 Task: Add Sprouts Soy Lecithin Granules to the cart.
Action: Mouse moved to (221, 96)
Screenshot: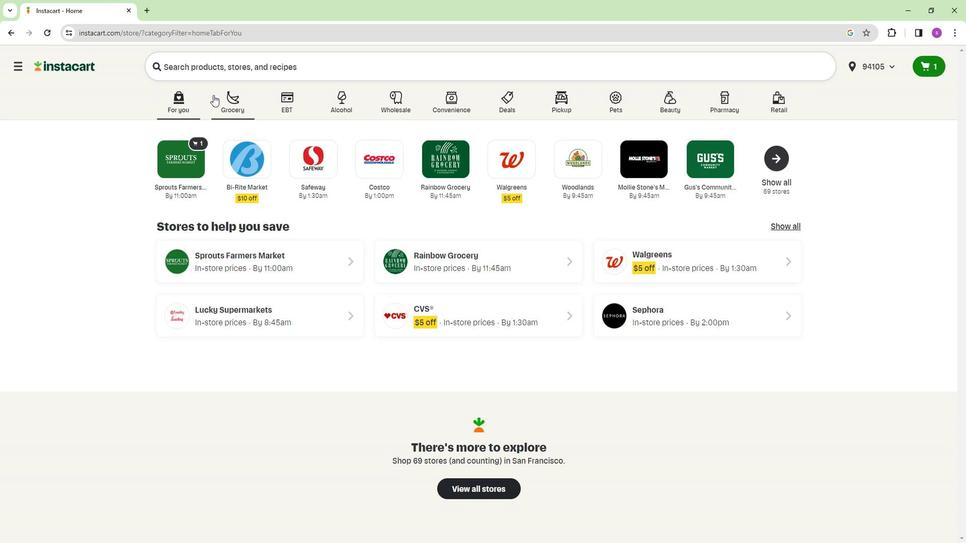 
Action: Mouse pressed left at (221, 96)
Screenshot: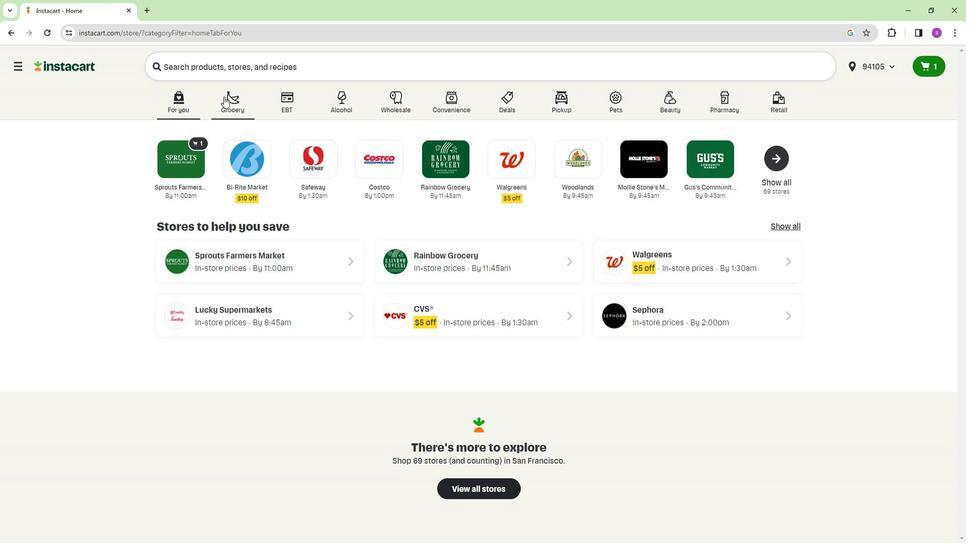 
Action: Mouse moved to (172, 165)
Screenshot: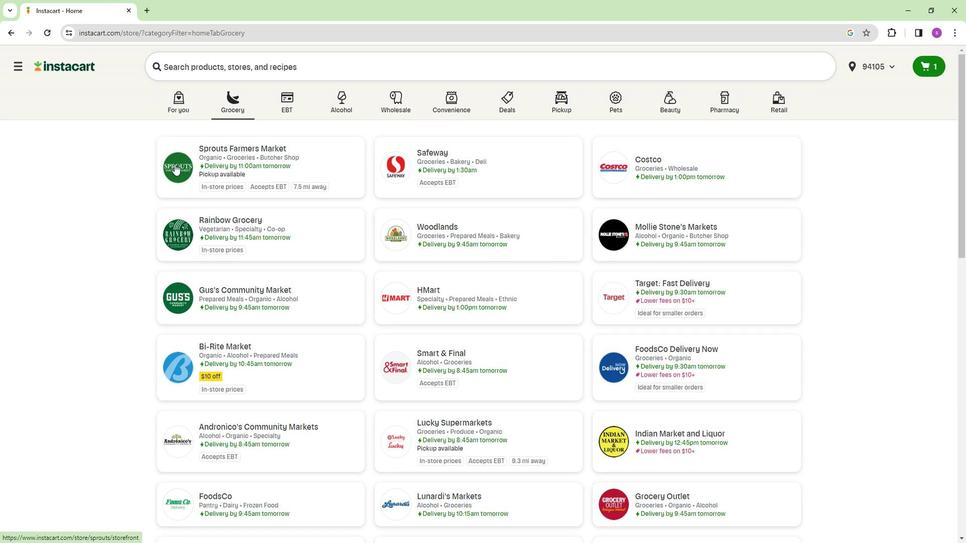 
Action: Mouse pressed left at (172, 165)
Screenshot: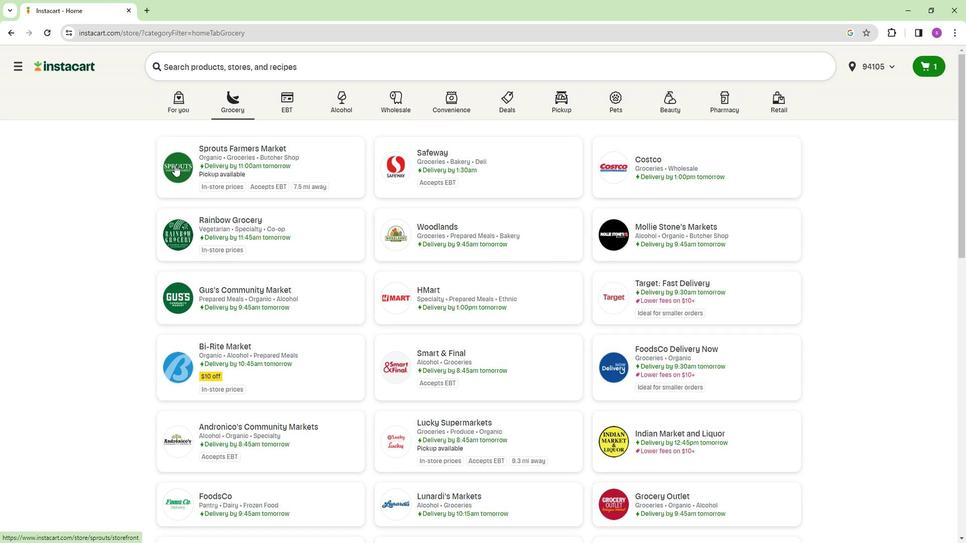 
Action: Mouse moved to (67, 408)
Screenshot: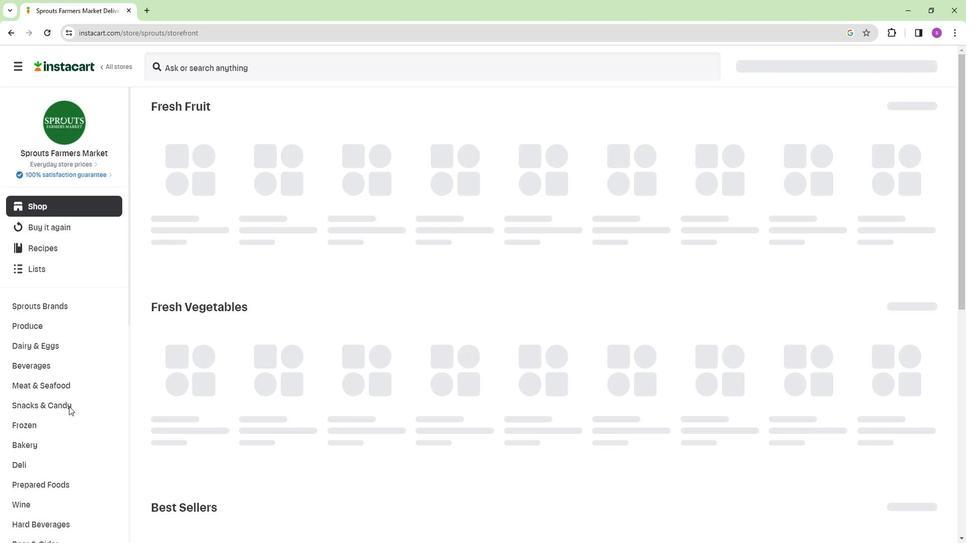 
Action: Mouse scrolled (67, 407) with delta (0, 0)
Screenshot: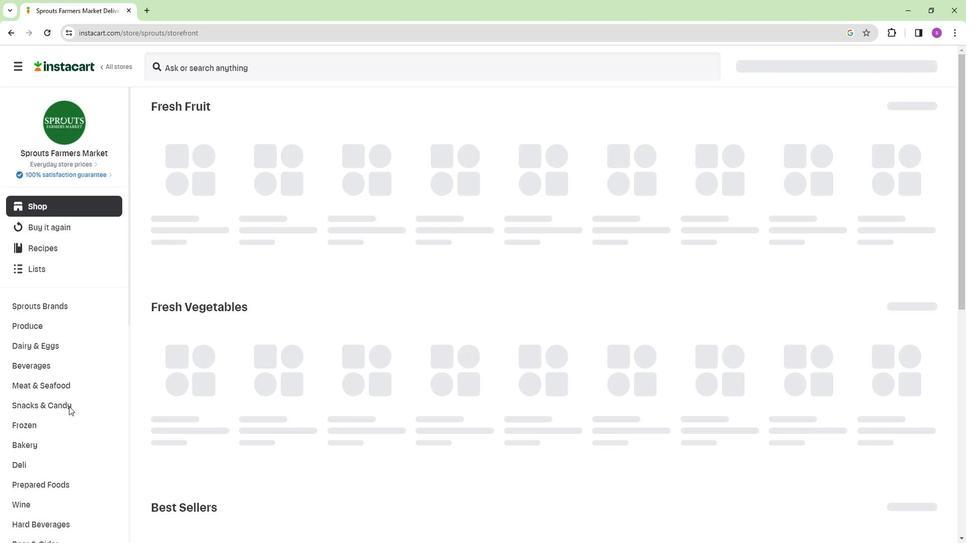 
Action: Mouse moved to (69, 408)
Screenshot: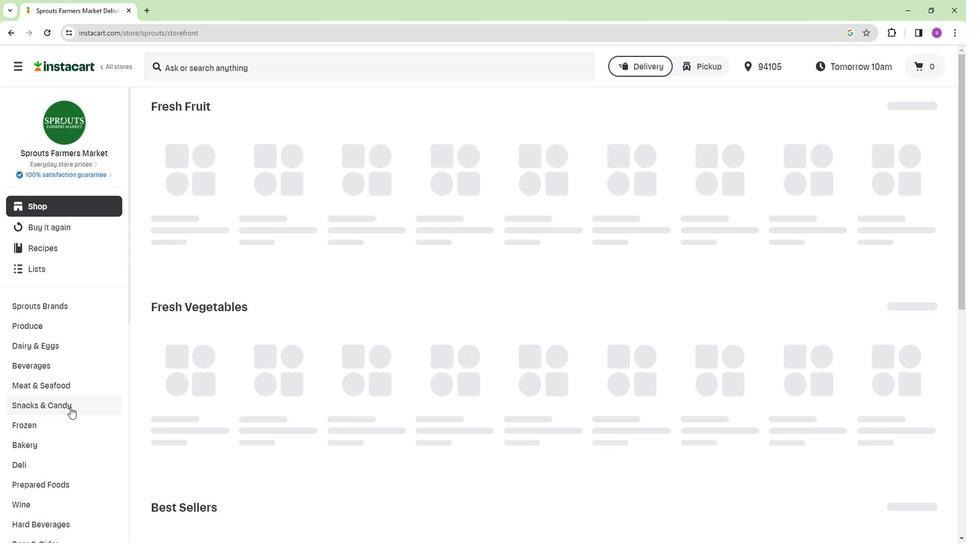 
Action: Mouse scrolled (69, 407) with delta (0, 0)
Screenshot: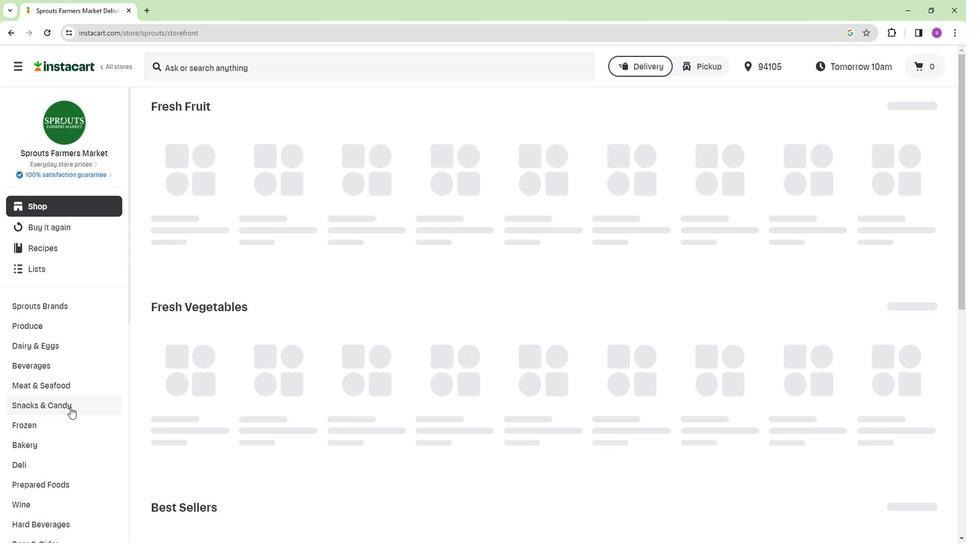 
Action: Mouse moved to (70, 405)
Screenshot: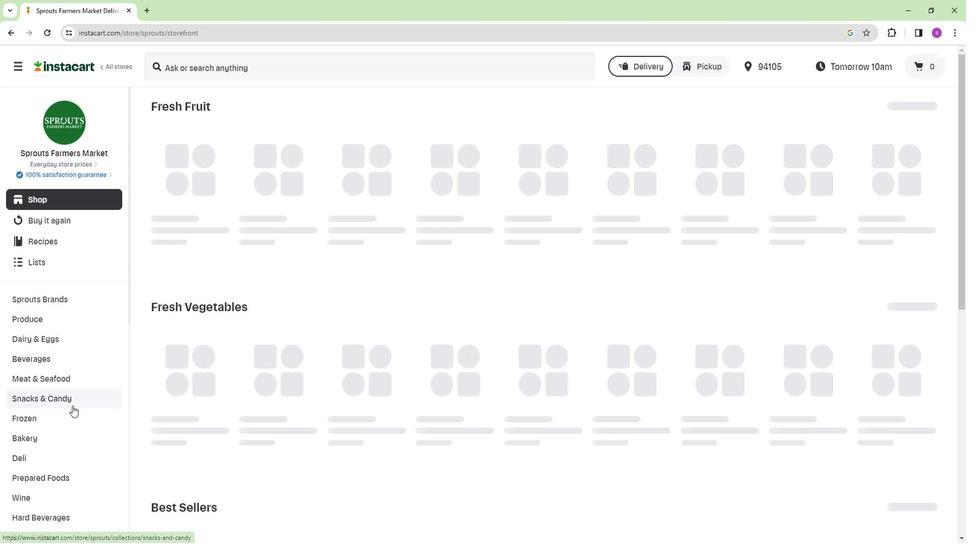 
Action: Mouse scrolled (70, 405) with delta (0, 0)
Screenshot: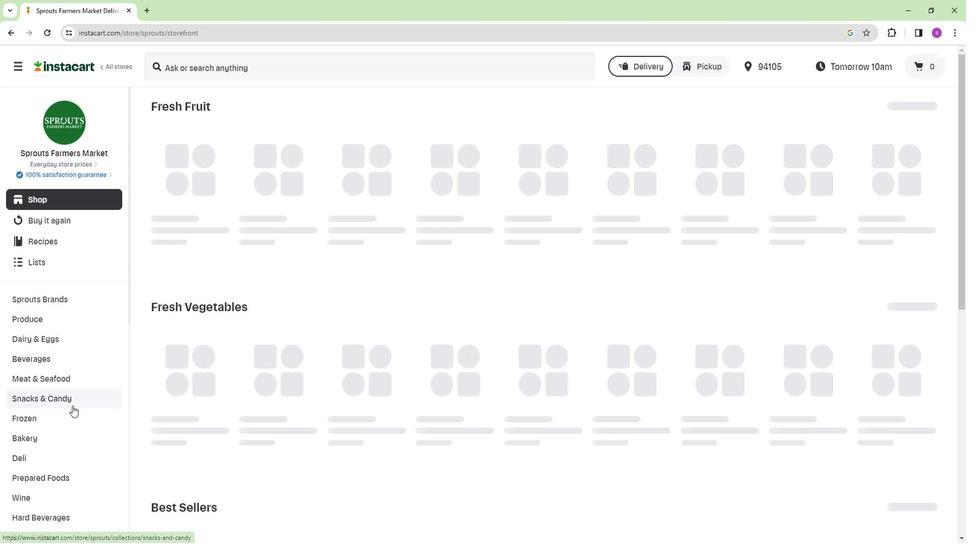 
Action: Mouse moved to (65, 410)
Screenshot: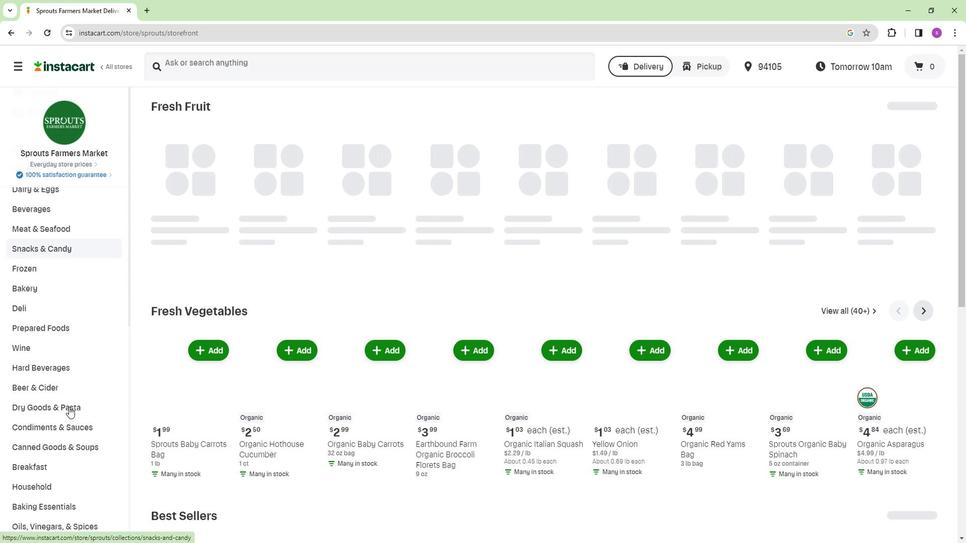 
Action: Mouse pressed left at (65, 410)
Screenshot: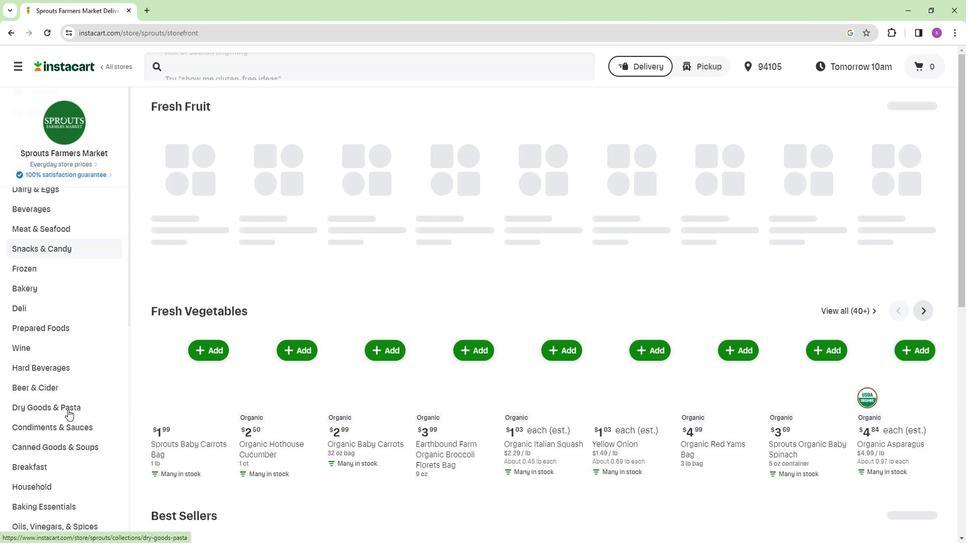 
Action: Mouse moved to (671, 135)
Screenshot: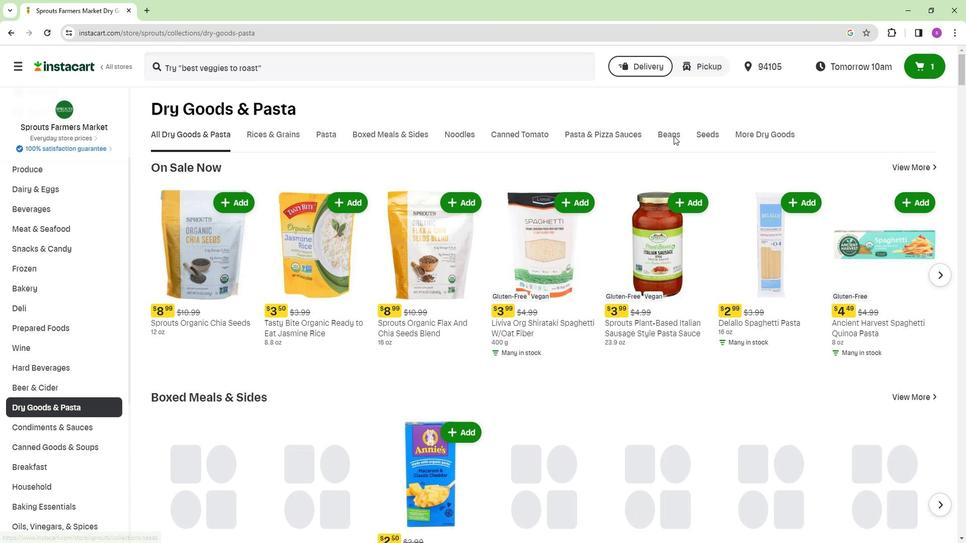 
Action: Mouse pressed left at (671, 135)
Screenshot: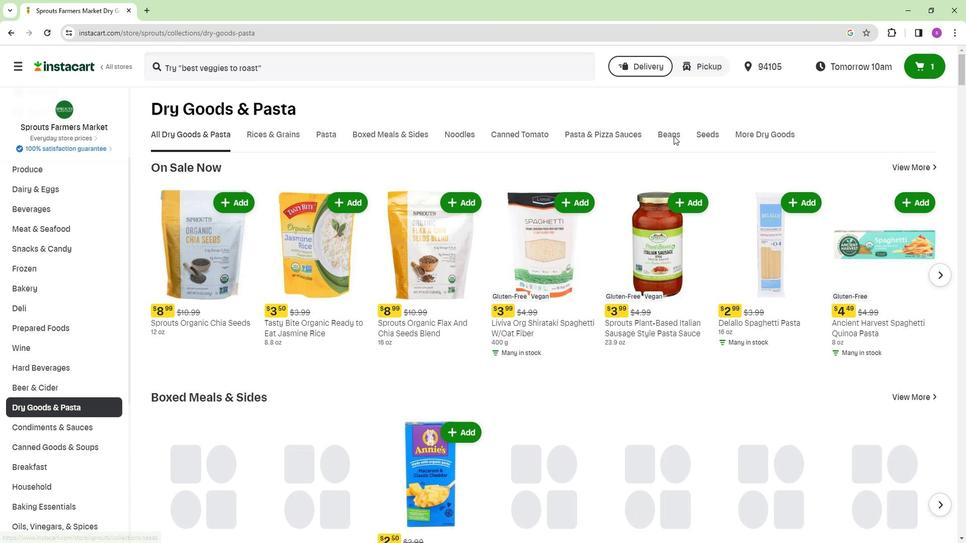 
Action: Mouse moved to (298, 71)
Screenshot: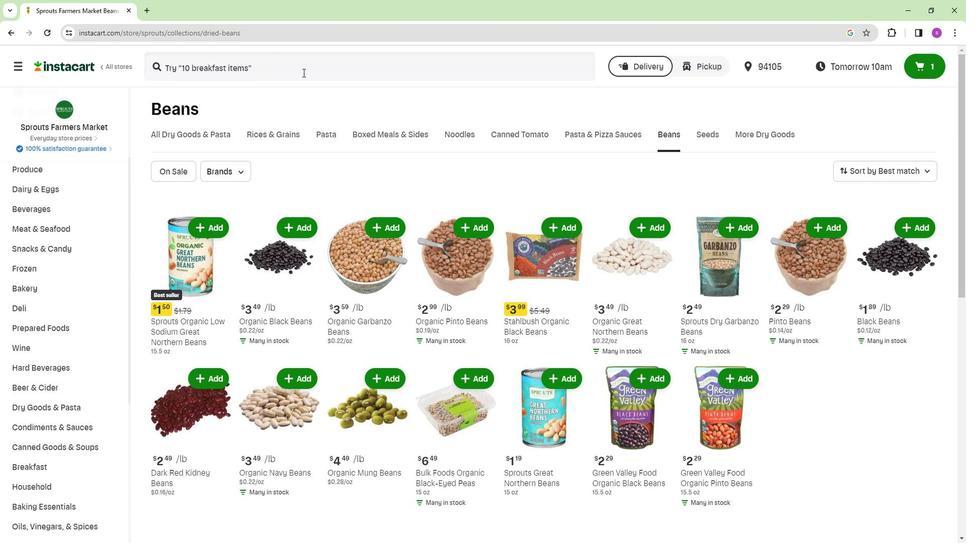 
Action: Mouse pressed left at (298, 71)
Screenshot: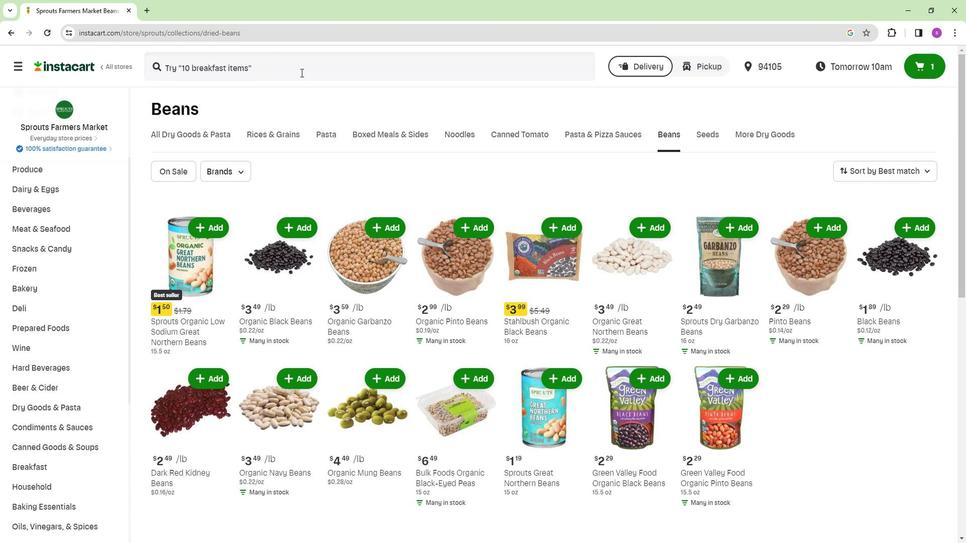 
Action: Key pressed <Key.shift>Sprouts<Key.space><Key.shift>Soy<Key.space><Key.shift>Lecithin<Key.space><Key.shift>Granules<Key.enter>
Screenshot: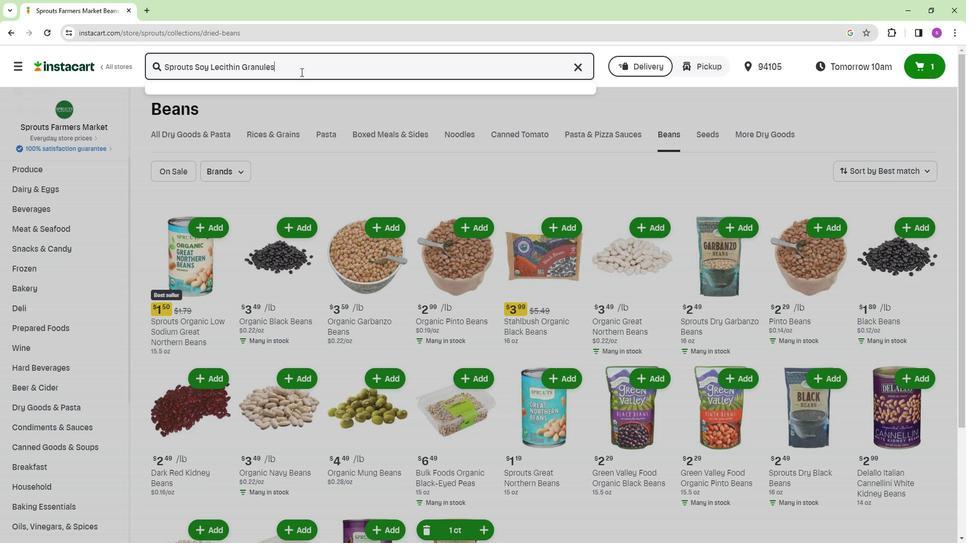 
Action: Mouse moved to (282, 243)
Screenshot: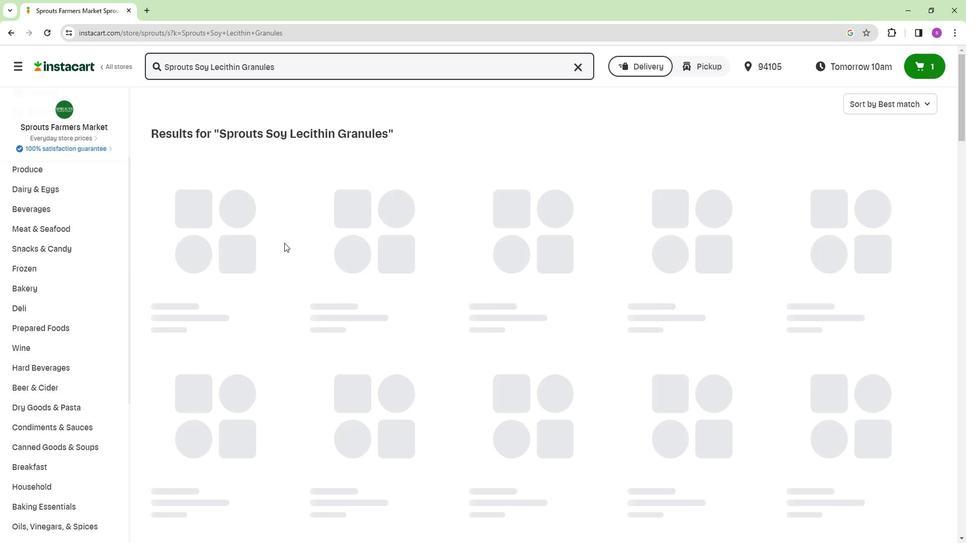 
Action: Mouse scrolled (282, 242) with delta (0, 0)
Screenshot: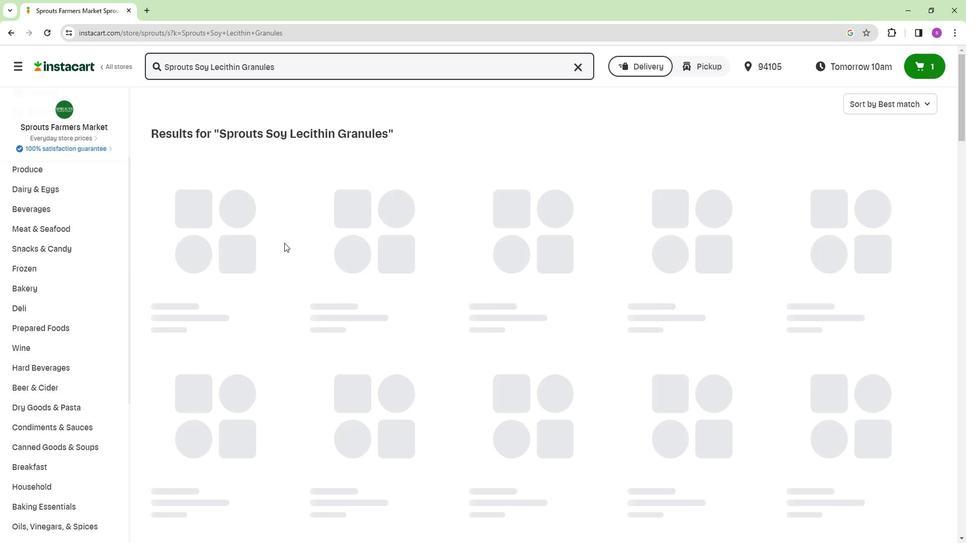 
Action: Mouse scrolled (282, 242) with delta (0, 0)
Screenshot: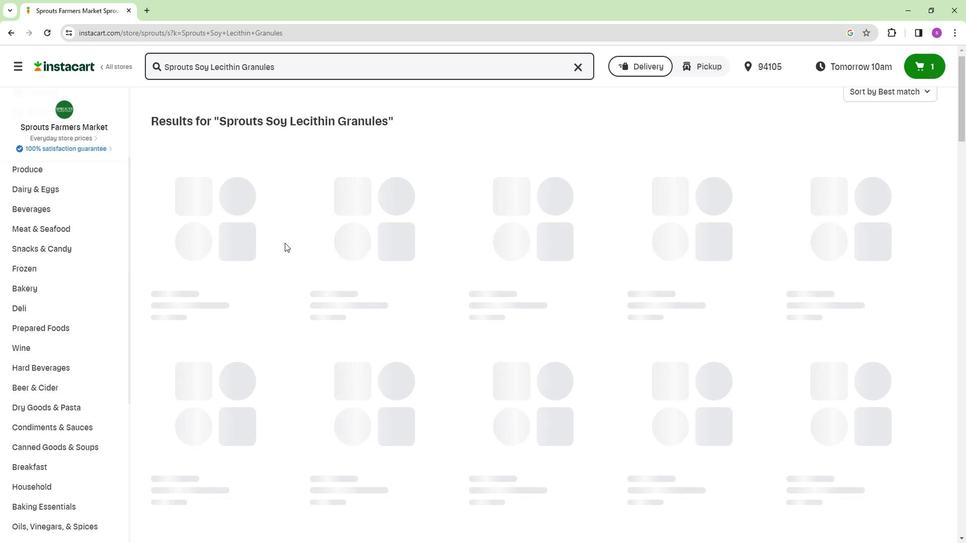 
Action: Mouse moved to (284, 242)
Screenshot: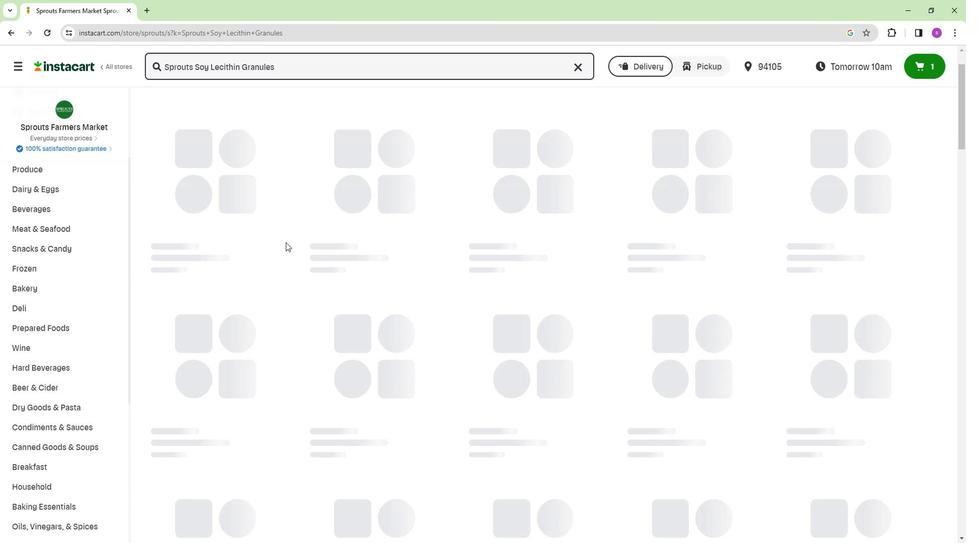 
Action: Mouse scrolled (284, 243) with delta (0, 0)
Screenshot: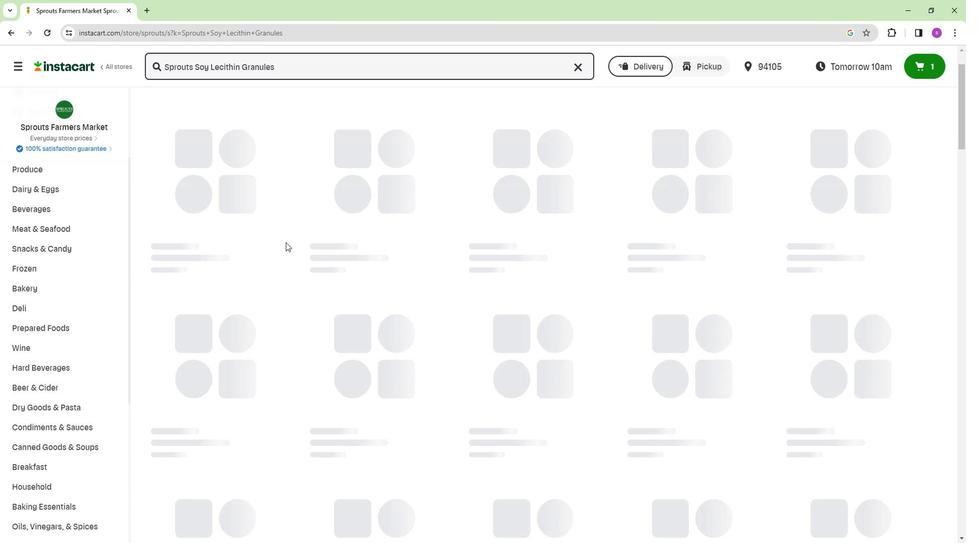 
Action: Mouse scrolled (284, 243) with delta (0, 0)
Screenshot: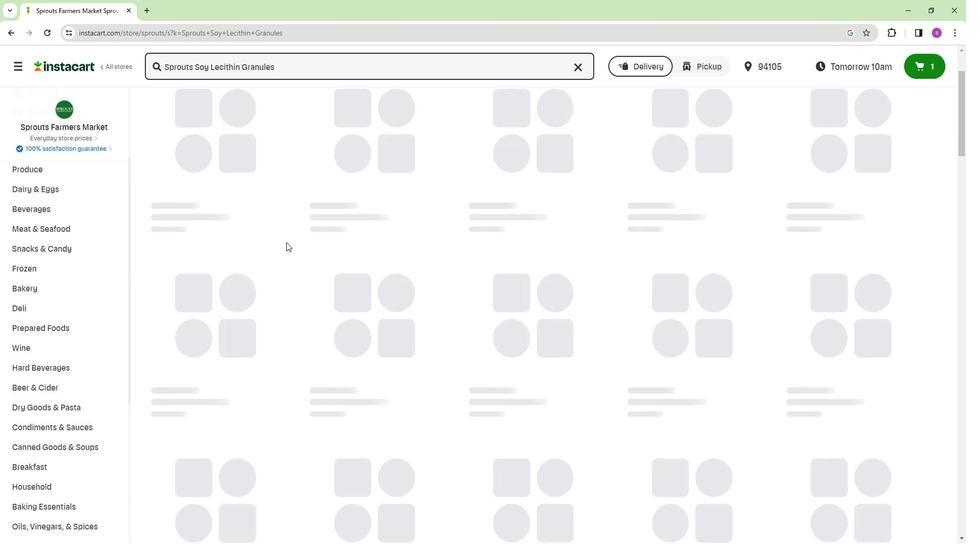 
Action: Mouse scrolled (284, 243) with delta (0, 0)
Screenshot: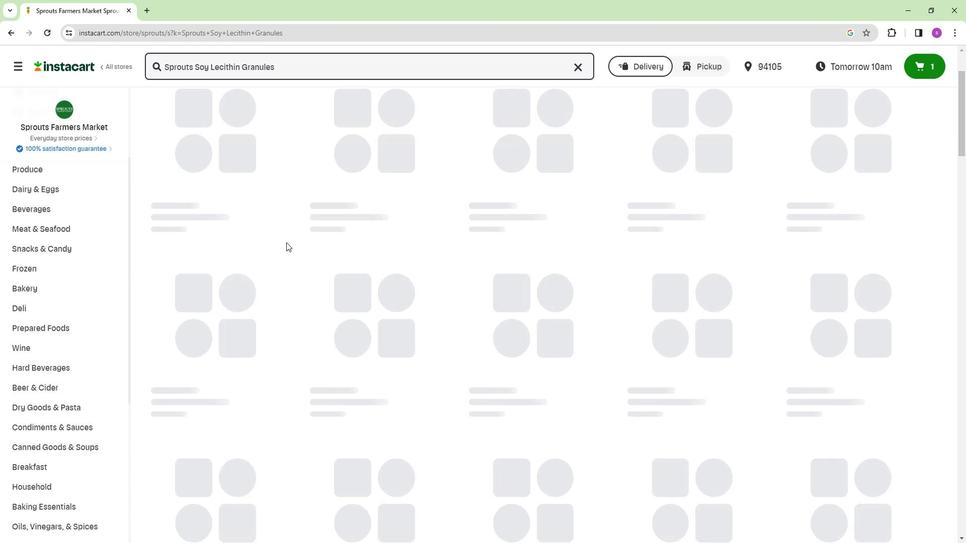 
Action: Mouse moved to (314, 238)
Screenshot: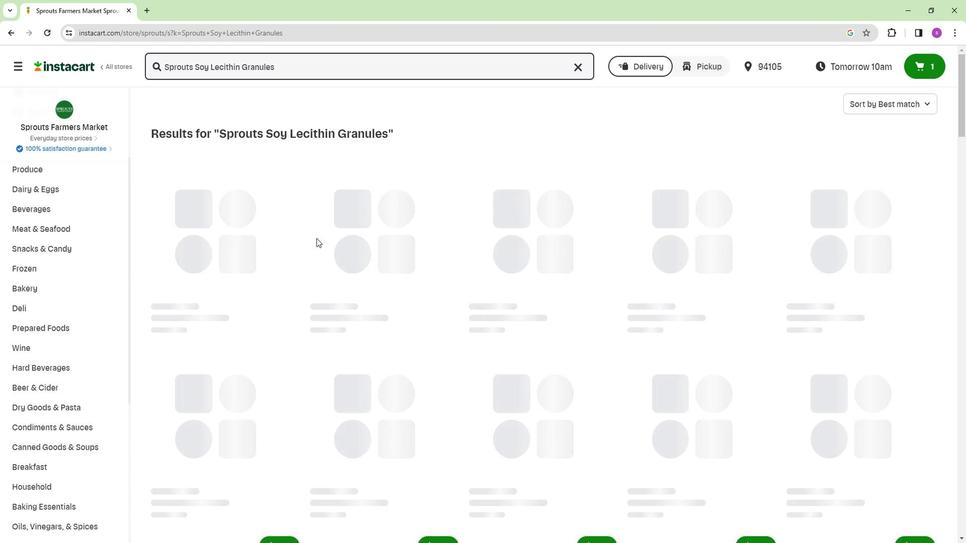 
Action: Mouse scrolled (314, 238) with delta (0, 0)
Screenshot: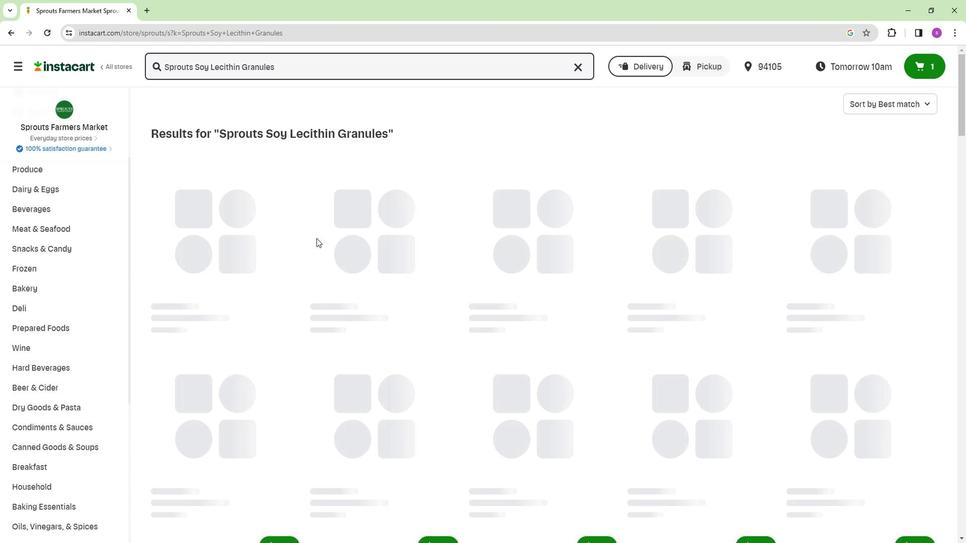 
Action: Mouse moved to (314, 238)
Screenshot: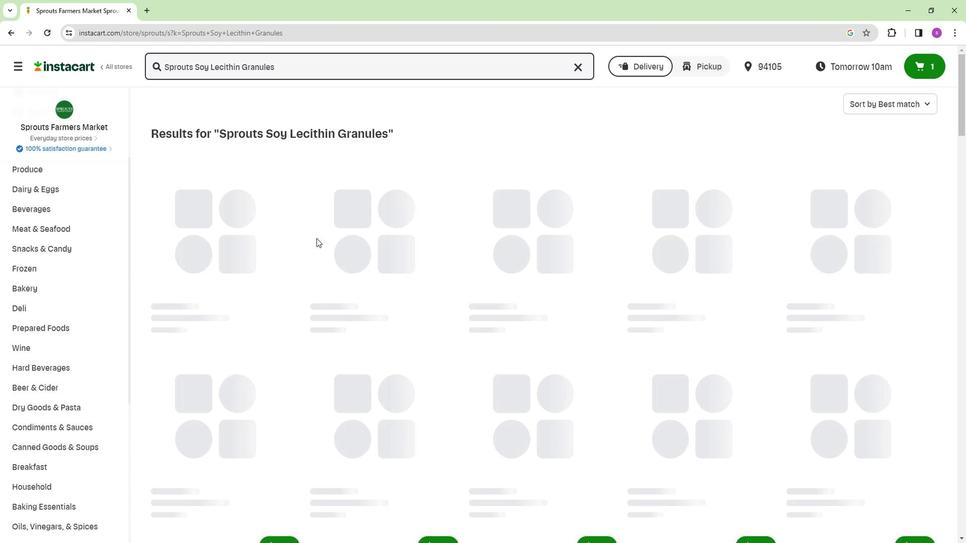 
Action: Mouse scrolled (314, 238) with delta (0, 0)
Screenshot: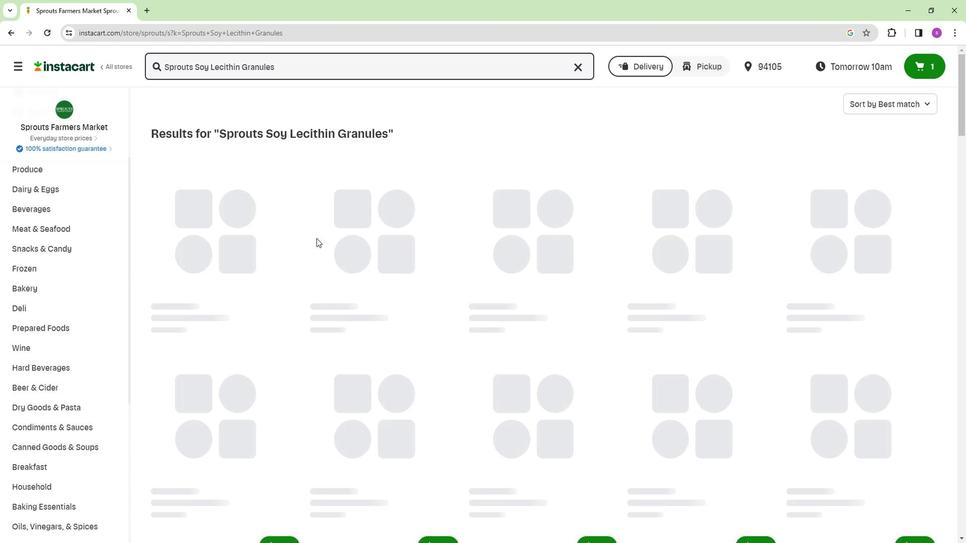 
Action: Mouse scrolled (314, 238) with delta (0, 0)
Screenshot: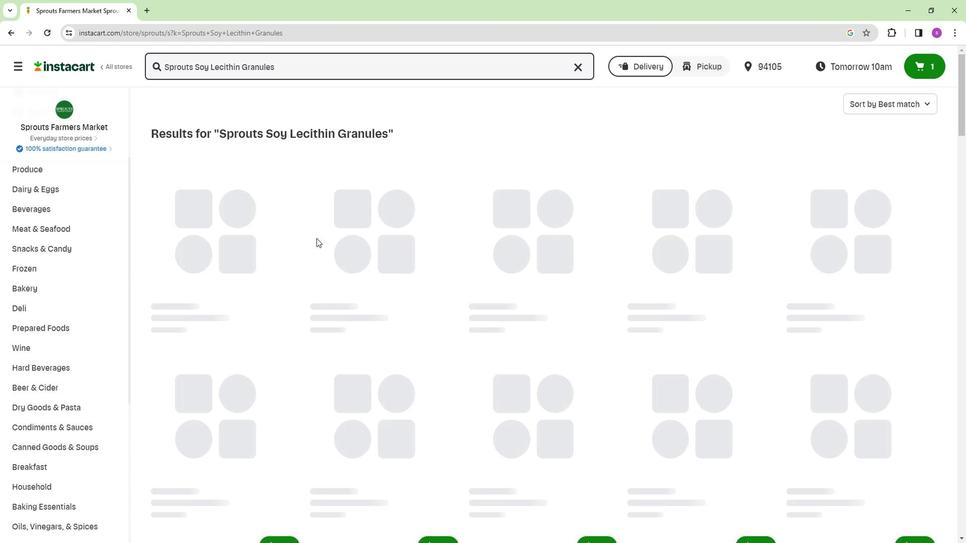 
Action: Mouse scrolled (314, 238) with delta (0, 0)
Screenshot: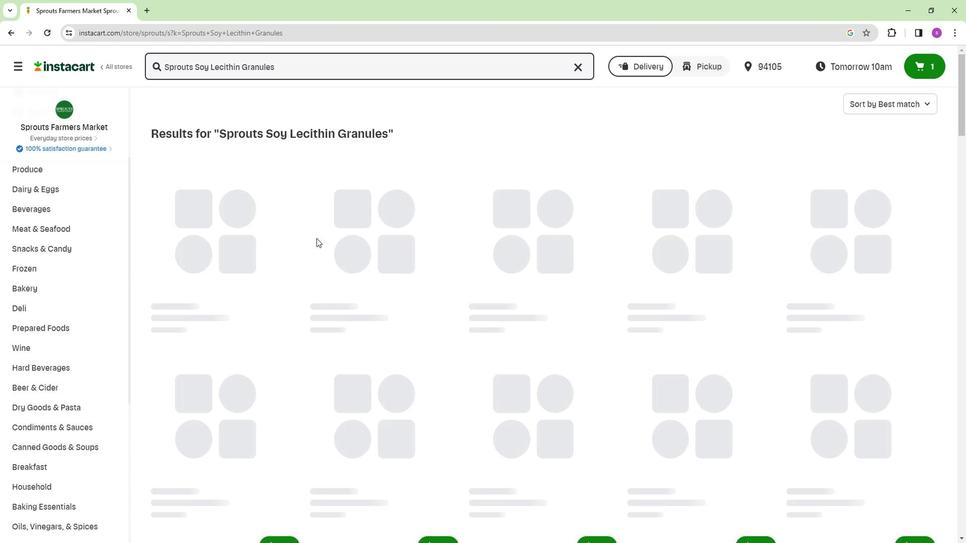 
Action: Mouse scrolled (314, 239) with delta (0, 0)
Screenshot: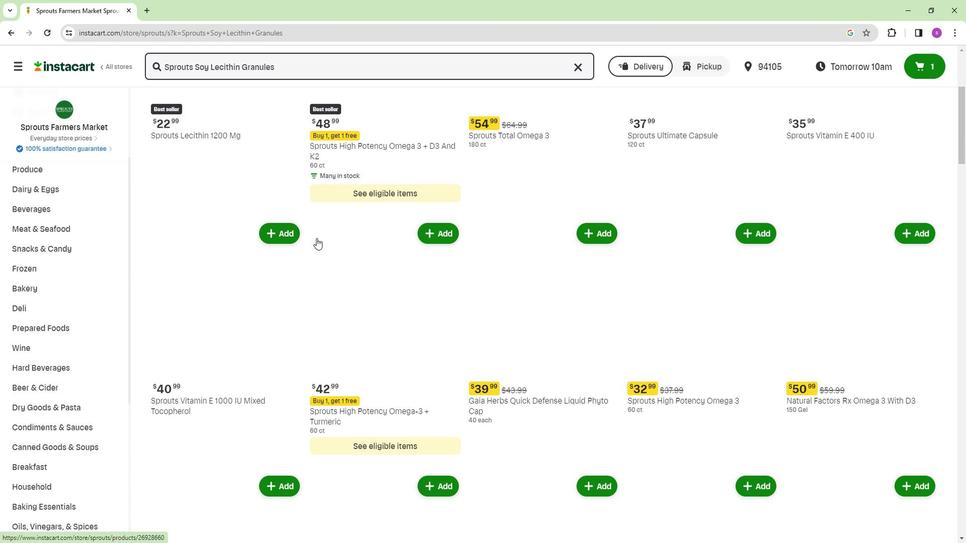 
Action: Mouse moved to (315, 238)
Screenshot: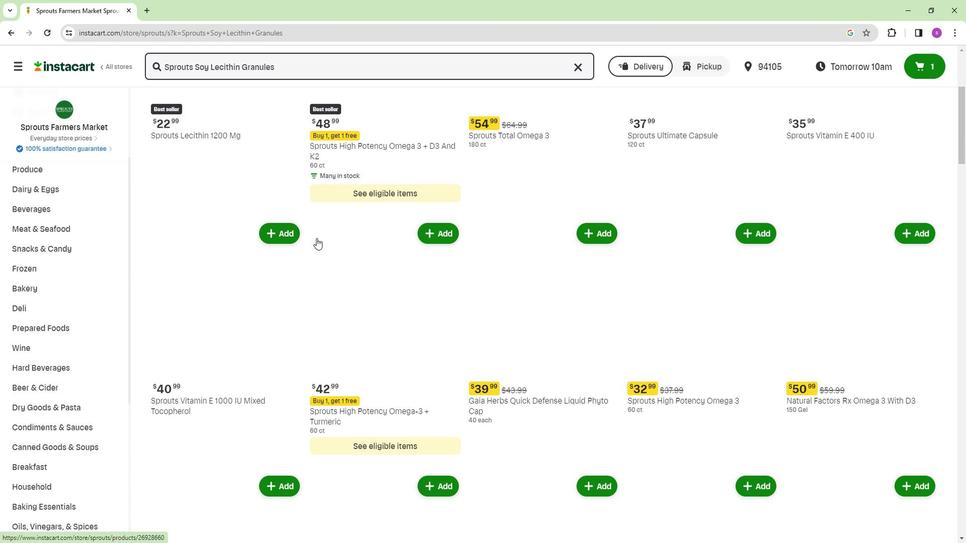 
Action: Mouse scrolled (315, 239) with delta (0, 0)
Screenshot: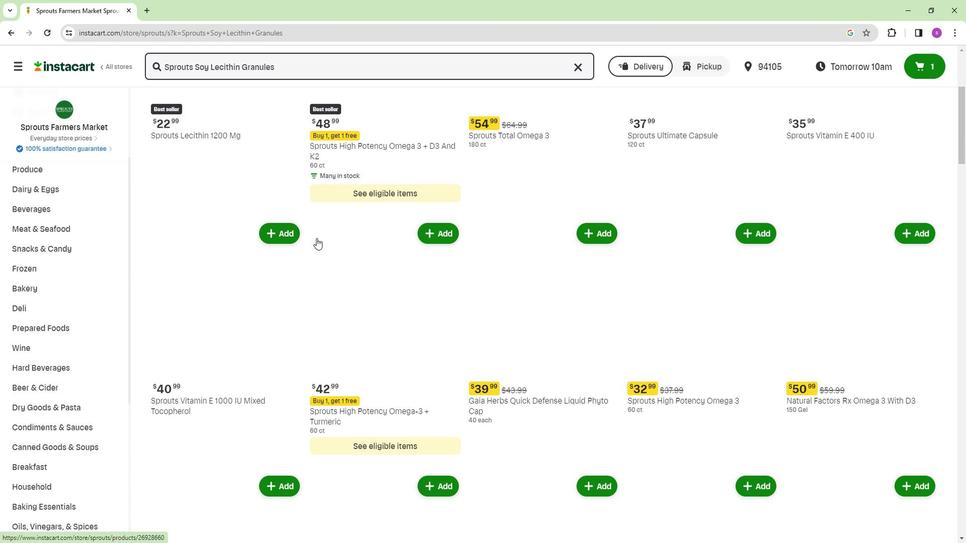 
Action: Mouse moved to (317, 239)
Screenshot: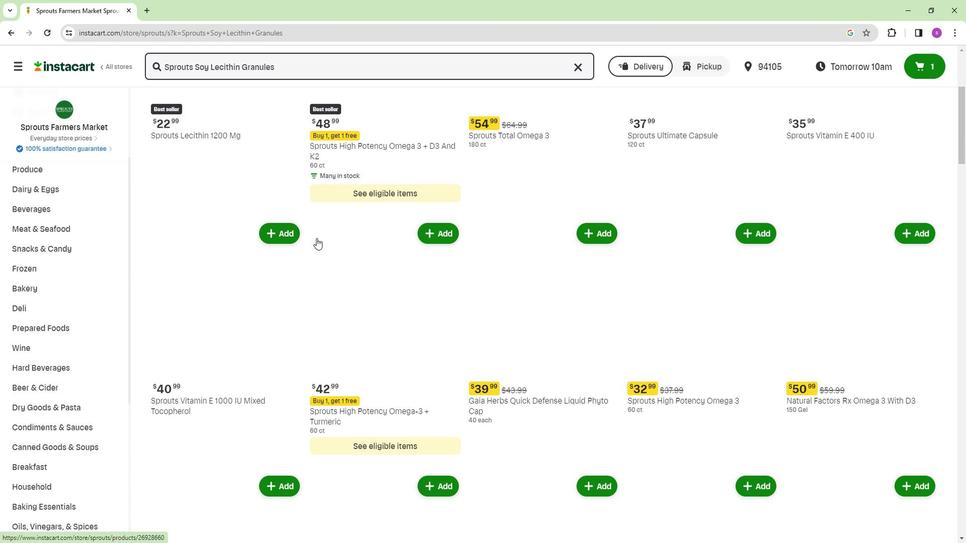 
Action: Mouse scrolled (317, 240) with delta (0, 0)
Screenshot: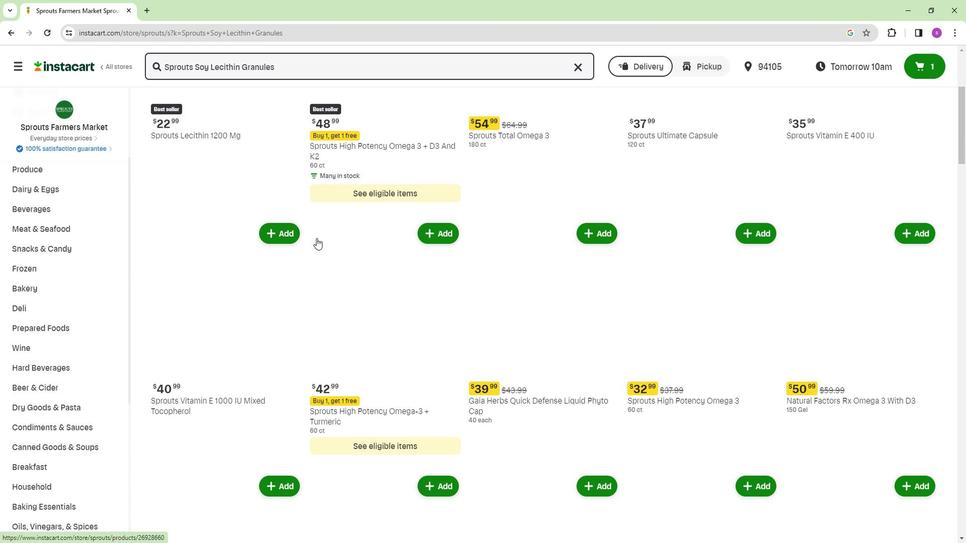 
Action: Mouse moved to (321, 242)
Screenshot: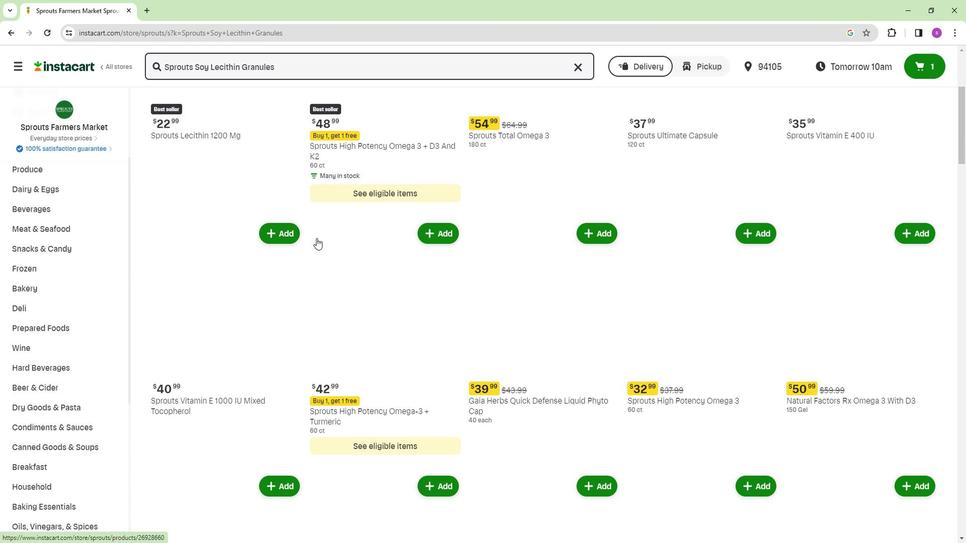 
Action: Mouse scrolled (321, 243) with delta (0, 0)
Screenshot: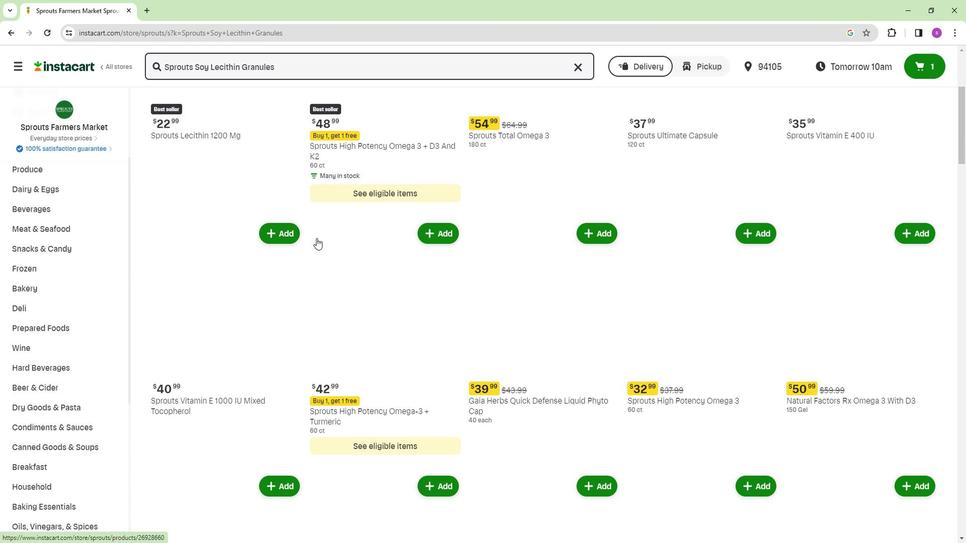 
Action: Mouse moved to (323, 244)
Screenshot: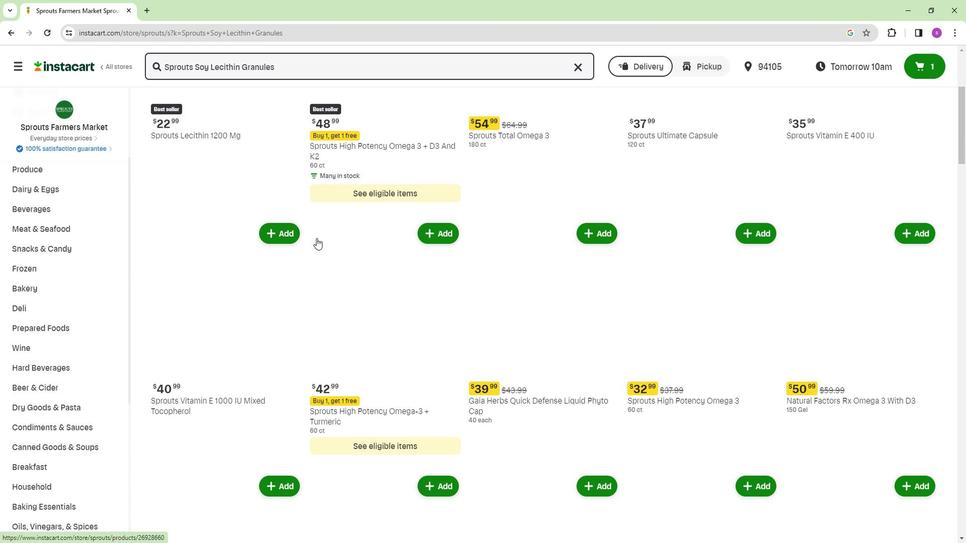 
Action: Mouse scrolled (323, 245) with delta (0, 0)
Screenshot: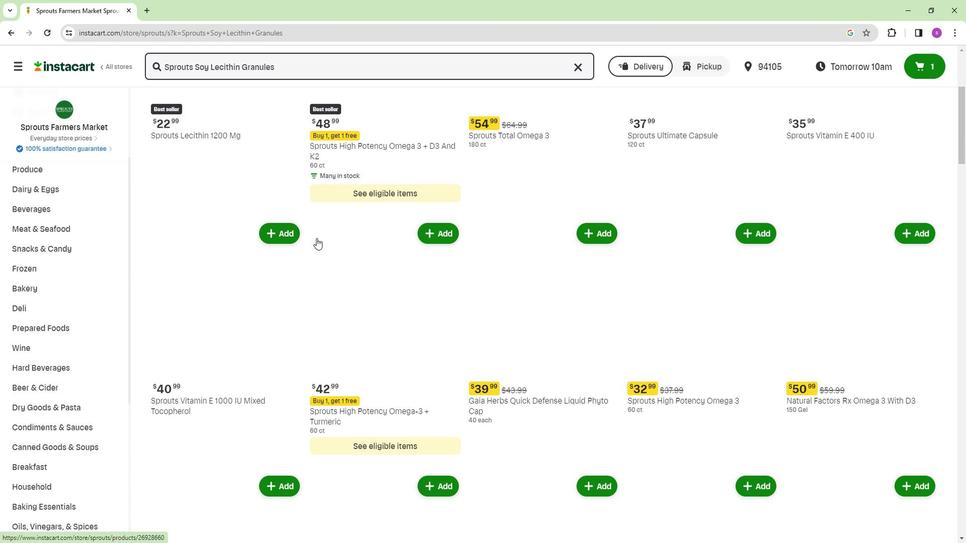 
Action: Mouse moved to (326, 248)
Screenshot: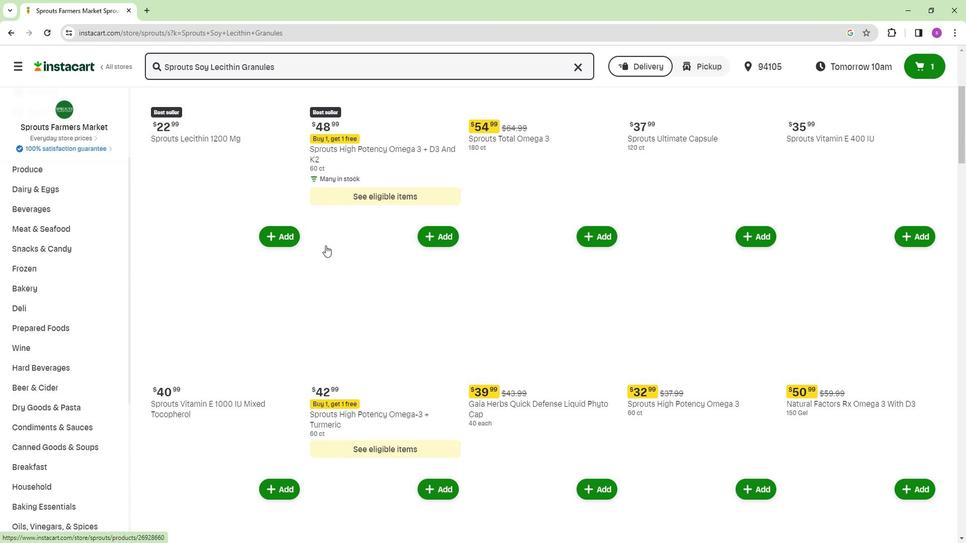 
Action: Mouse scrolled (326, 248) with delta (0, 0)
Screenshot: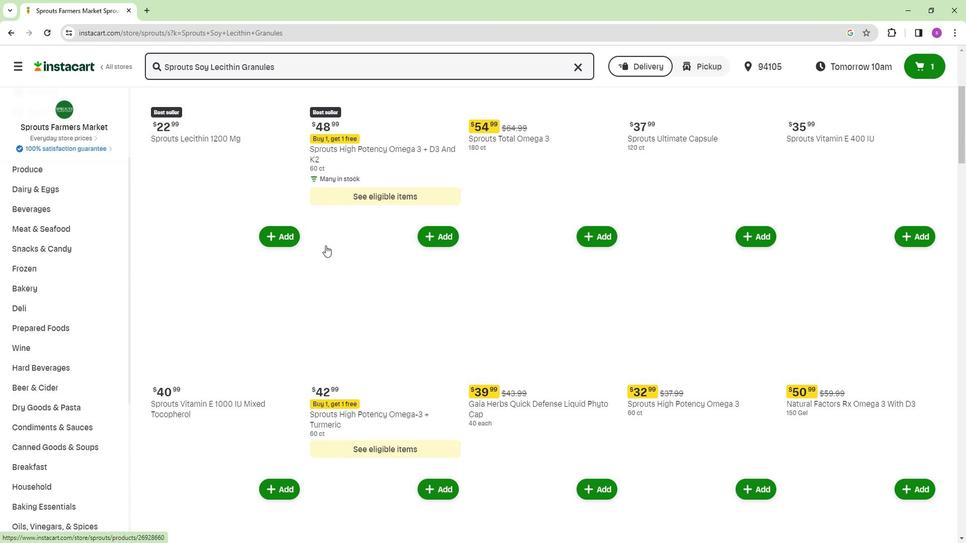
Action: Mouse moved to (606, 355)
Screenshot: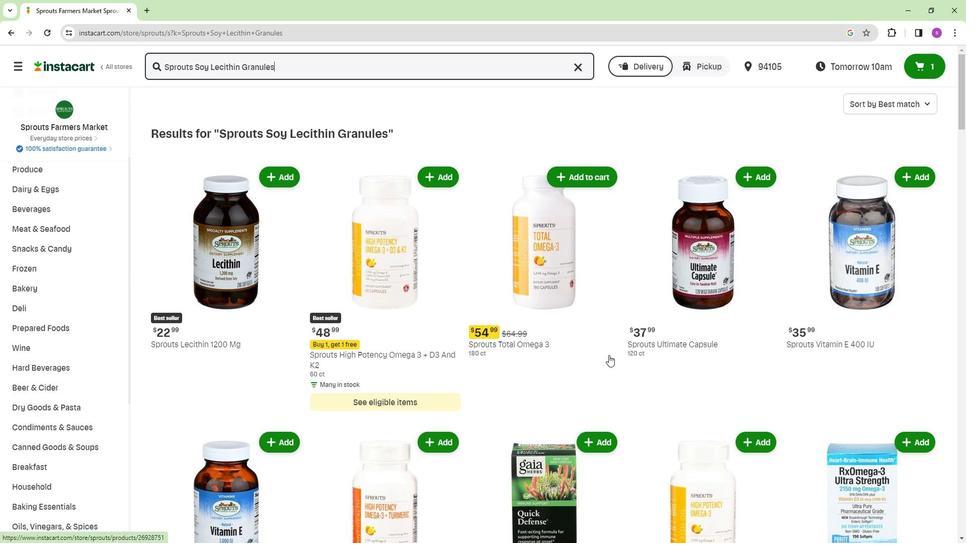 
Action: Mouse scrolled (606, 355) with delta (0, 0)
Screenshot: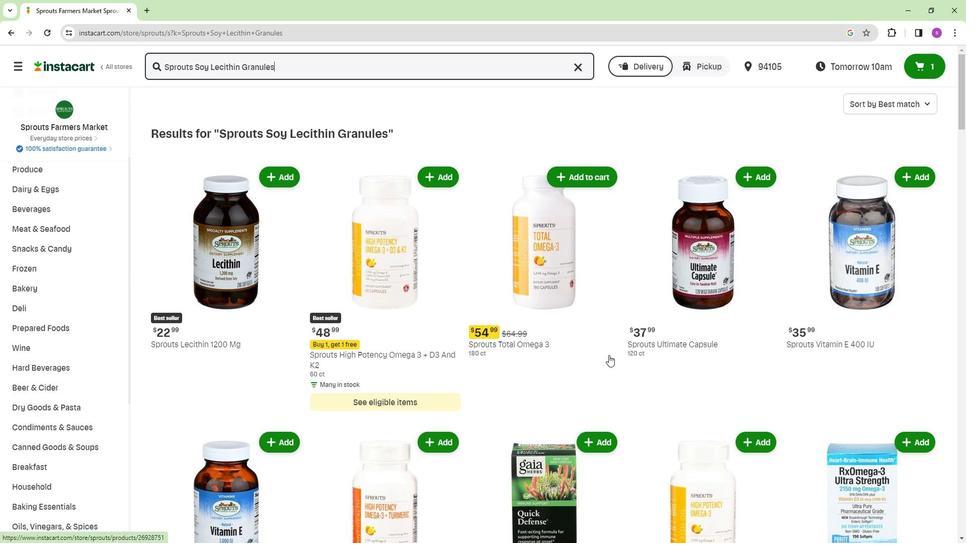 
Action: Mouse moved to (790, 350)
Screenshot: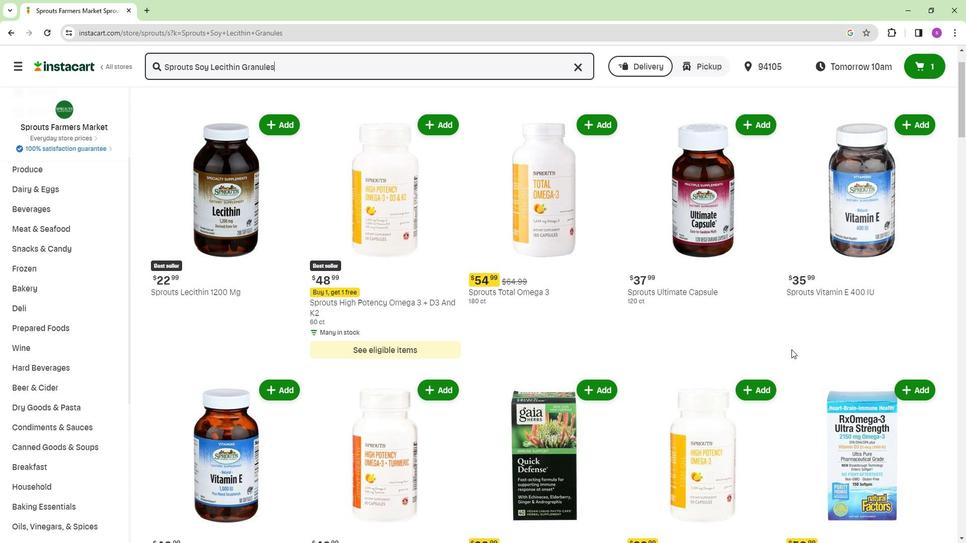 
Action: Mouse scrolled (790, 350) with delta (0, 0)
Screenshot: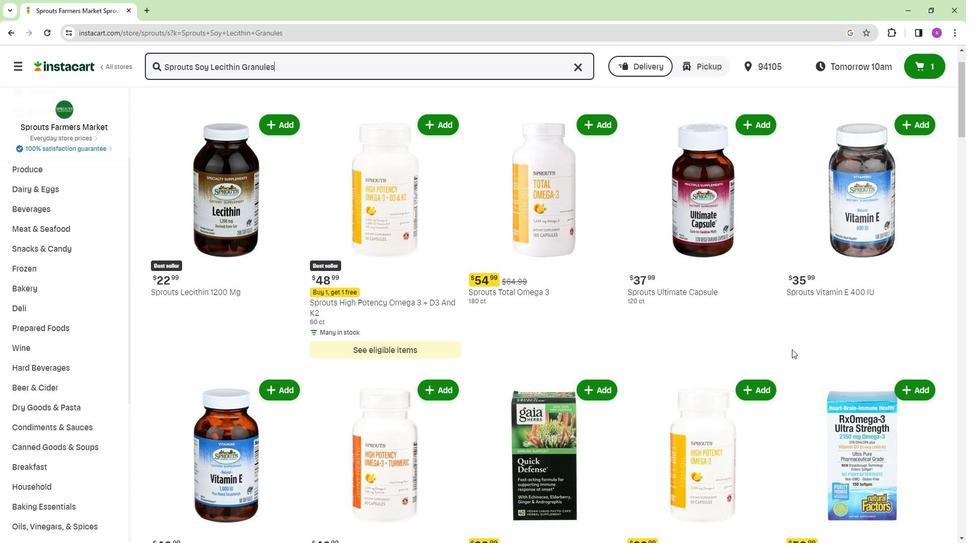 
Action: Mouse scrolled (790, 350) with delta (0, 0)
Screenshot: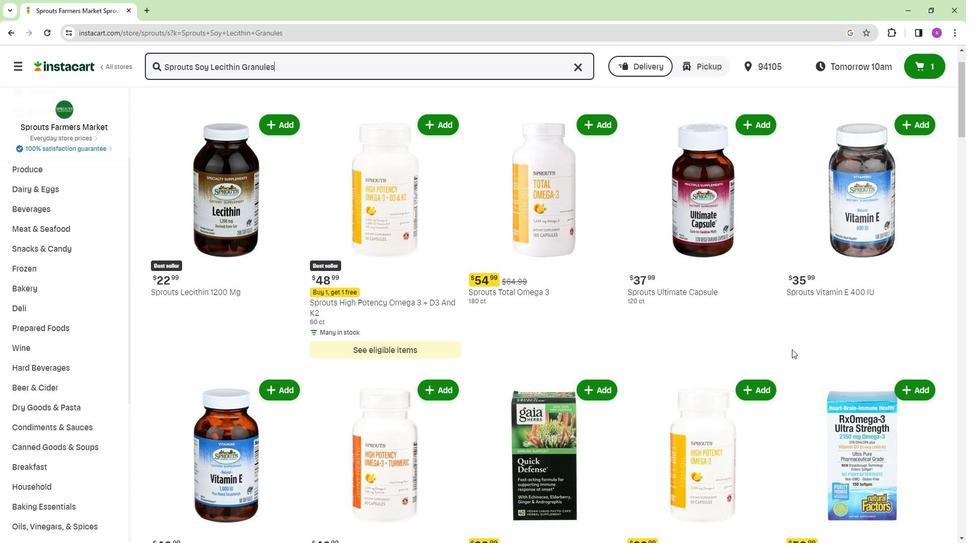 
Action: Mouse scrolled (790, 350) with delta (0, 0)
Screenshot: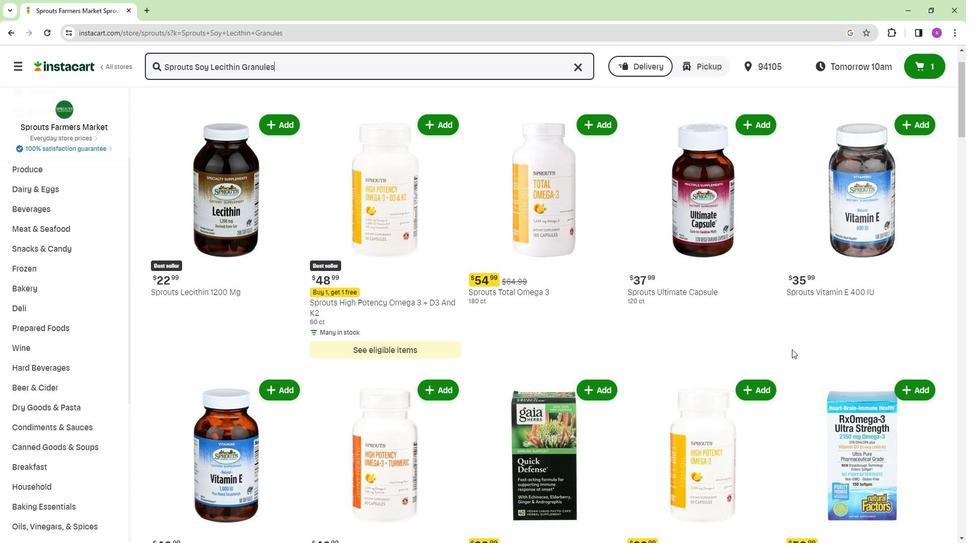 
Action: Mouse moved to (385, 332)
Screenshot: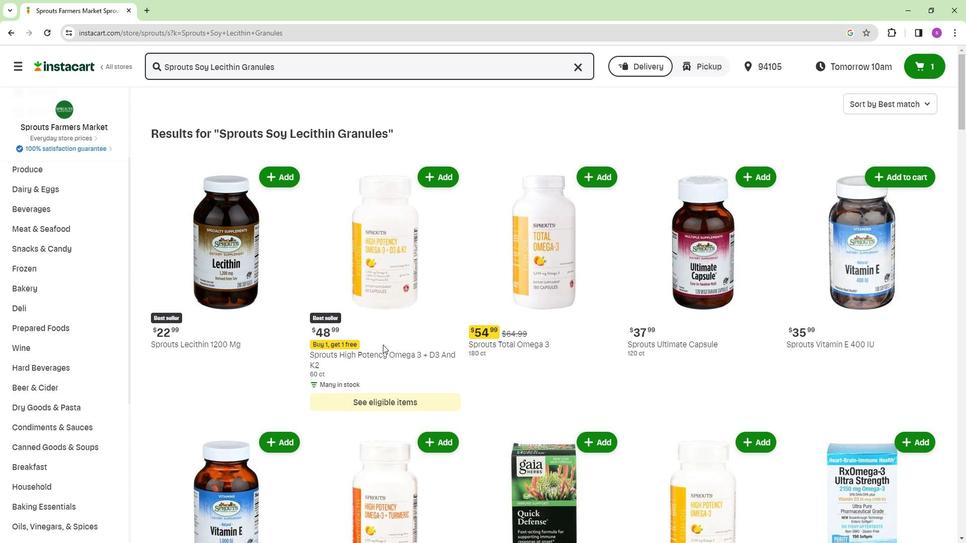 
Action: Mouse scrolled (385, 331) with delta (0, 0)
Screenshot: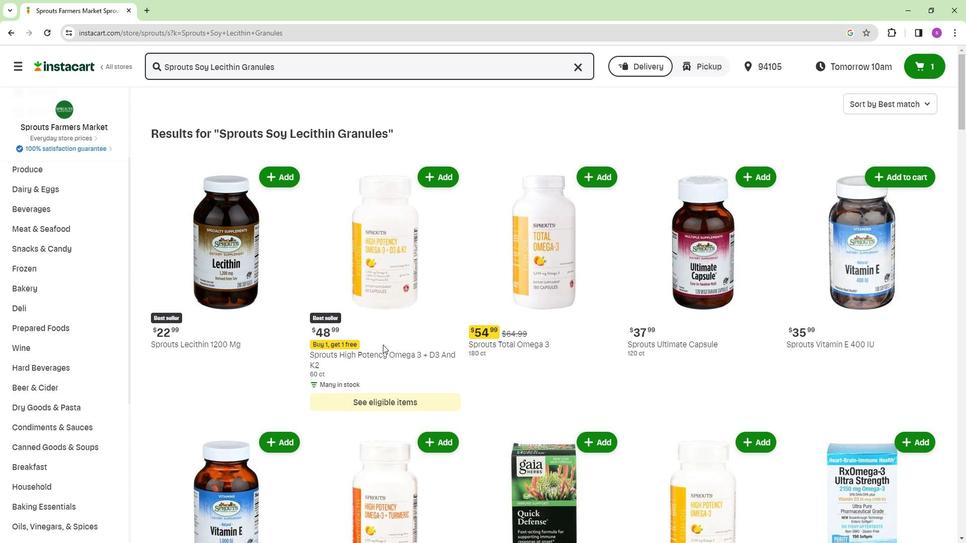 
Action: Mouse moved to (386, 324)
Screenshot: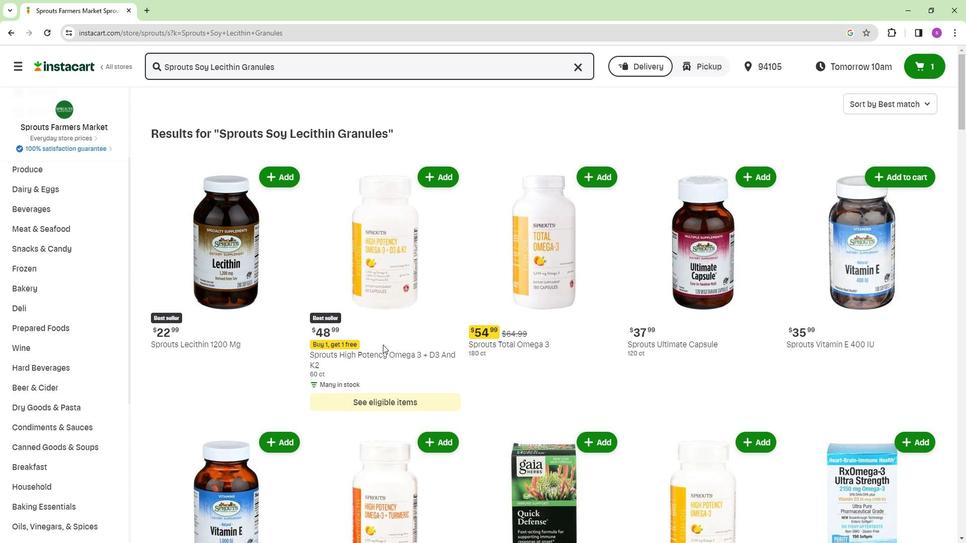 
Action: Mouse scrolled (386, 323) with delta (0, 0)
Screenshot: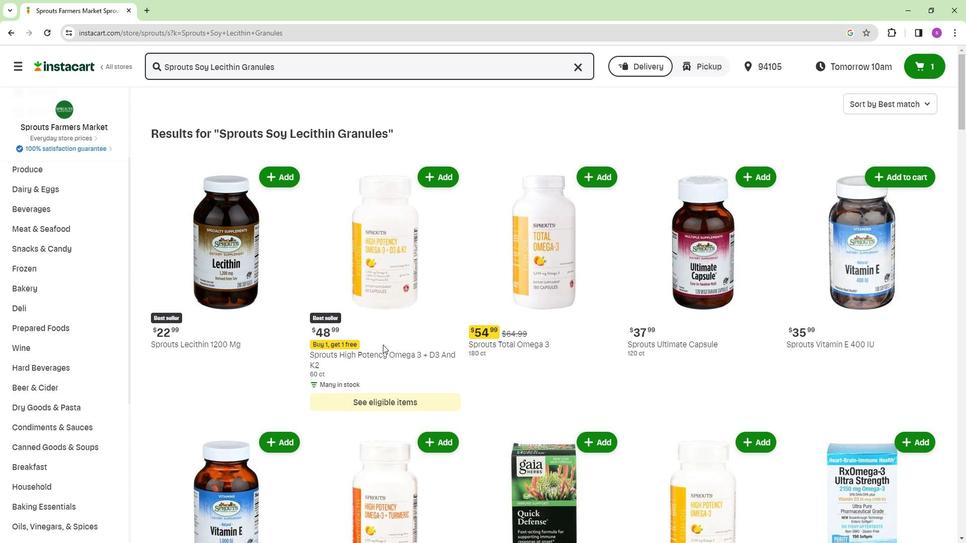 
Action: Mouse moved to (386, 316)
Screenshot: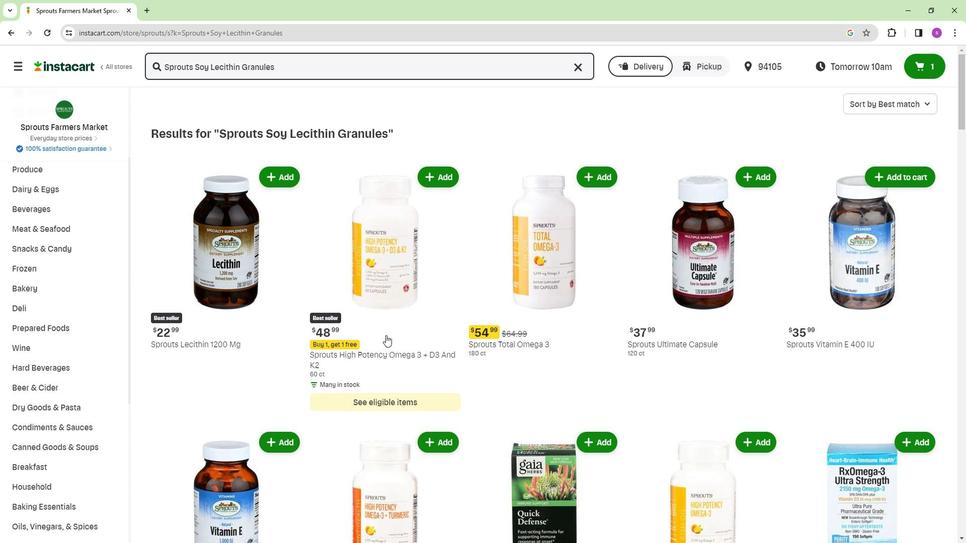 
Action: Mouse scrolled (386, 316) with delta (0, 0)
Screenshot: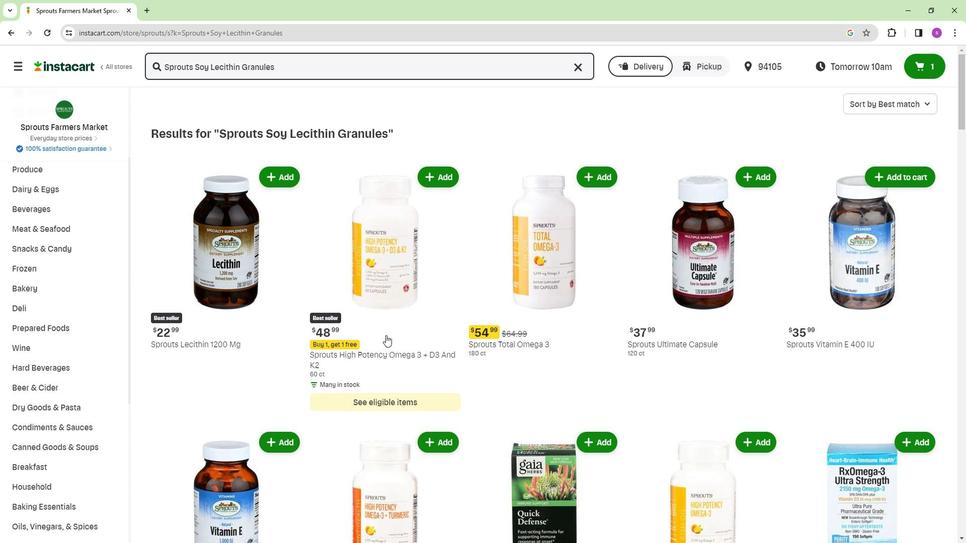 
Action: Mouse moved to (363, 414)
Screenshot: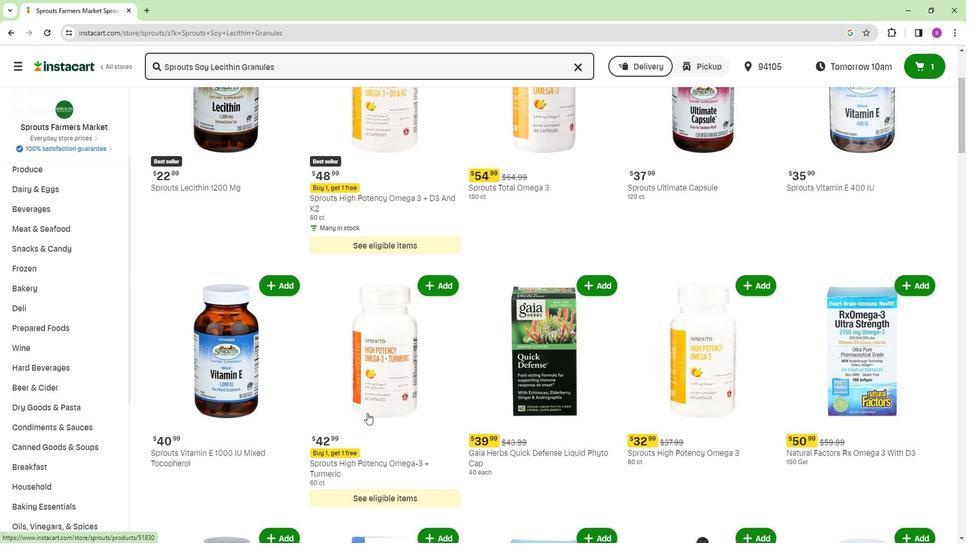 
Action: Mouse scrolled (363, 413) with delta (0, 0)
Screenshot: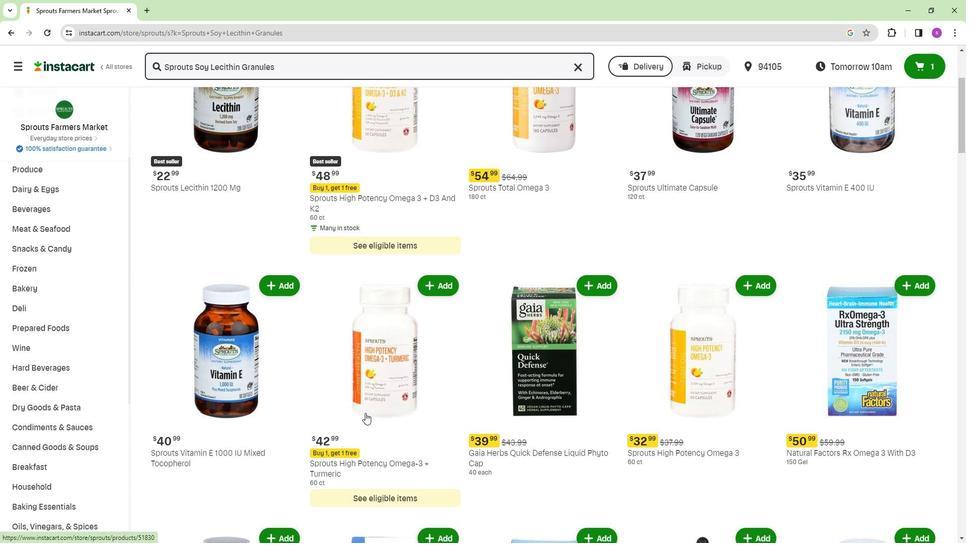 
Action: Mouse moved to (363, 413)
Screenshot: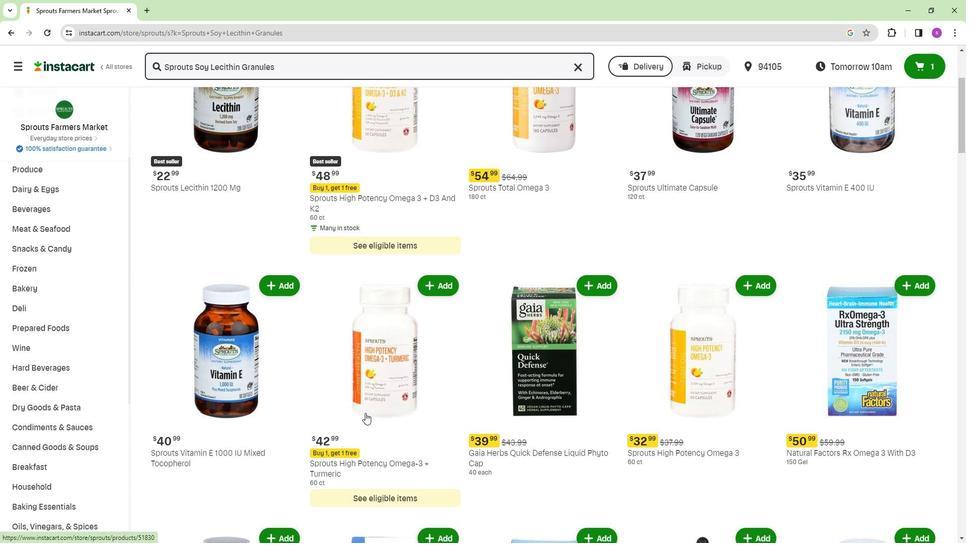 
Action: Mouse scrolled (363, 412) with delta (0, 0)
Screenshot: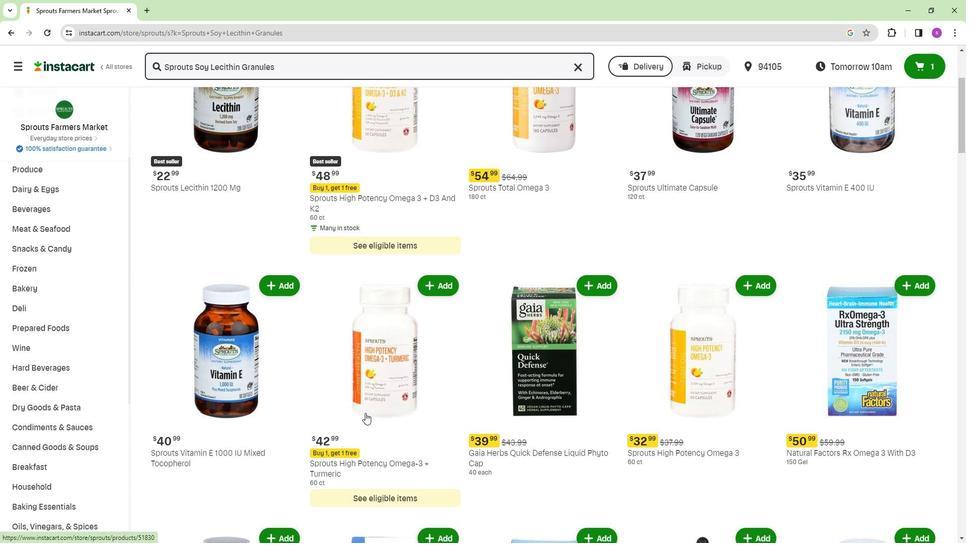 
Action: Mouse moved to (363, 405)
Screenshot: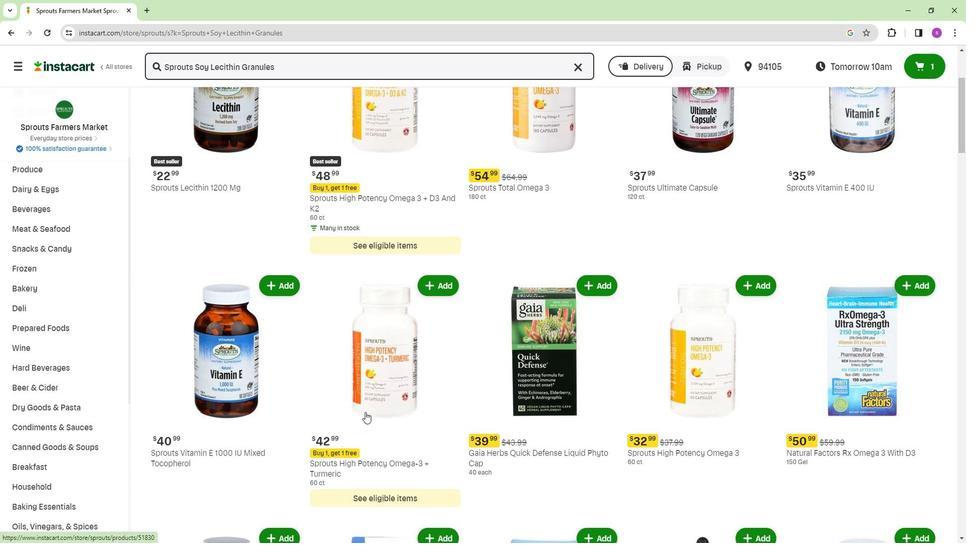 
Action: Mouse scrolled (363, 405) with delta (0, 0)
Screenshot: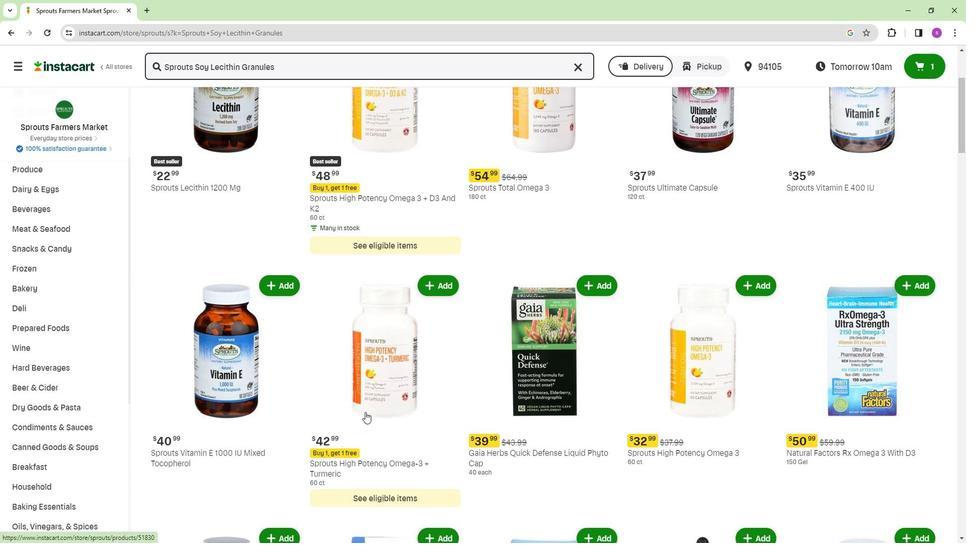 
Action: Mouse moved to (360, 384)
Screenshot: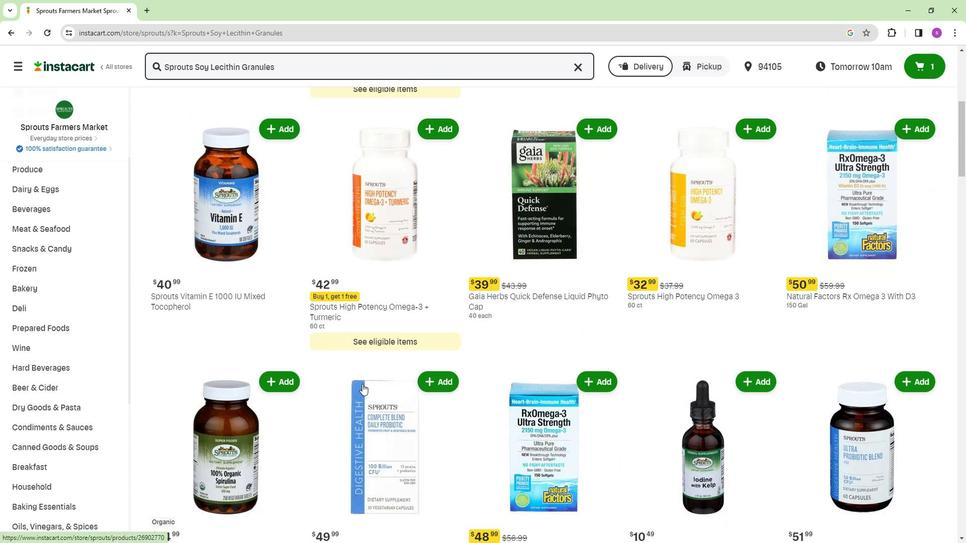
Action: Mouse scrolled (360, 383) with delta (0, 0)
Screenshot: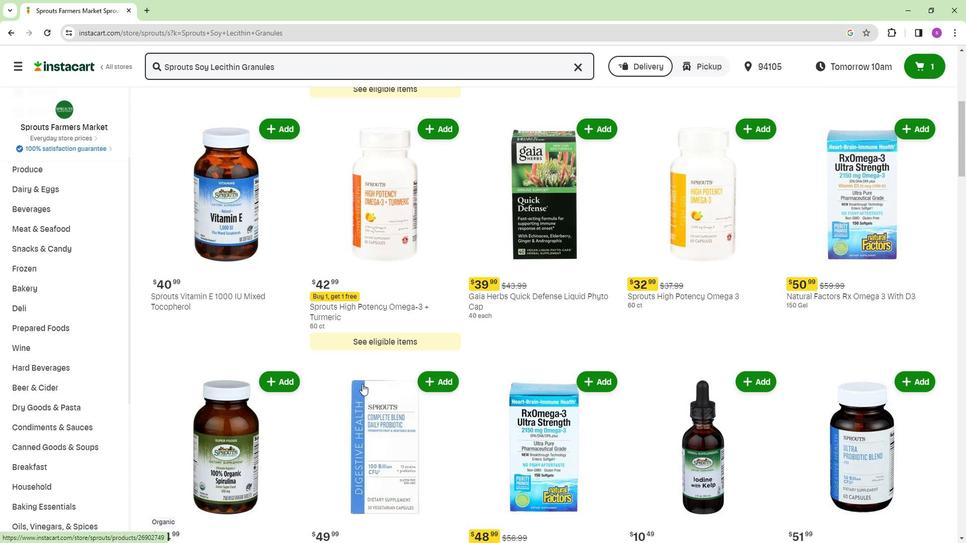 
Action: Mouse scrolled (360, 383) with delta (0, 0)
Screenshot: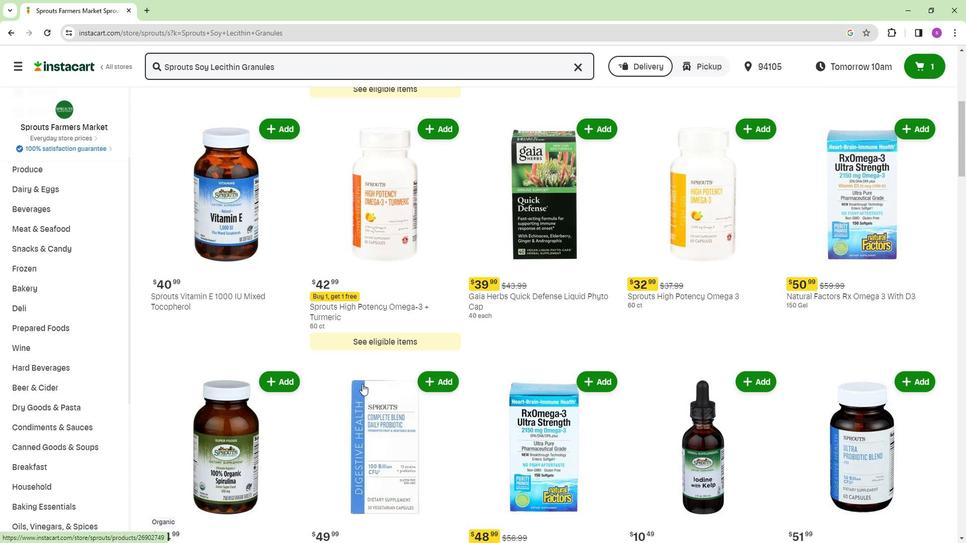 
Action: Mouse moved to (495, 396)
Screenshot: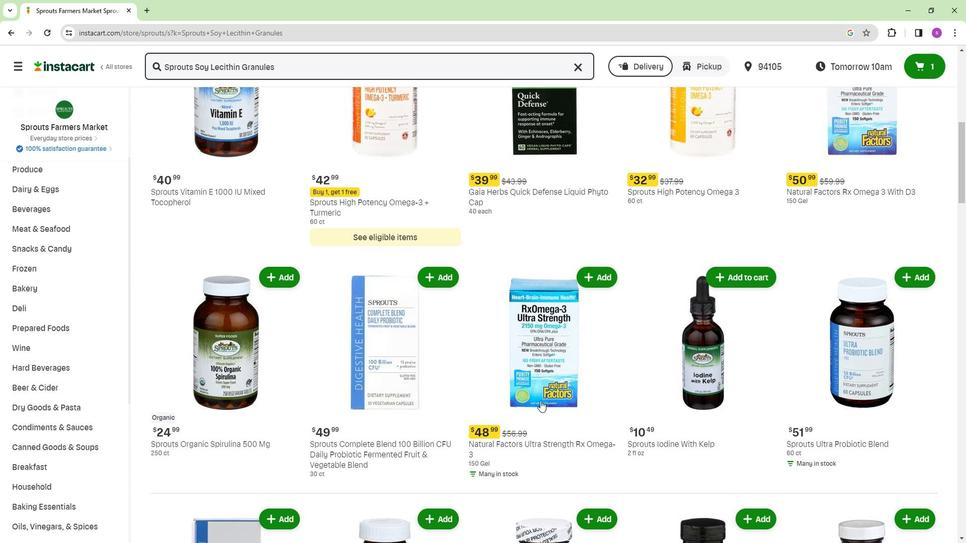 
Action: Mouse scrolled (495, 397) with delta (0, 0)
Screenshot: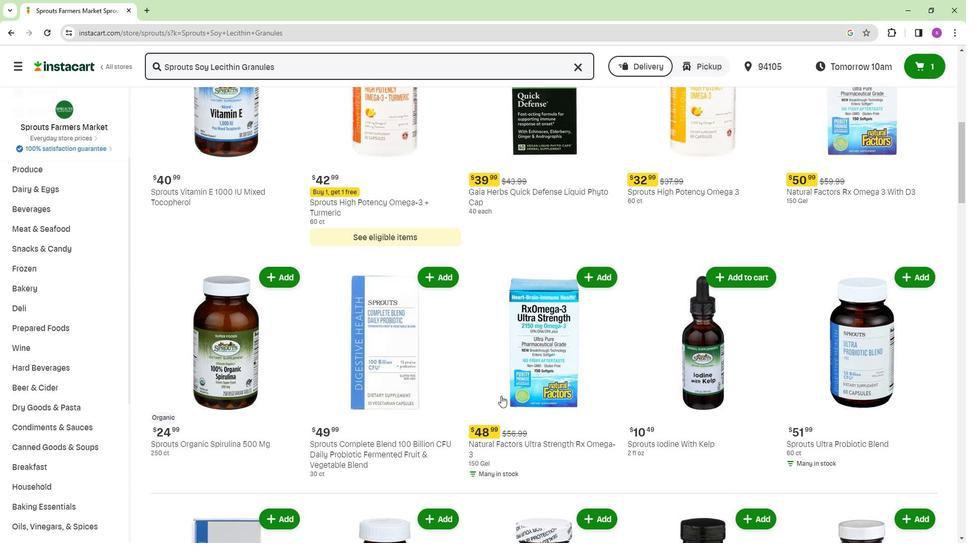 
Action: Mouse scrolled (495, 397) with delta (0, 0)
Screenshot: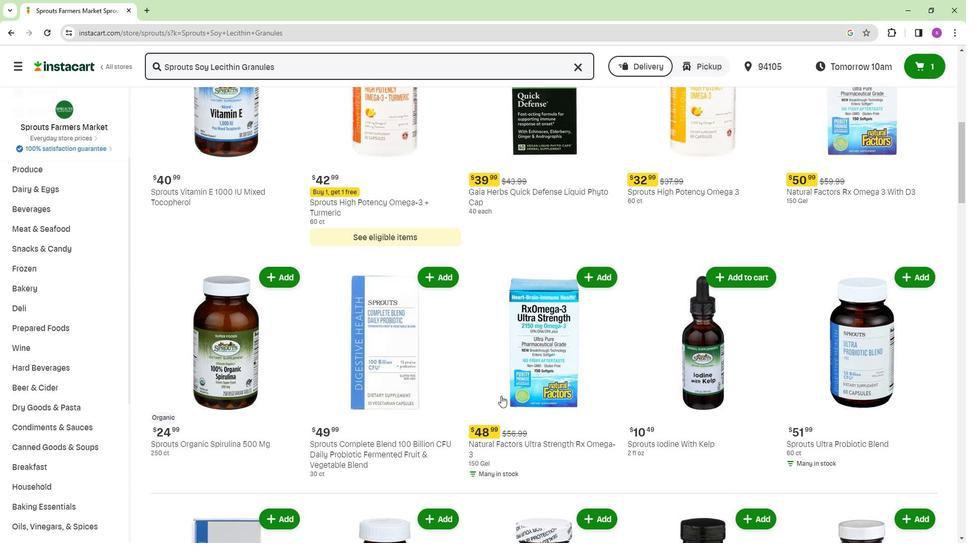 
Action: Mouse scrolled (495, 397) with delta (0, 0)
Screenshot: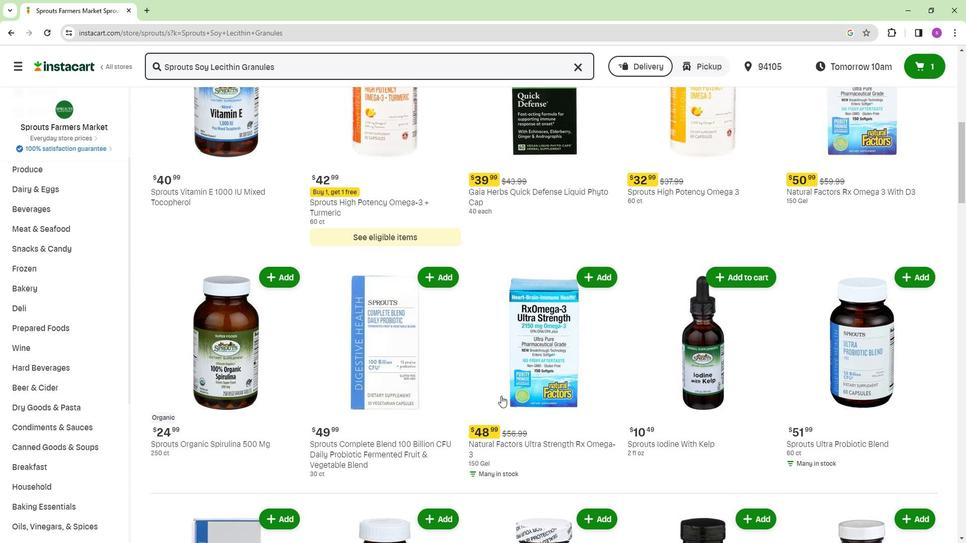
Action: Mouse scrolled (495, 397) with delta (0, 0)
Screenshot: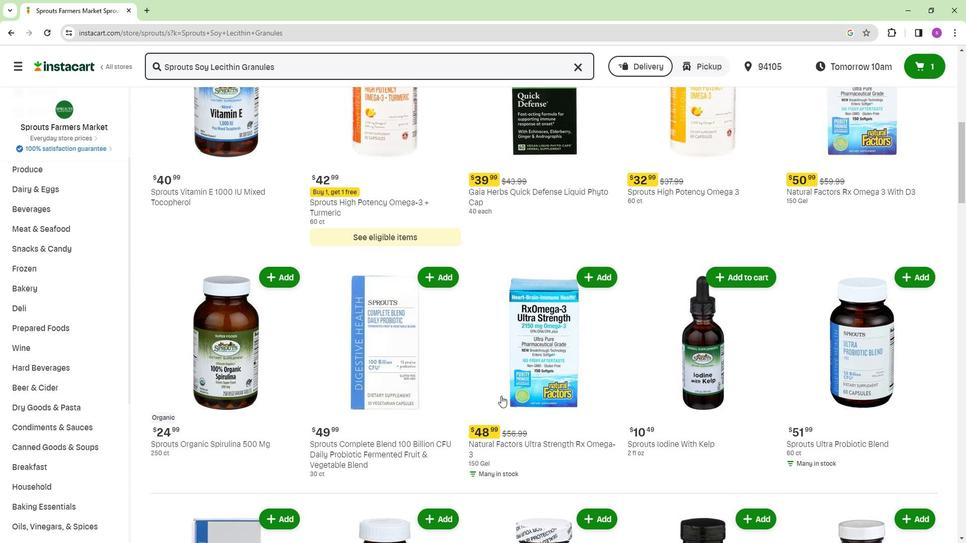 
Action: Mouse scrolled (495, 397) with delta (0, 0)
Screenshot: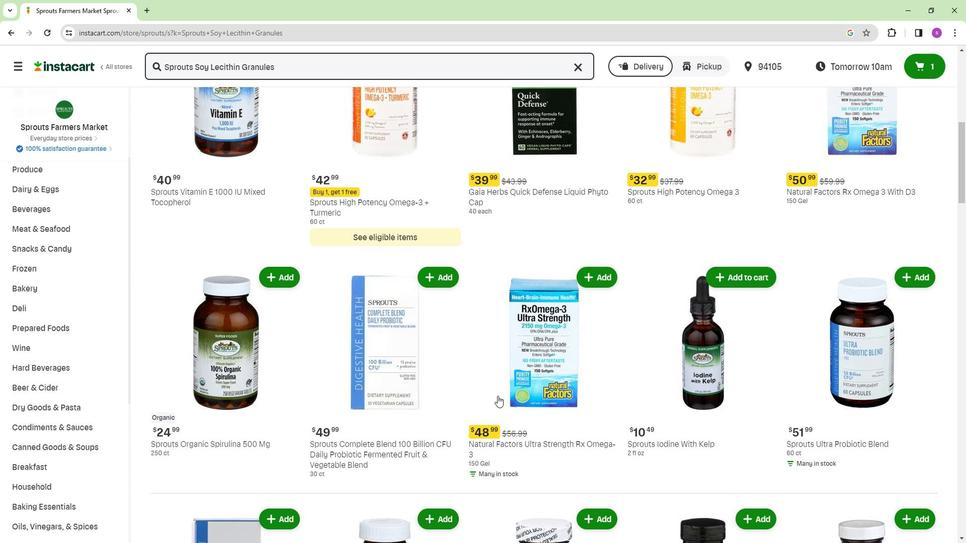 
Action: Mouse scrolled (495, 397) with delta (0, 0)
Screenshot: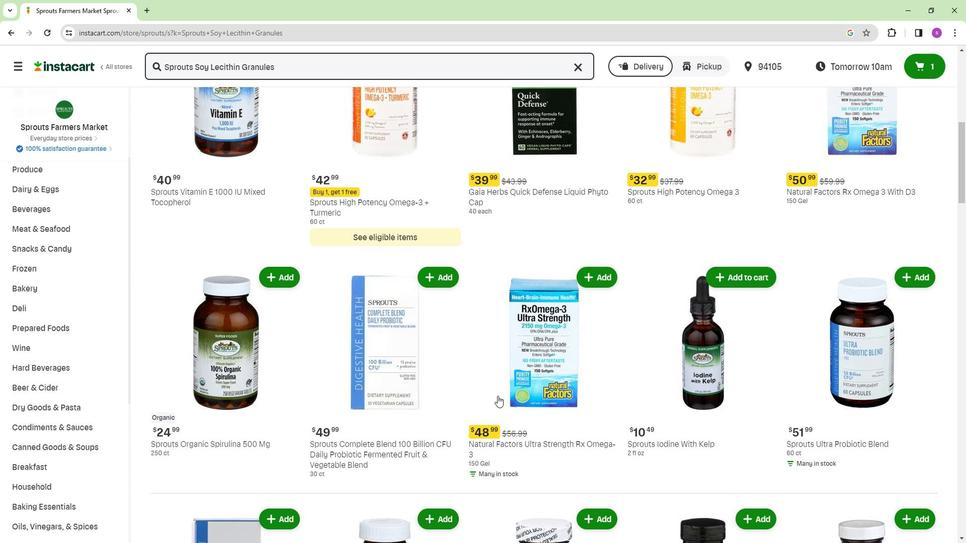 
Action: Mouse moved to (495, 396)
Screenshot: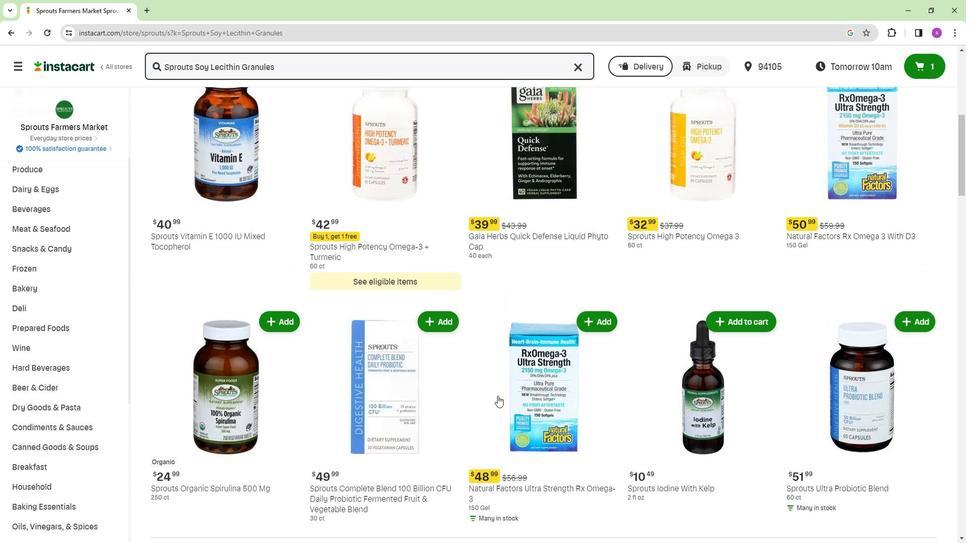 
Action: Mouse scrolled (495, 397) with delta (0, 0)
Screenshot: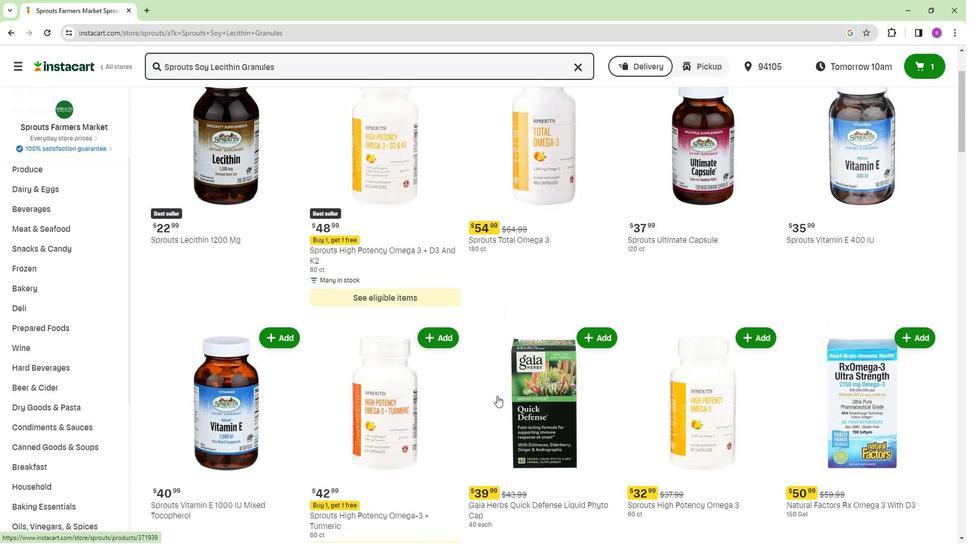 
Action: Mouse scrolled (495, 397) with delta (0, 0)
Screenshot: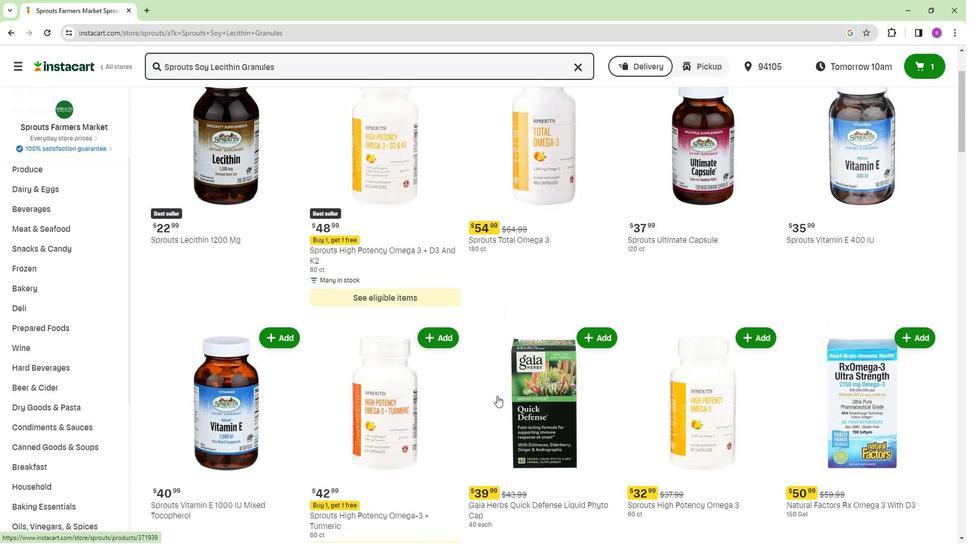
Action: Mouse scrolled (495, 397) with delta (0, 0)
Screenshot: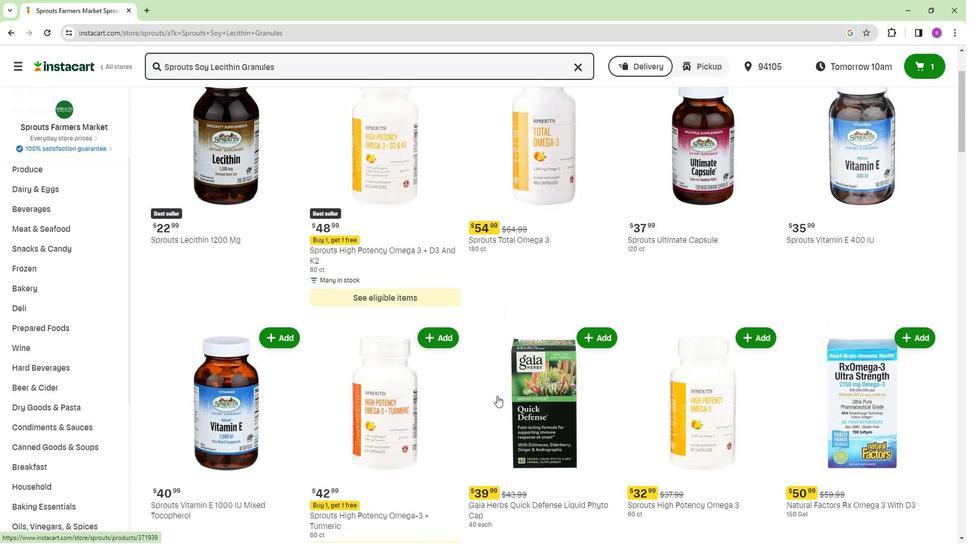 
Action: Mouse scrolled (495, 397) with delta (0, 0)
Screenshot: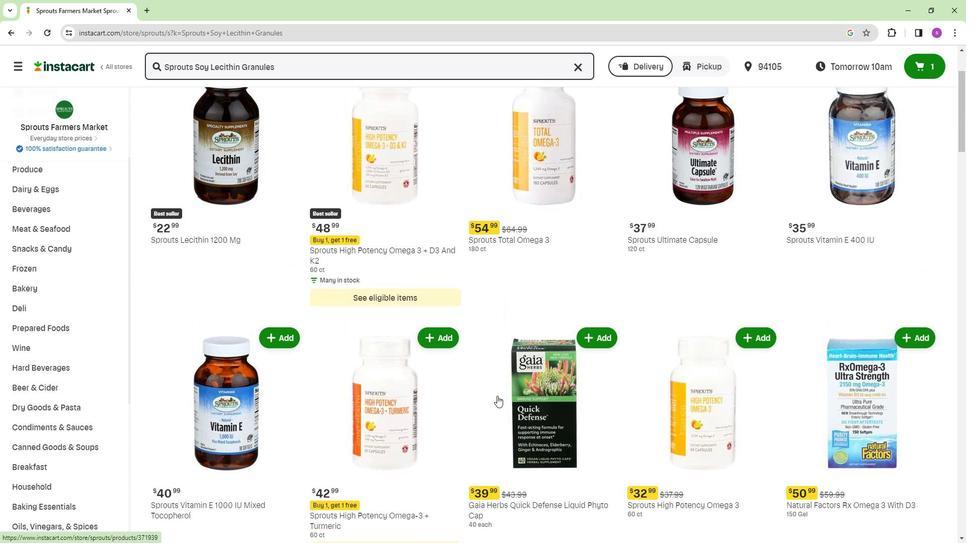 
Action: Mouse scrolled (495, 397) with delta (0, 0)
Screenshot: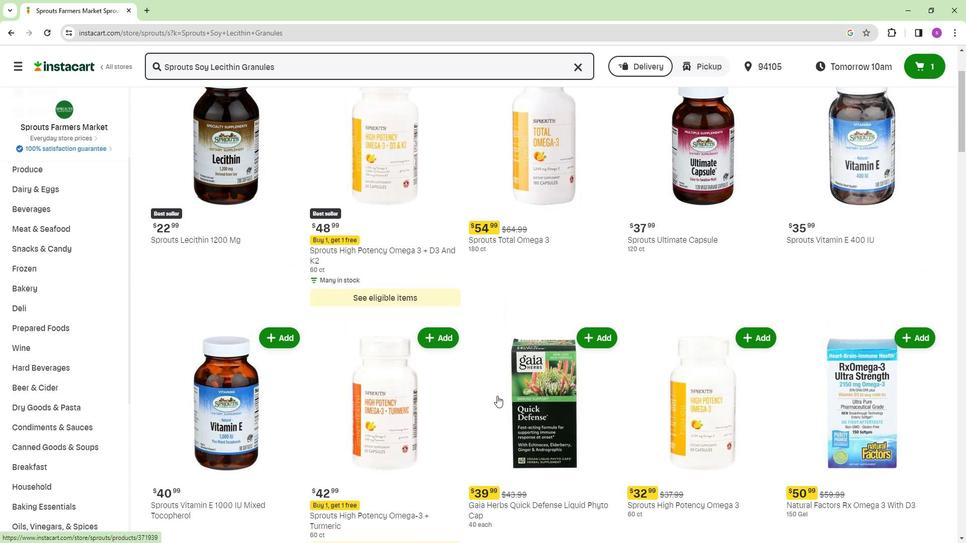 
Action: Mouse moved to (641, 394)
Screenshot: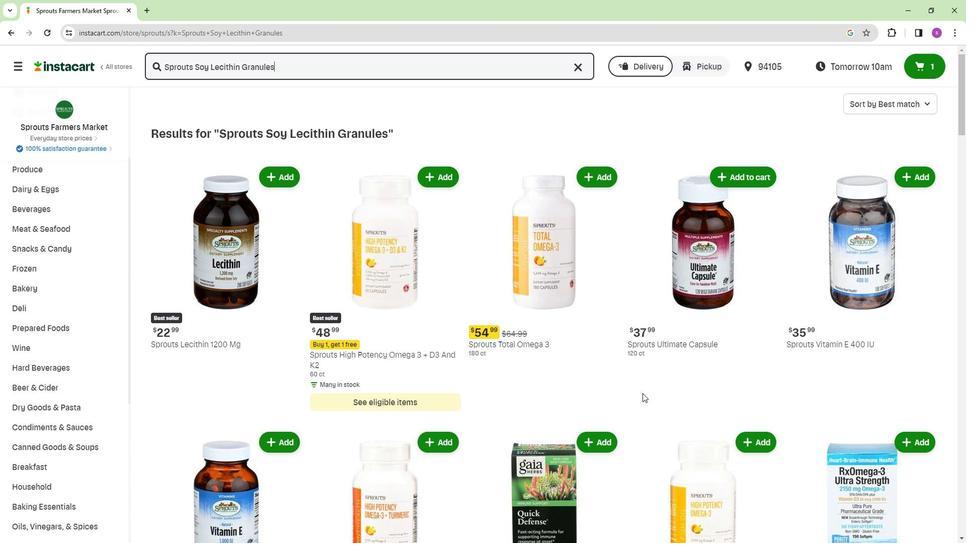 
Action: Mouse scrolled (641, 393) with delta (0, 0)
Screenshot: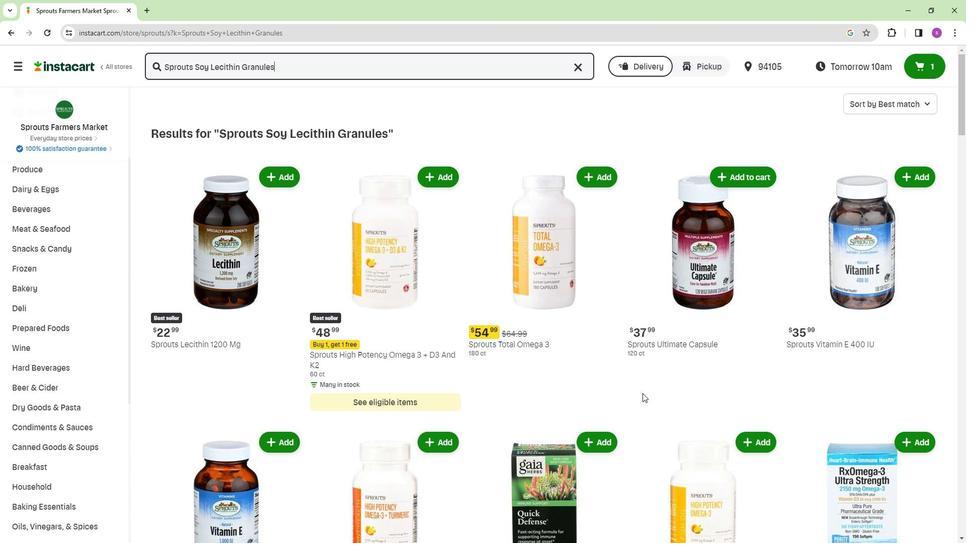 
Action: Mouse moved to (846, 330)
Screenshot: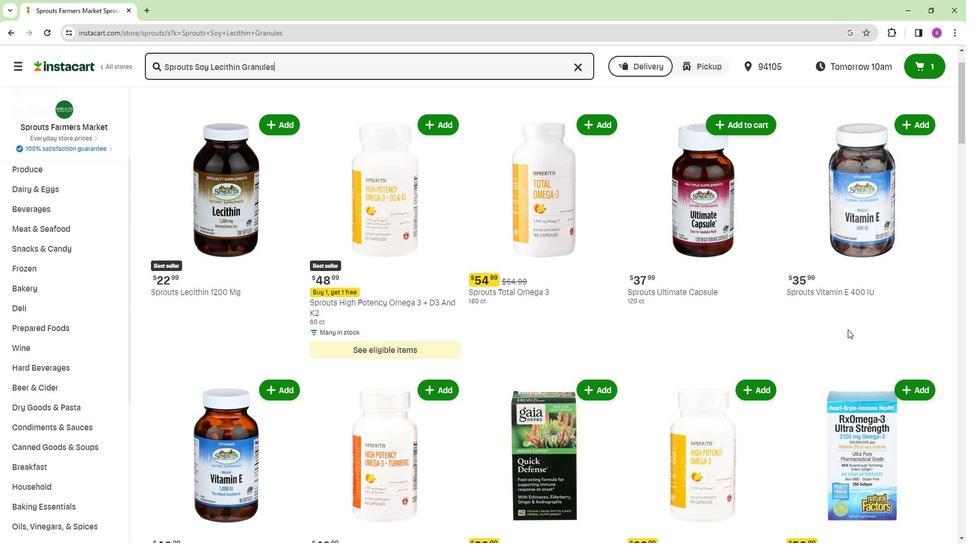 
Action: Mouse scrolled (846, 330) with delta (0, 0)
Screenshot: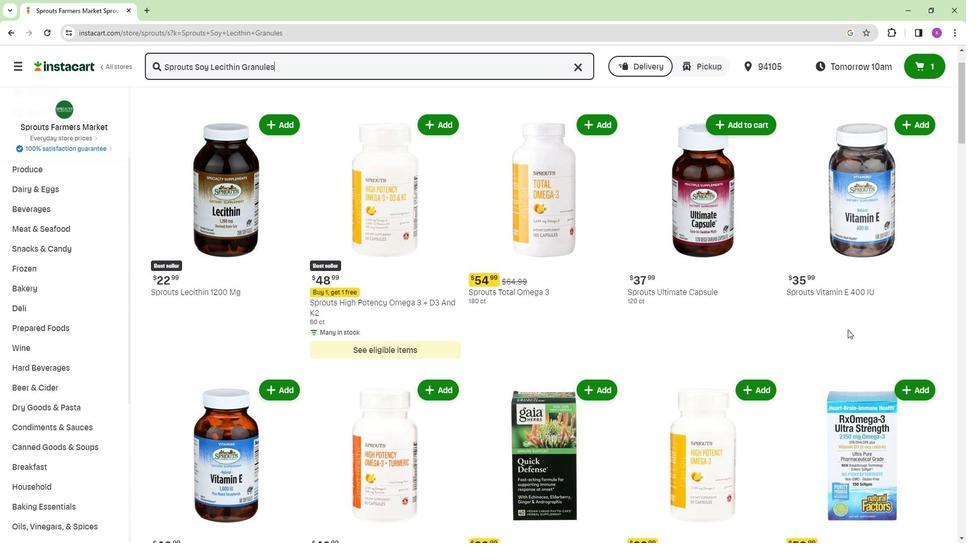 
Action: Mouse moved to (783, 376)
Screenshot: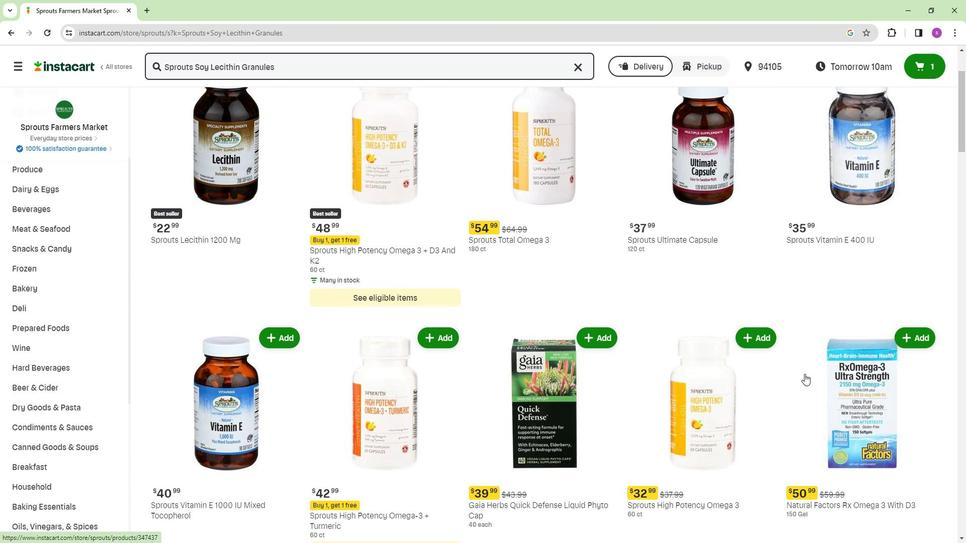 
Action: Mouse scrolled (783, 375) with delta (0, 0)
Screenshot: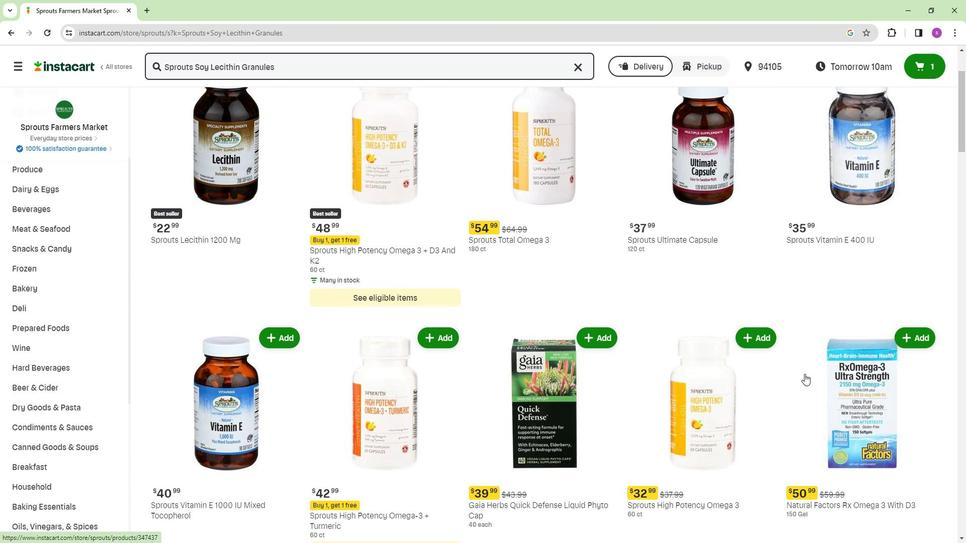 
Action: Mouse scrolled (783, 375) with delta (0, 0)
Screenshot: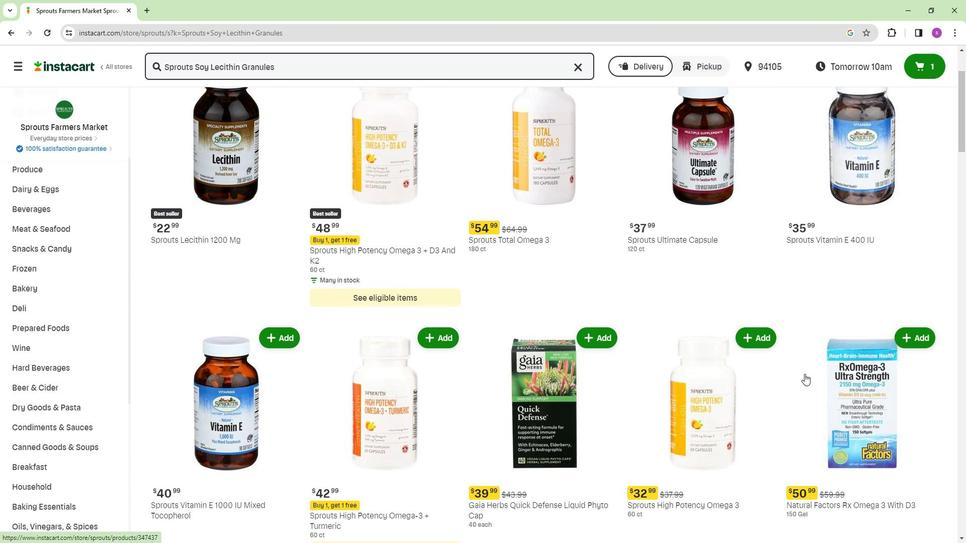 
Action: Mouse moved to (343, 395)
Screenshot: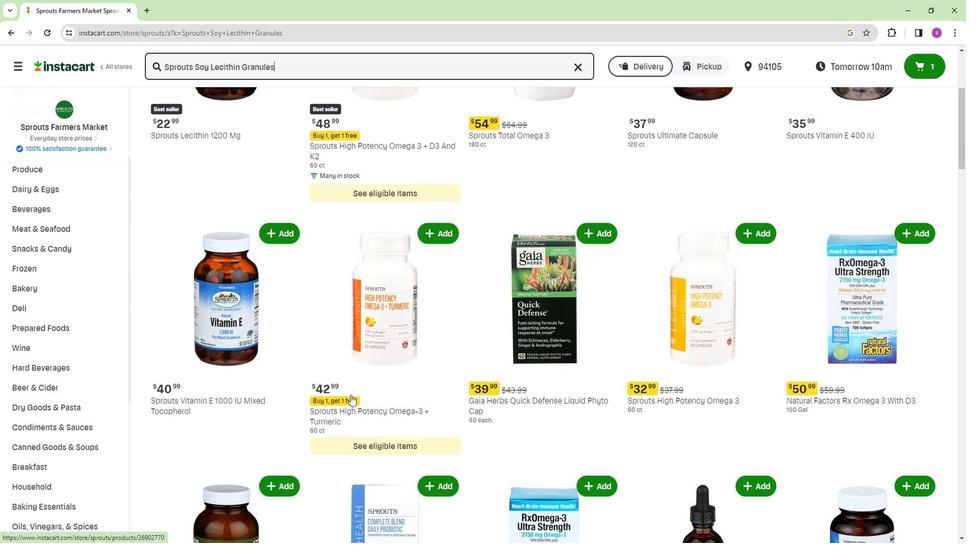 
Action: Mouse scrolled (343, 395) with delta (0, 0)
Screenshot: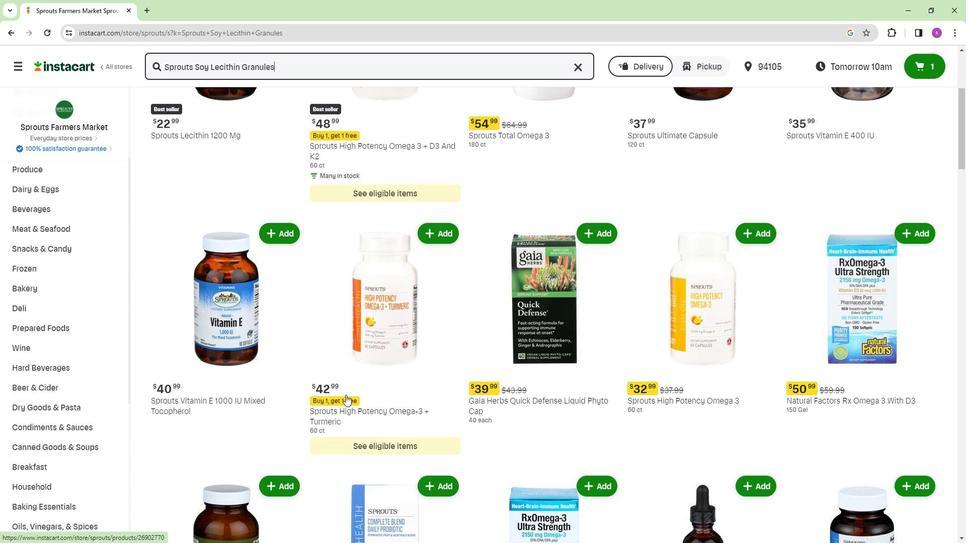 
Action: Mouse moved to (343, 395)
Screenshot: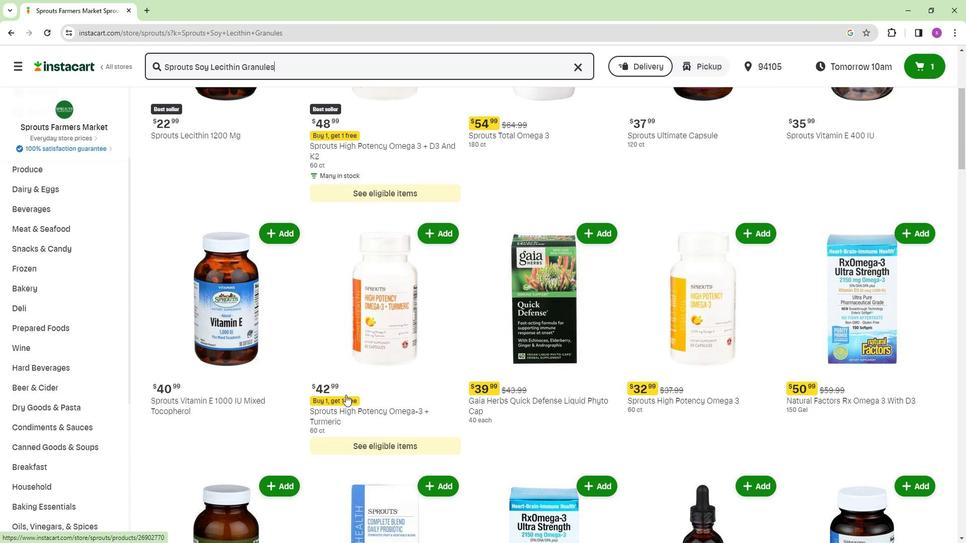 
Action: Mouse scrolled (343, 394) with delta (0, 0)
Screenshot: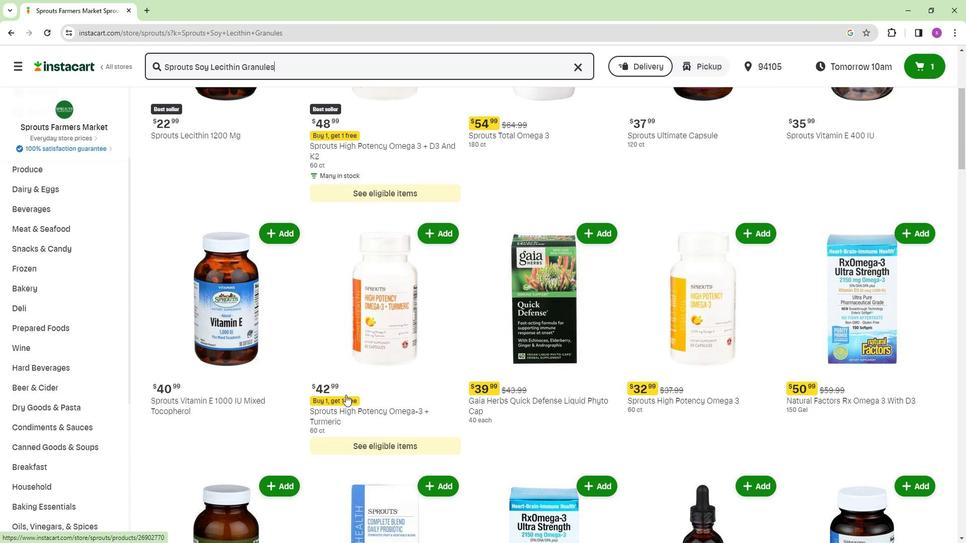 
Action: Mouse moved to (341, 375)
Screenshot: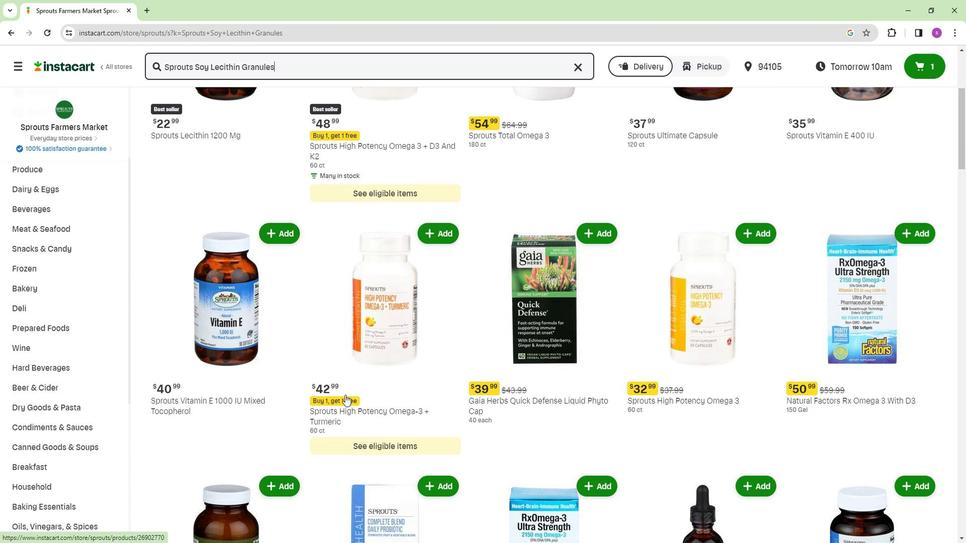 
Action: Mouse scrolled (341, 375) with delta (0, 0)
Screenshot: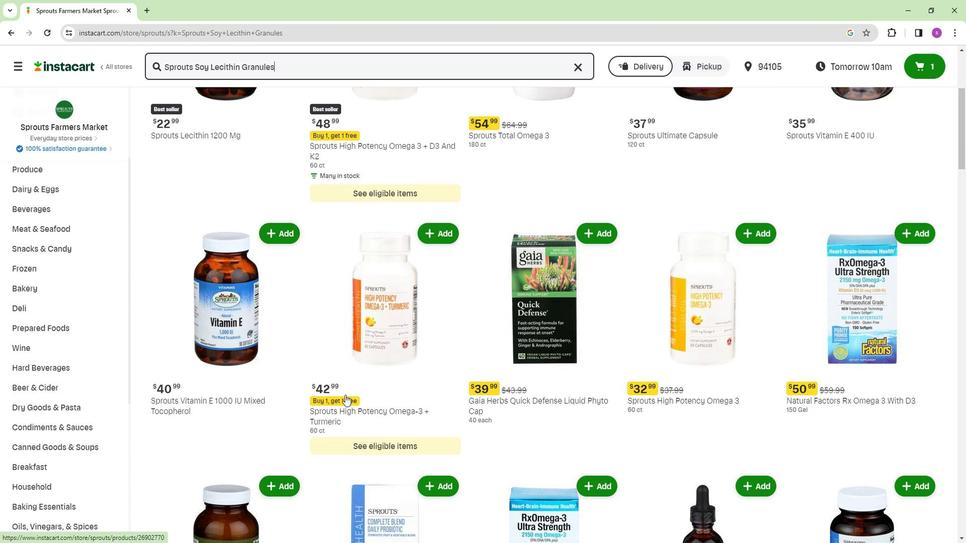 
Action: Mouse moved to (344, 408)
Screenshot: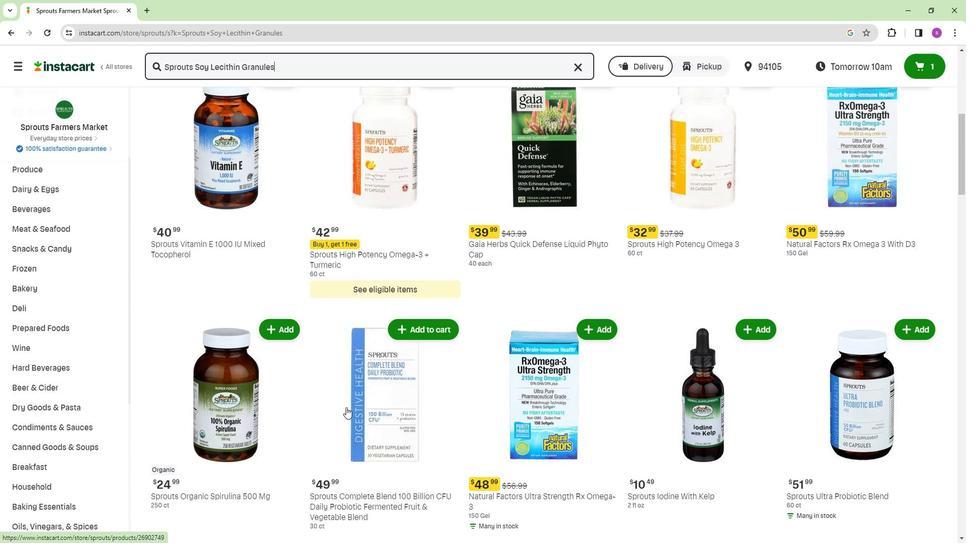 
Action: Mouse scrolled (344, 407) with delta (0, 0)
Screenshot: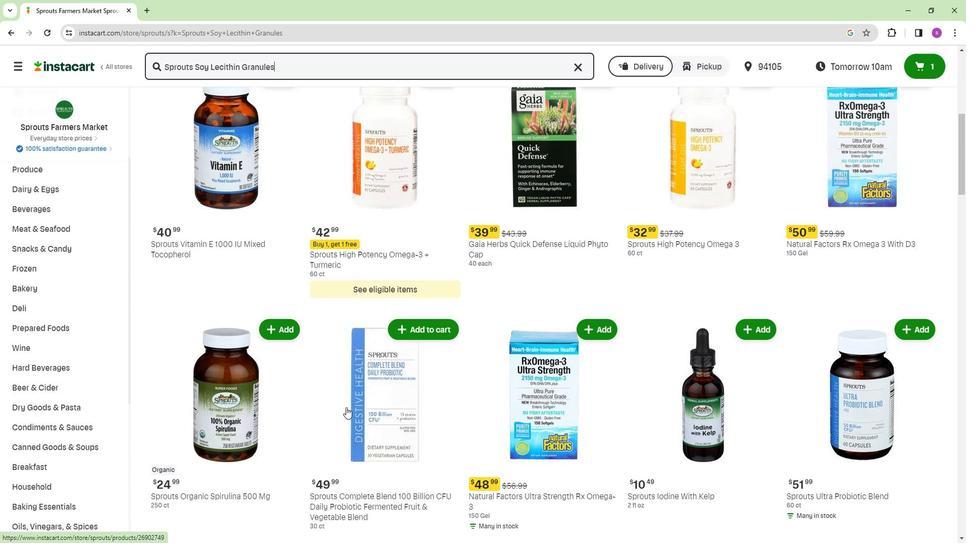 
Action: Mouse moved to (358, 406)
Screenshot: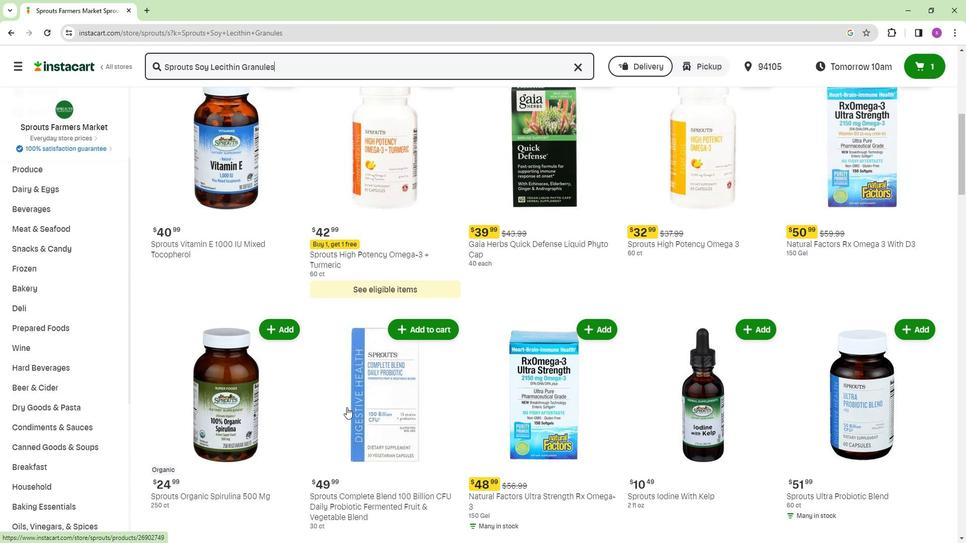 
Action: Mouse scrolled (358, 406) with delta (0, 0)
Screenshot: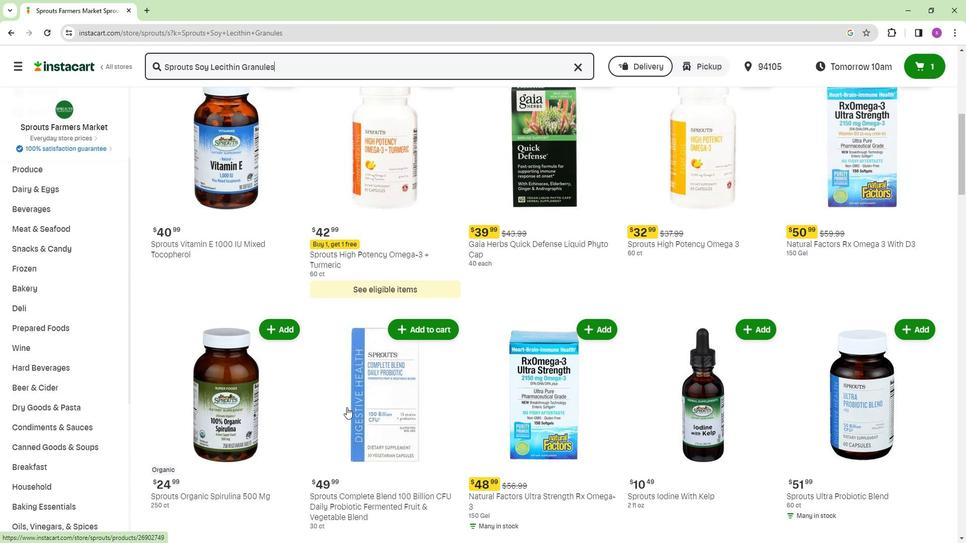 
Action: Mouse moved to (577, 416)
Screenshot: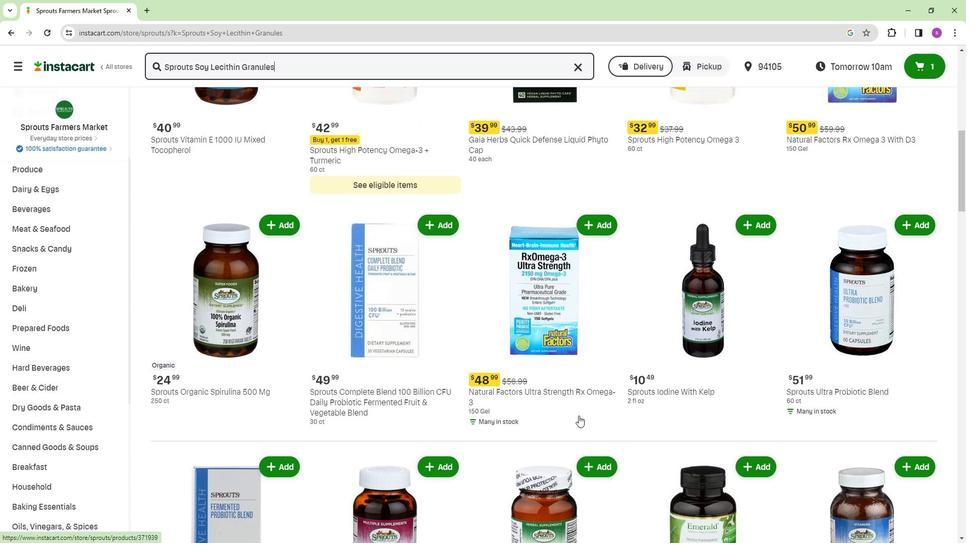 
Action: Mouse scrolled (577, 415) with delta (0, 0)
Screenshot: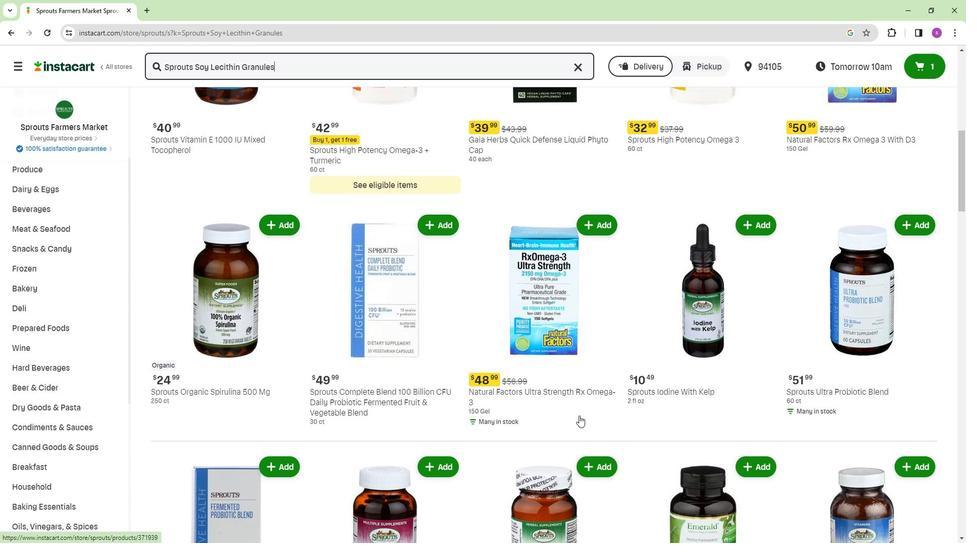
Action: Mouse moved to (731, 361)
Screenshot: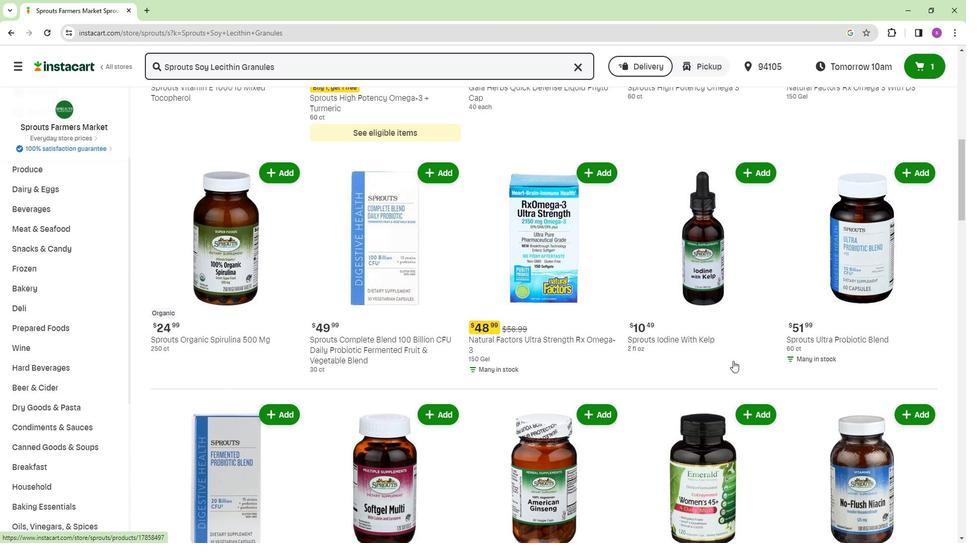 
Action: Mouse scrolled (731, 360) with delta (0, 0)
Screenshot: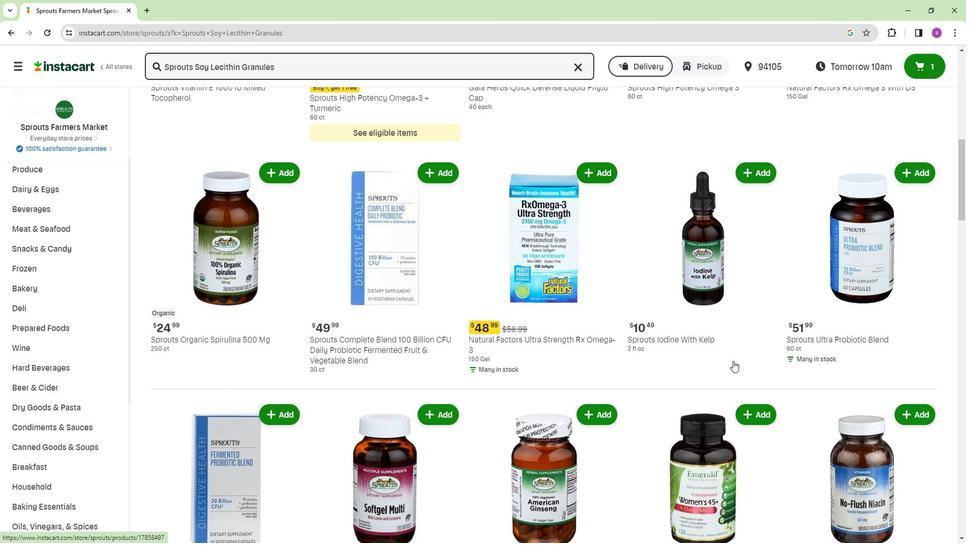 
Action: Mouse moved to (458, 441)
Screenshot: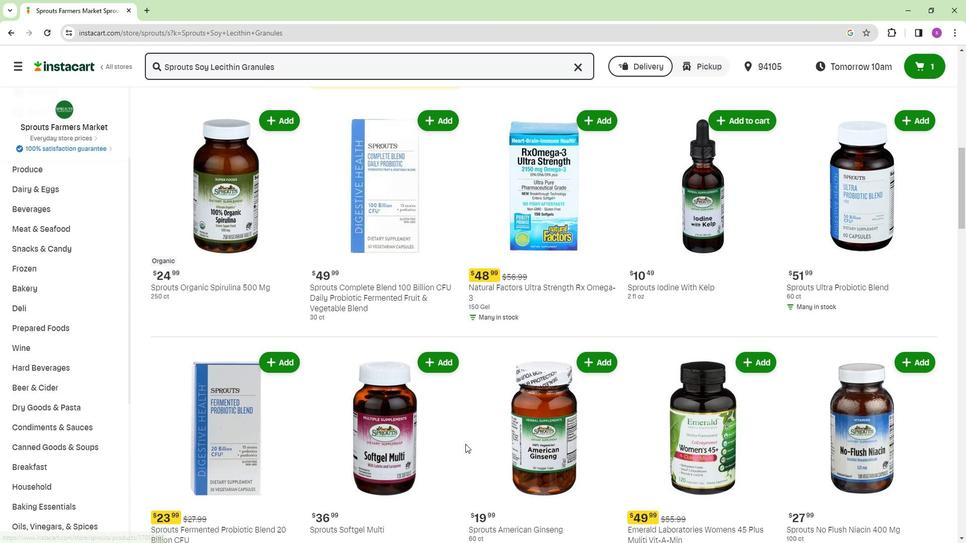 
Action: Mouse scrolled (458, 441) with delta (0, 0)
Screenshot: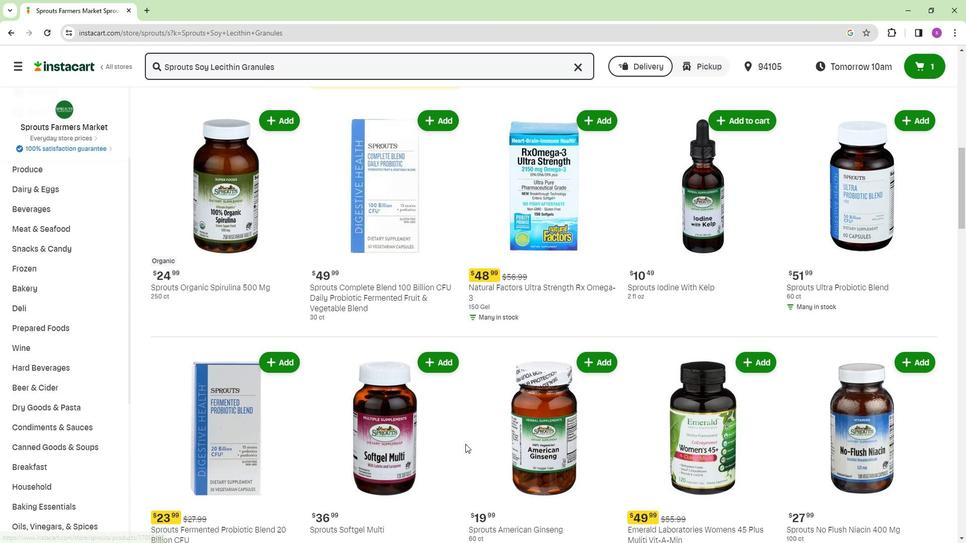 
Action: Mouse moved to (458, 441)
Screenshot: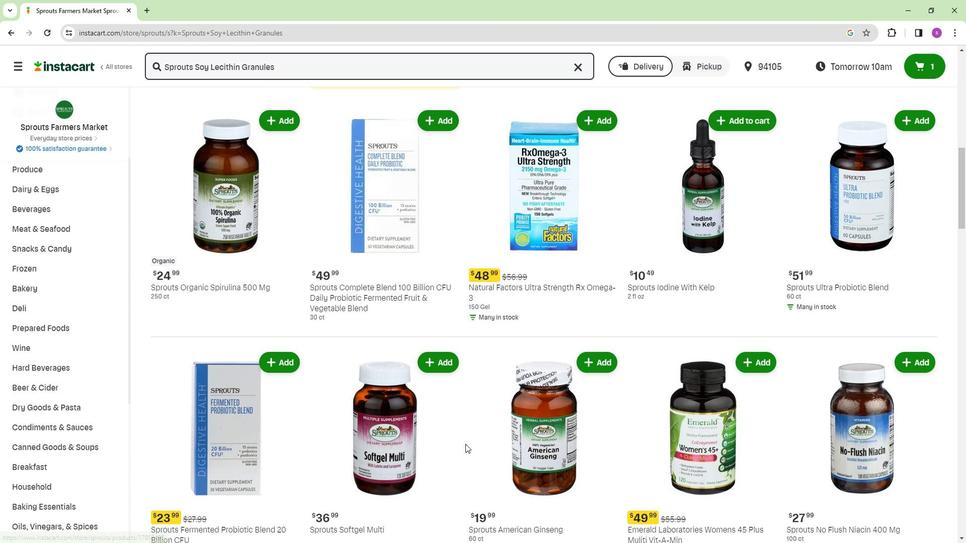 
Action: Mouse scrolled (458, 441) with delta (0, 0)
Screenshot: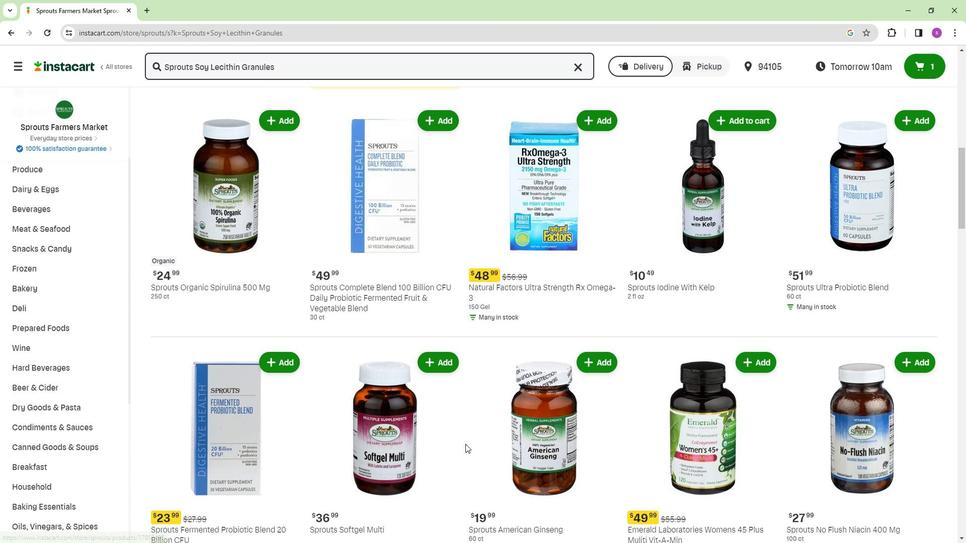 
Action: Mouse moved to (457, 439)
Screenshot: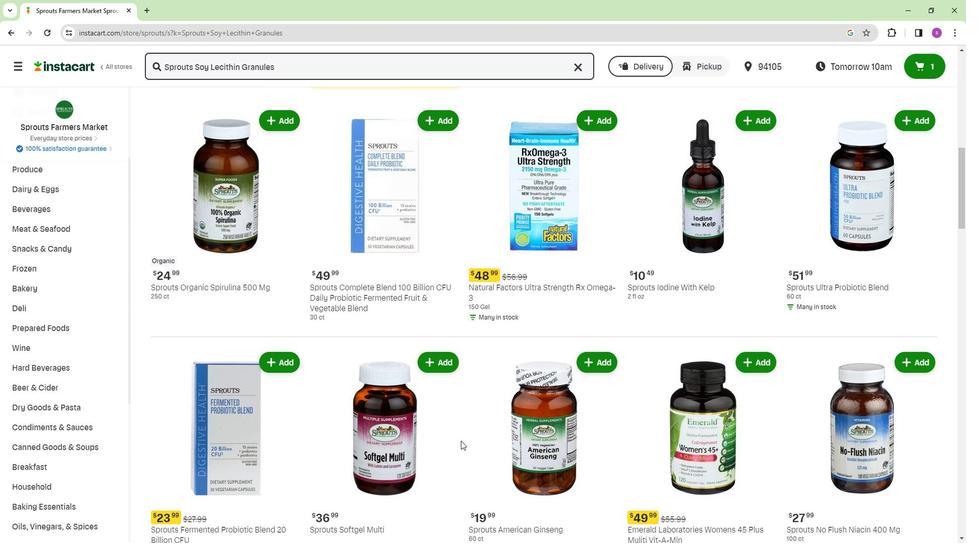 
Action: Mouse scrolled (457, 439) with delta (0, 0)
Screenshot: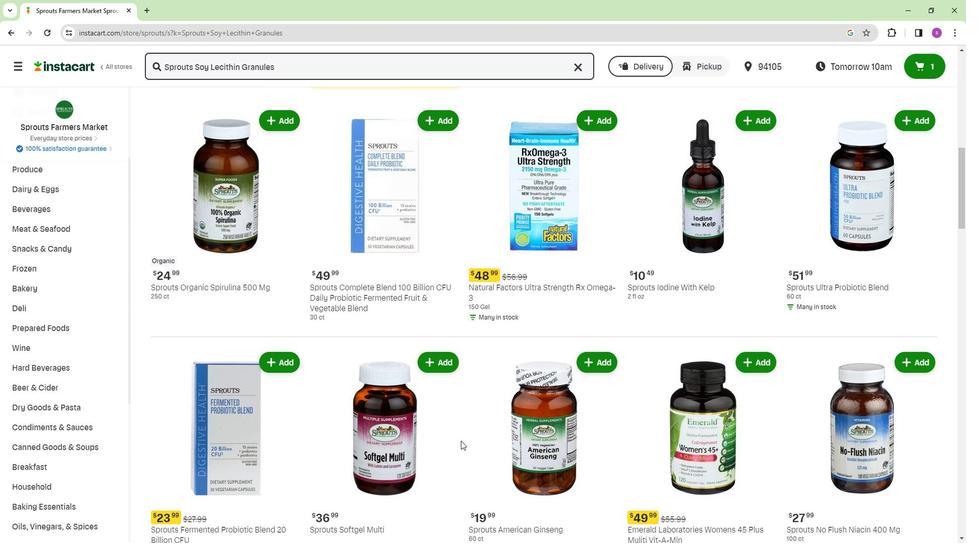 
Action: Mouse moved to (435, 391)
Screenshot: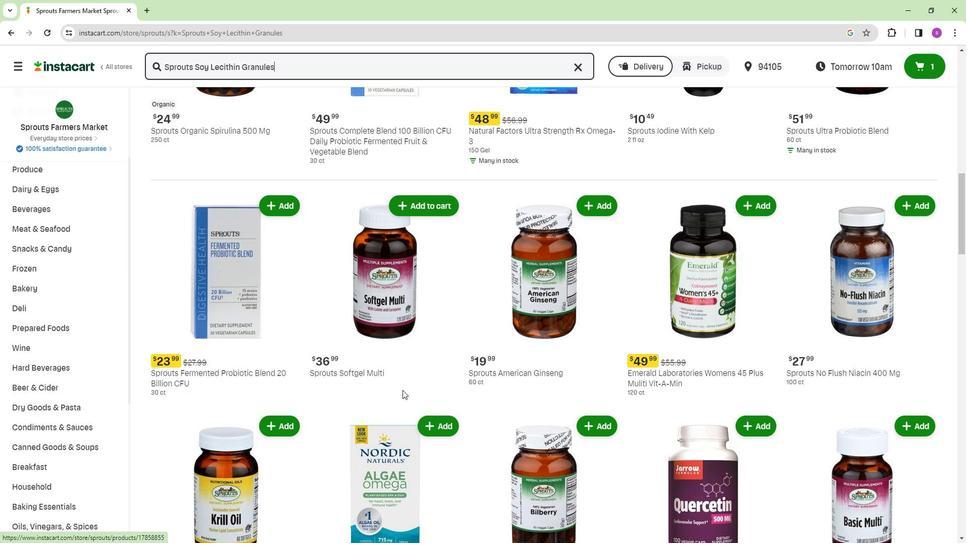 
Action: Mouse scrolled (435, 390) with delta (0, 0)
Screenshot: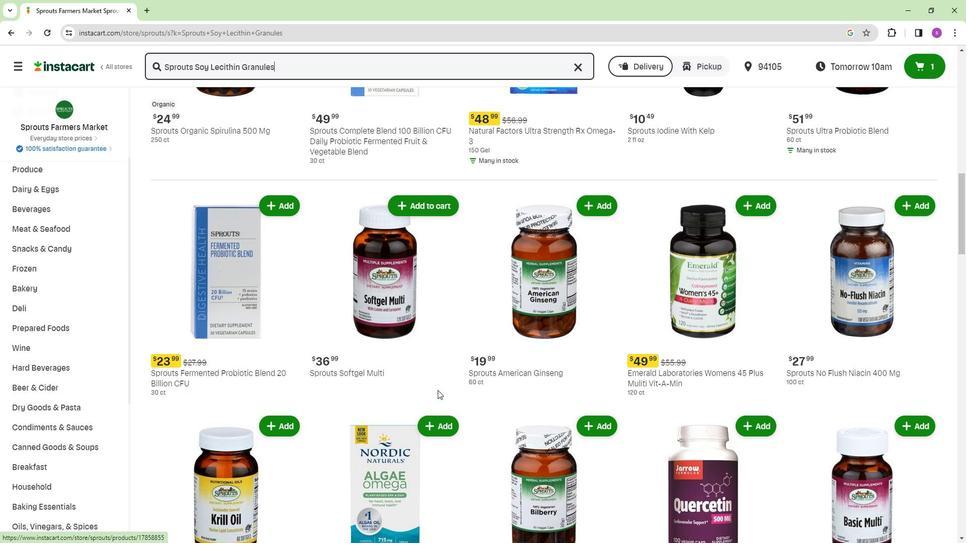 
Action: Mouse moved to (772, 374)
Screenshot: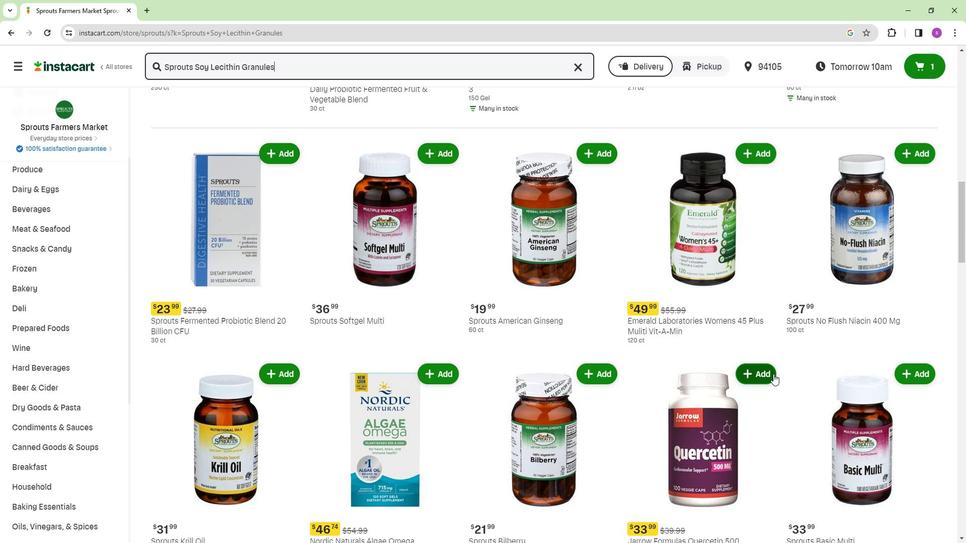 
Action: Mouse scrolled (772, 373) with delta (0, -1)
Screenshot: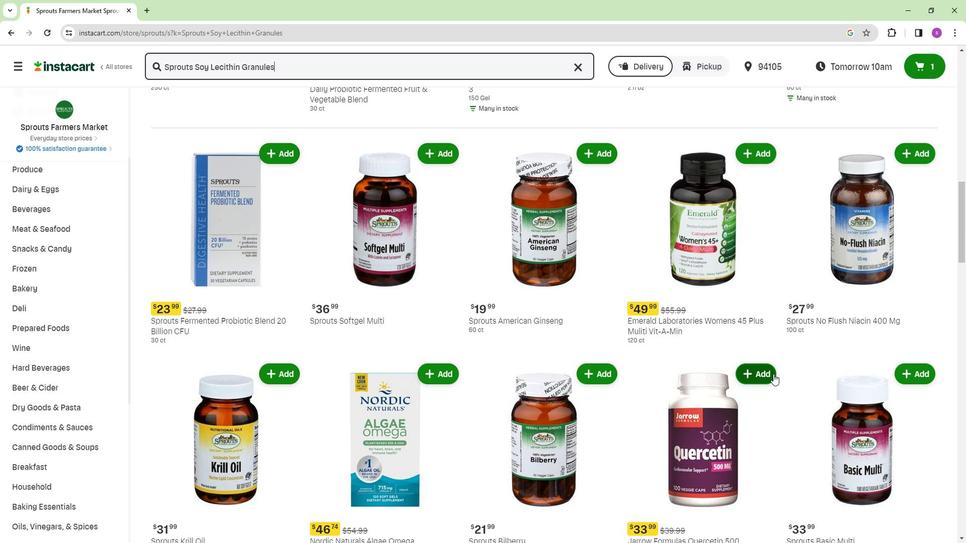 
Action: Mouse moved to (772, 375)
Screenshot: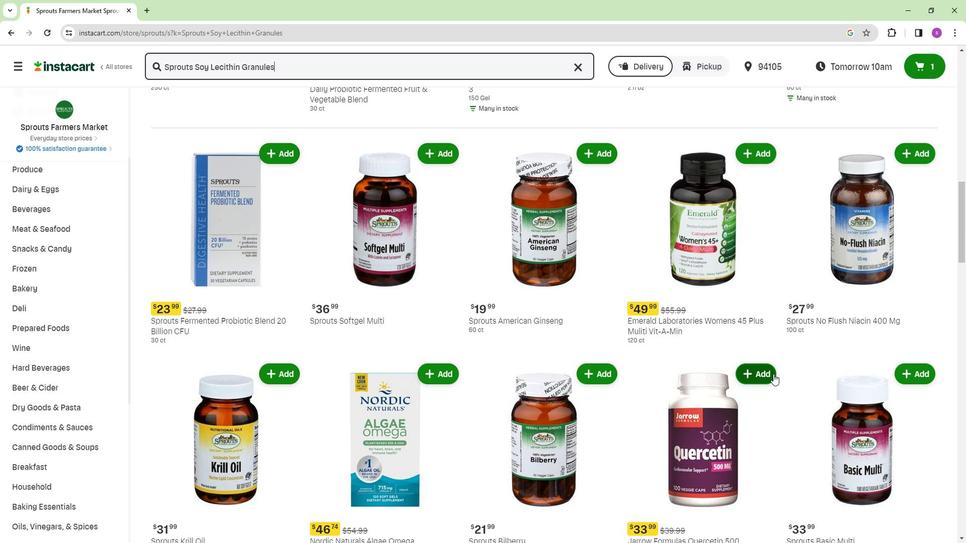 
Action: Mouse scrolled (772, 374) with delta (0, 0)
Screenshot: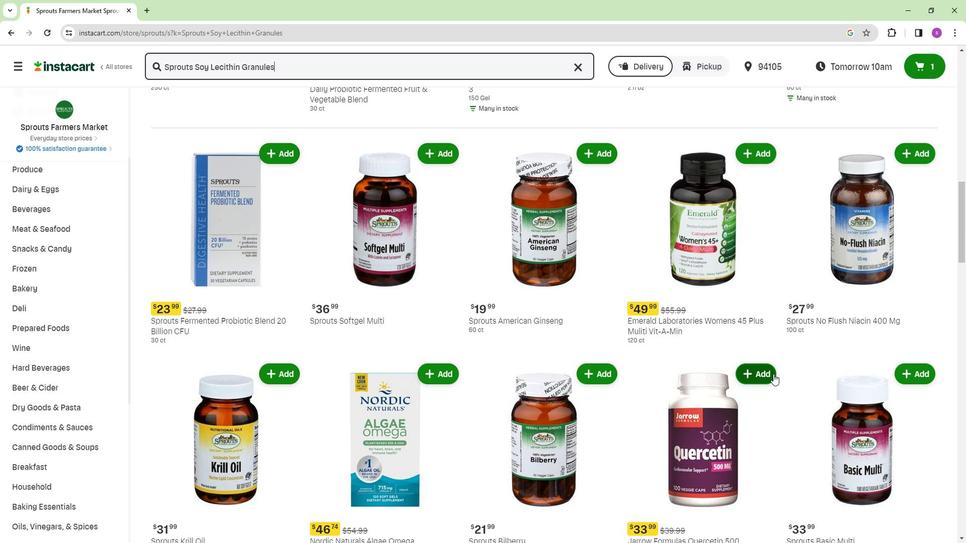 
Action: Mouse moved to (772, 375)
Screenshot: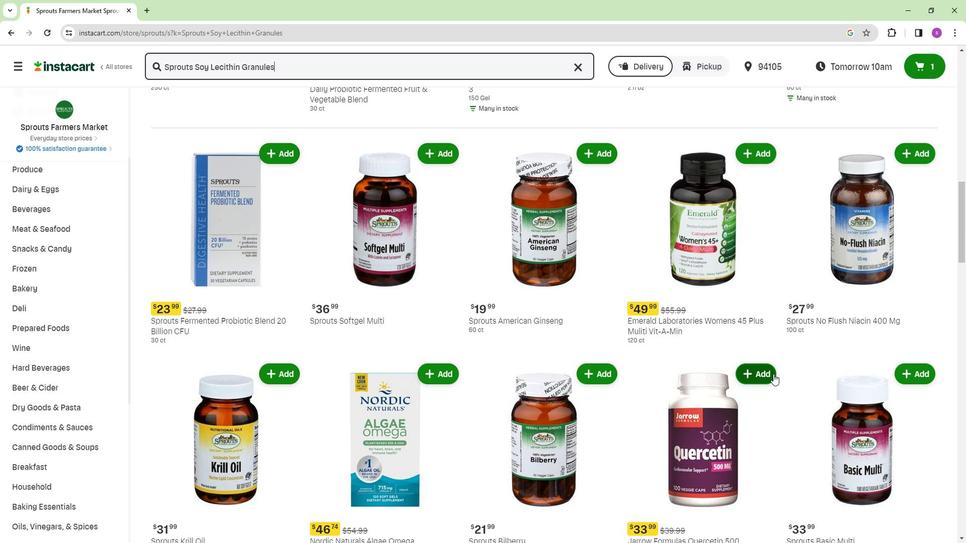 
Action: Mouse scrolled (772, 374) with delta (0, 0)
Screenshot: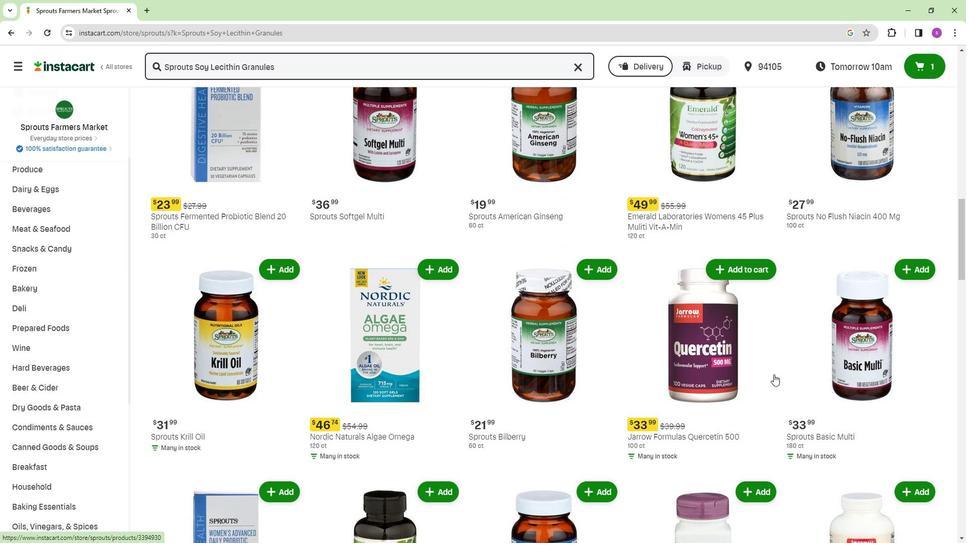 
Action: Mouse moved to (274, 424)
Screenshot: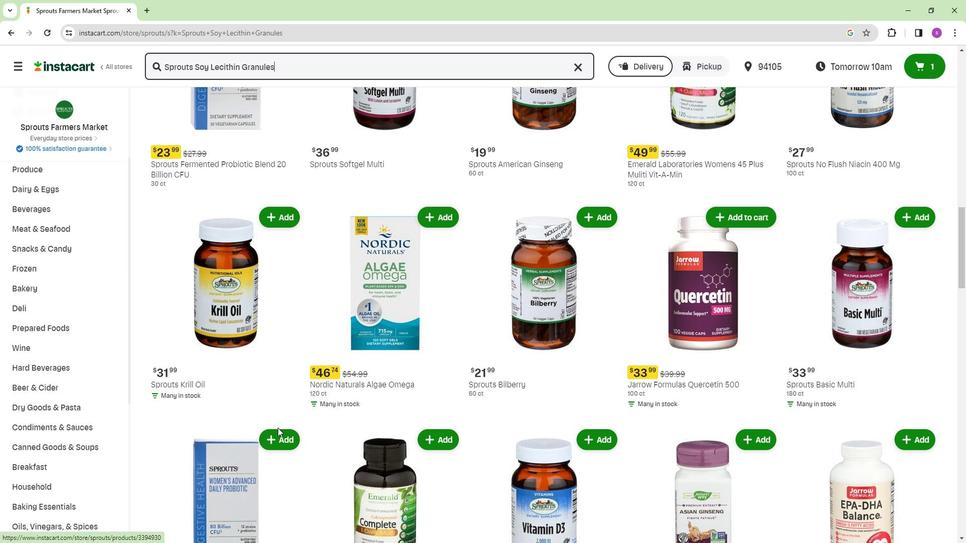 
Action: Mouse scrolled (274, 423) with delta (0, -1)
Screenshot: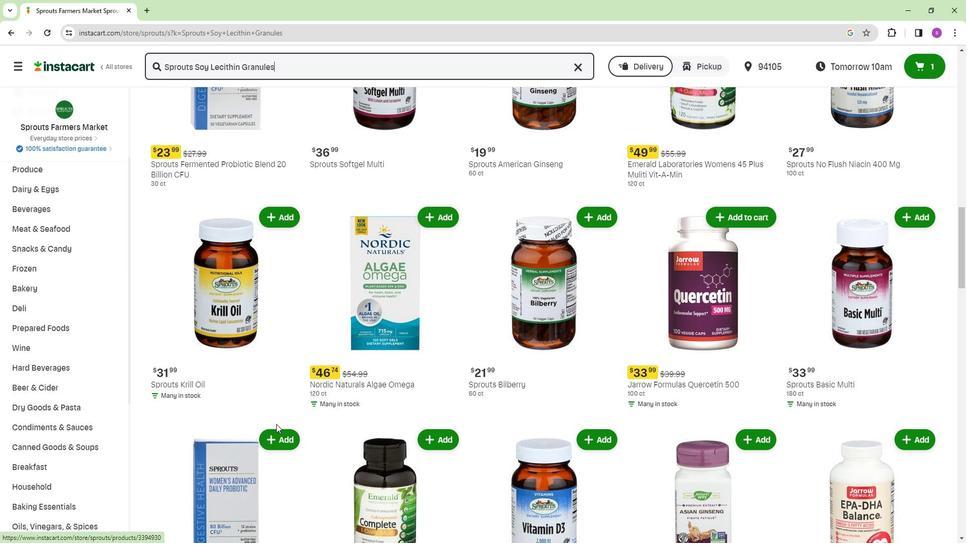 
Action: Mouse scrolled (274, 423) with delta (0, -1)
Screenshot: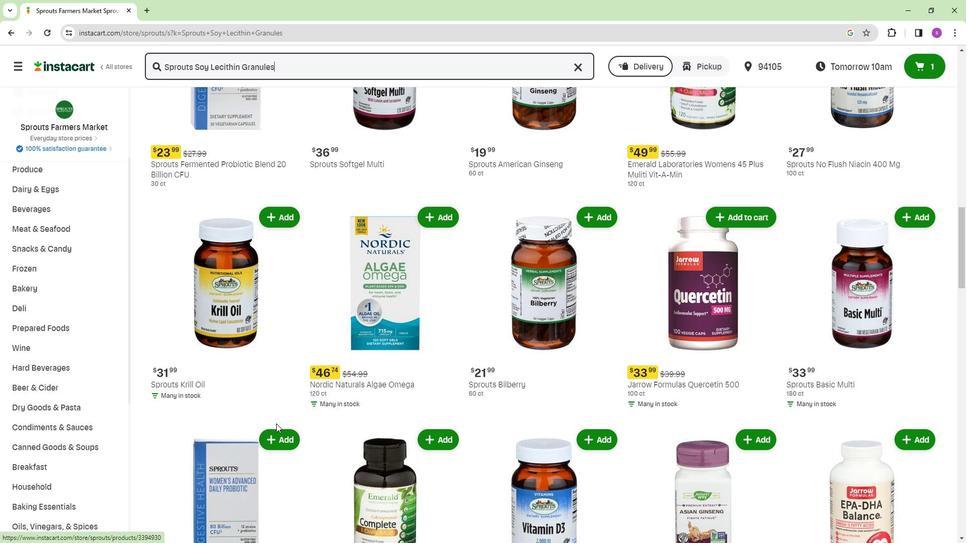 
Action: Mouse moved to (274, 420)
Screenshot: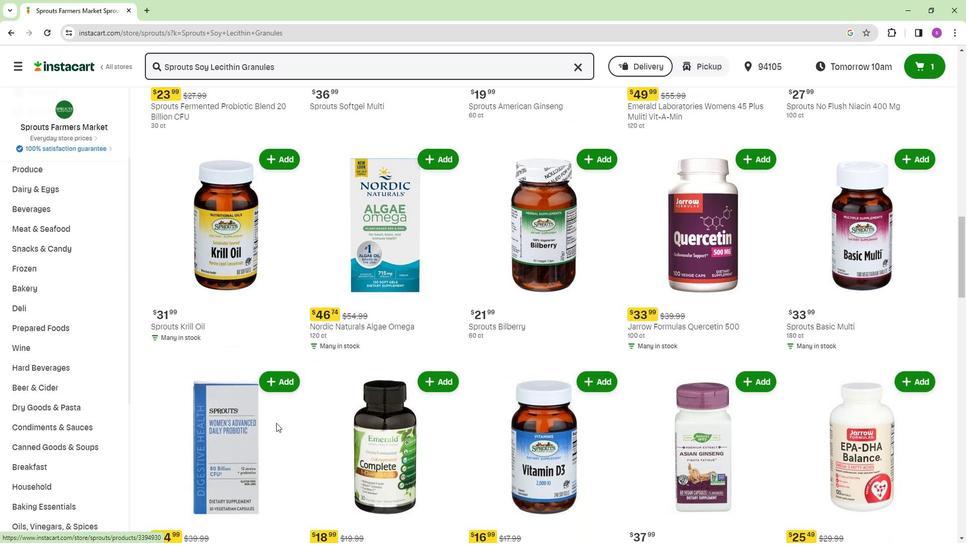 
Action: Mouse scrolled (274, 419) with delta (0, 0)
Screenshot: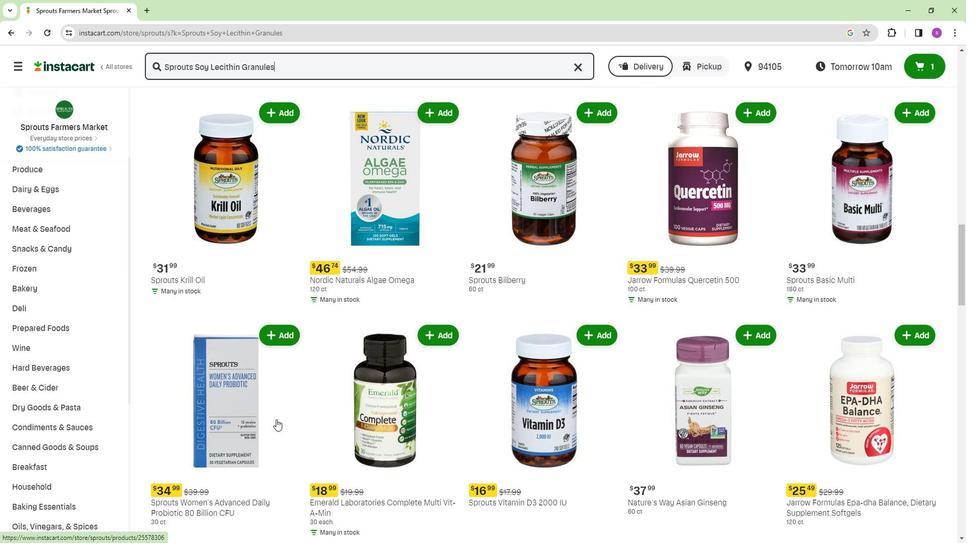 
Action: Mouse moved to (561, 452)
Screenshot: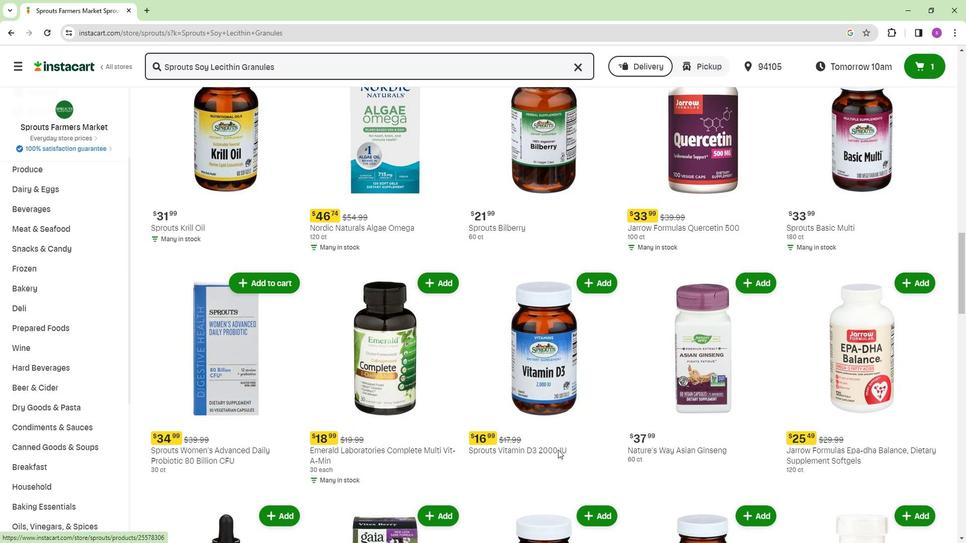 
Action: Mouse scrolled (561, 451) with delta (0, 0)
Screenshot: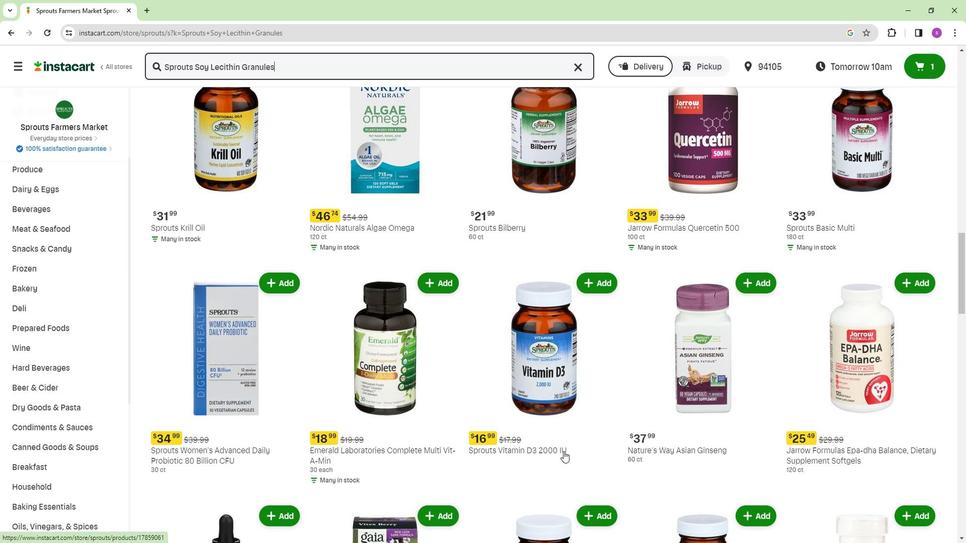 
Action: Mouse scrolled (561, 451) with delta (0, 0)
Screenshot: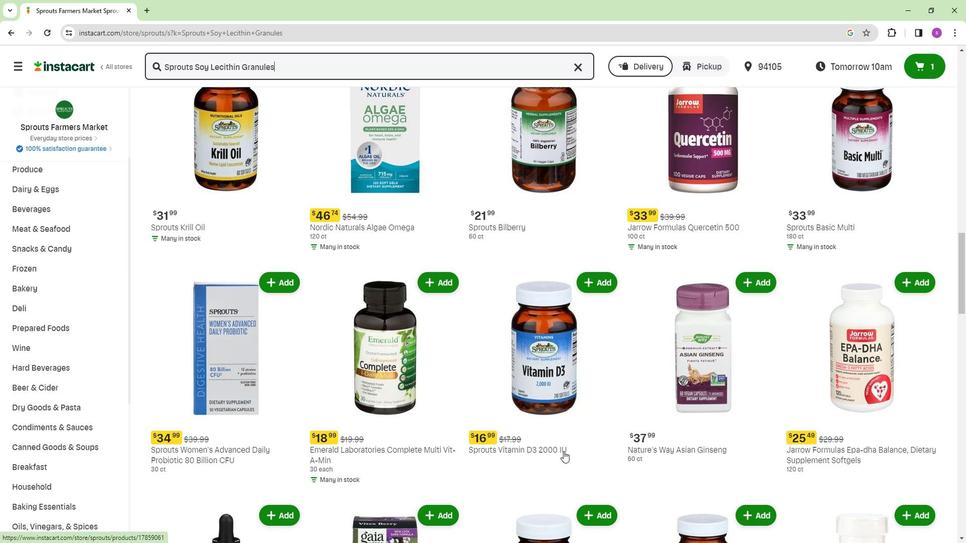 
Action: Mouse moved to (703, 432)
Screenshot: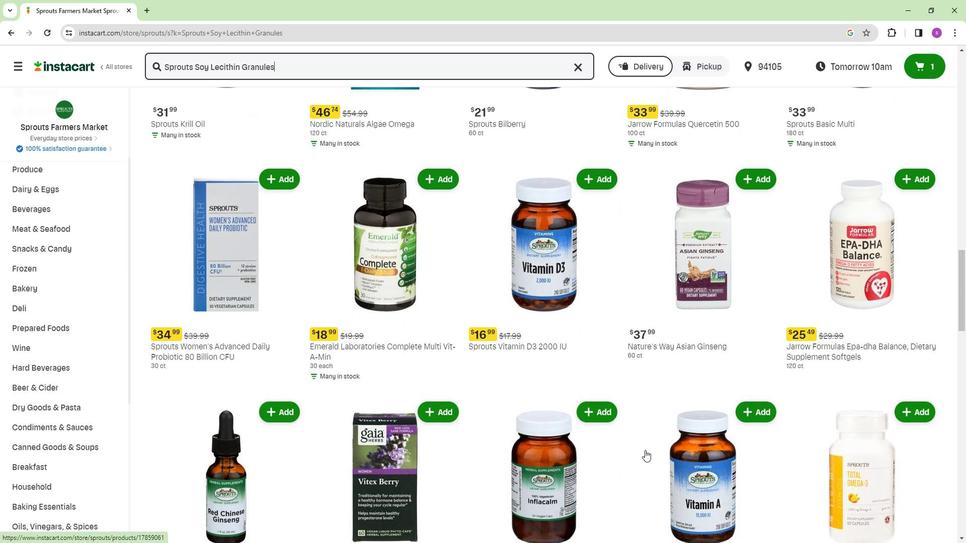 
Action: Mouse scrolled (703, 431) with delta (0, 0)
Screenshot: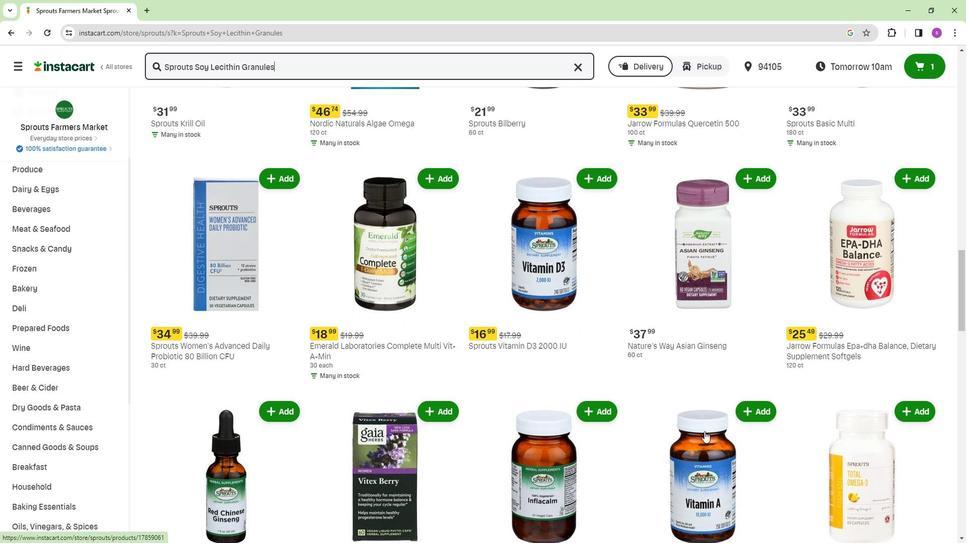 
Action: Mouse scrolled (703, 431) with delta (0, 0)
Screenshot: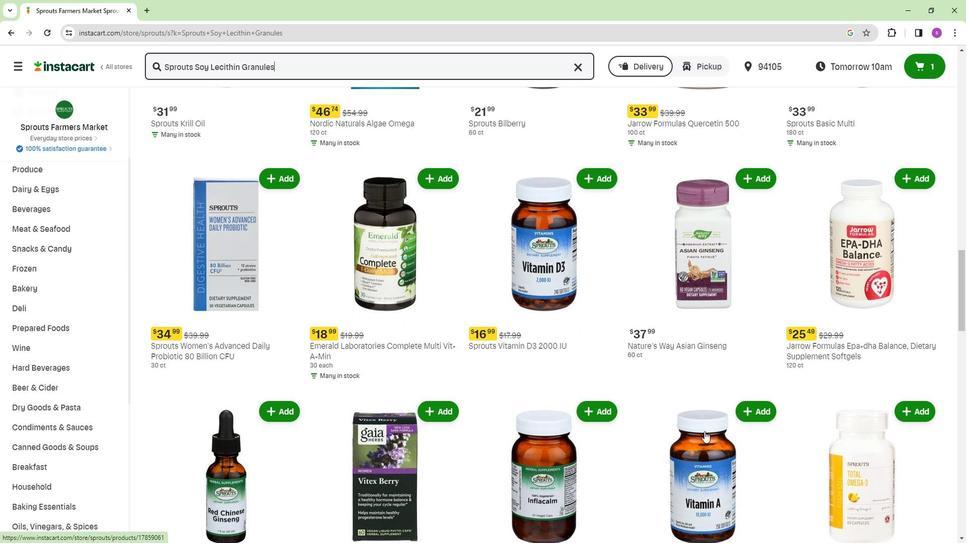 
Action: Mouse moved to (611, 423)
Screenshot: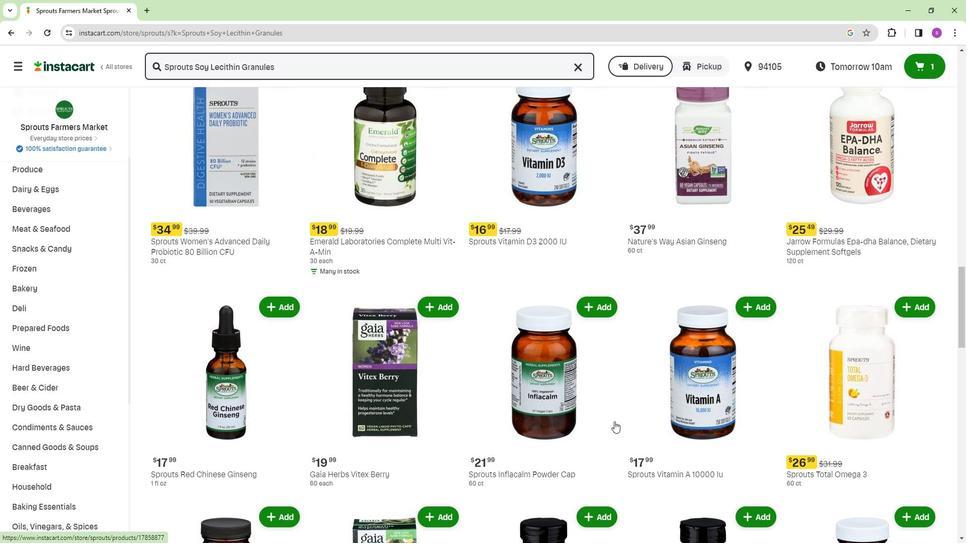 
Action: Mouse scrolled (611, 422) with delta (0, 0)
Screenshot: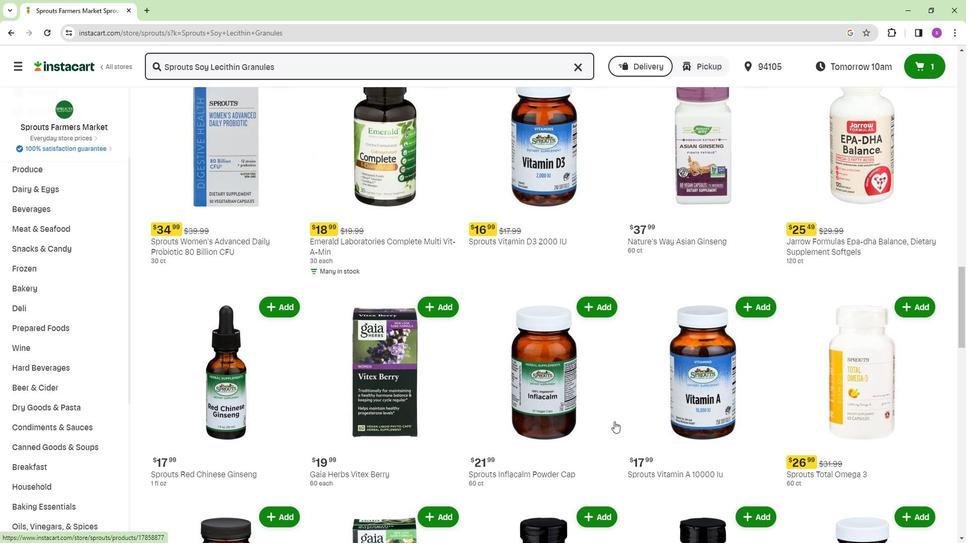 
Action: Mouse scrolled (611, 422) with delta (0, 0)
Screenshot: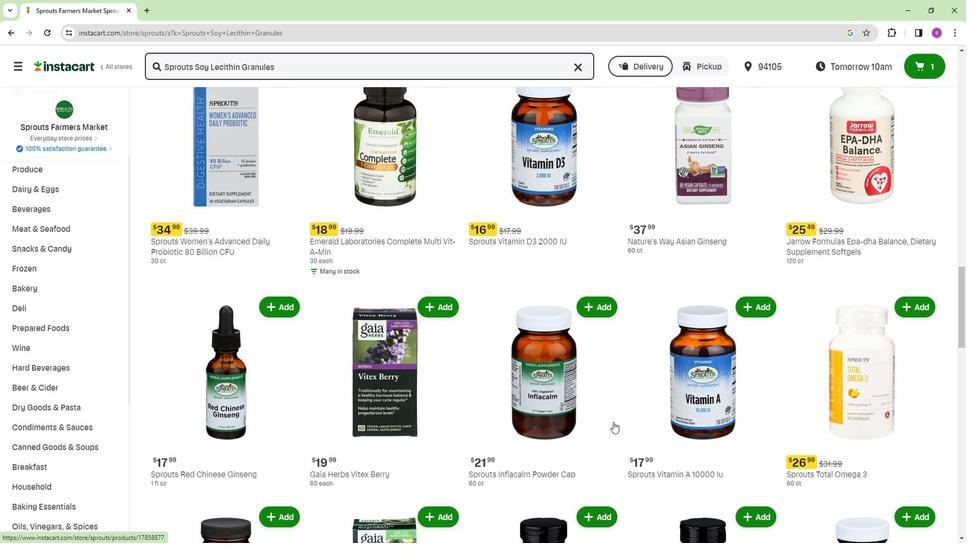 
Action: Mouse moved to (601, 401)
Screenshot: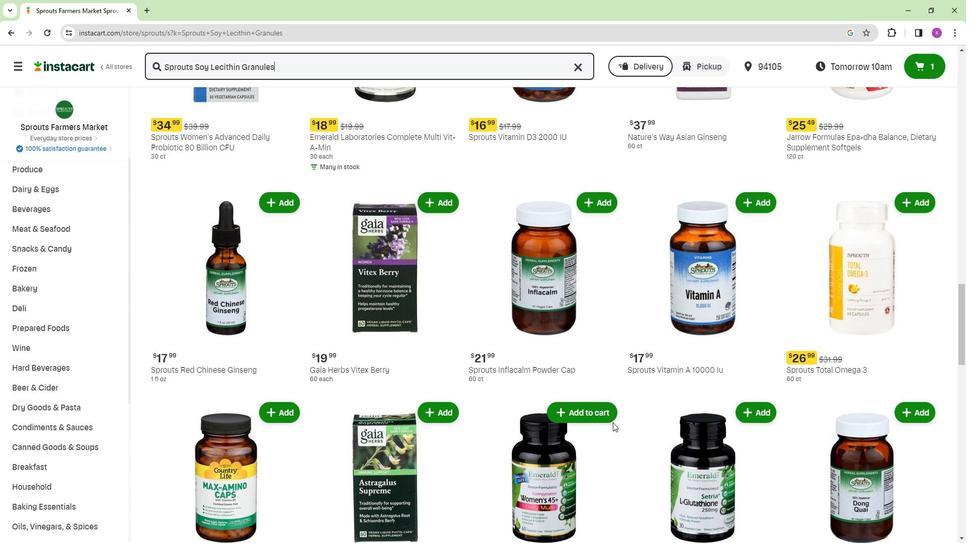 
Action: Mouse scrolled (601, 401) with delta (0, 0)
Screenshot: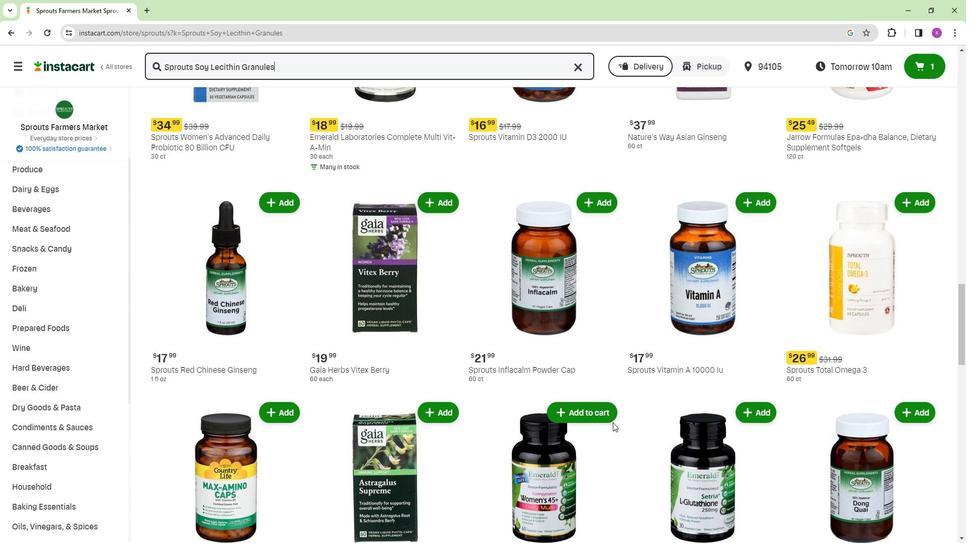 
Action: Mouse moved to (601, 399)
Screenshot: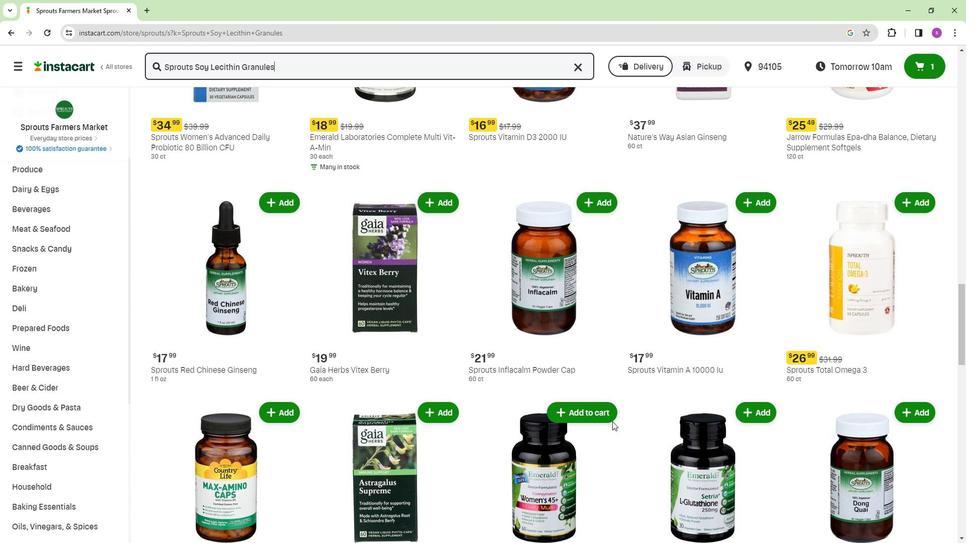 
Action: Mouse scrolled (601, 400) with delta (0, 0)
Screenshot: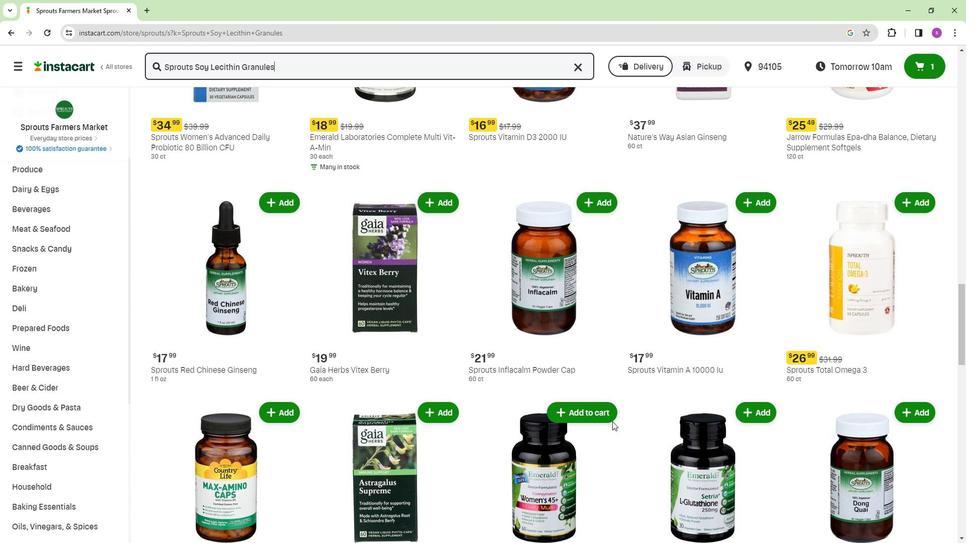 
Action: Mouse moved to (601, 399)
Screenshot: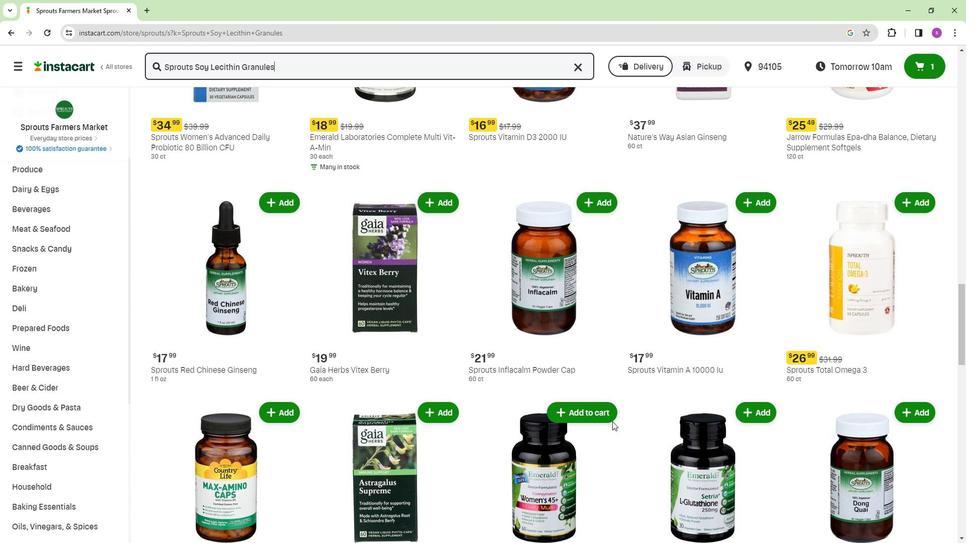 
